 Task: Find connections with filter location Canguaretama with filter topic #mindset with filter profile language German with filter current company Anchor by Panasonic with filter school Rajasthan Technical University with filter industry Utility System Construction with filter service category Web Design with filter keywords title Sports Volunteer
Action: Mouse moved to (562, 109)
Screenshot: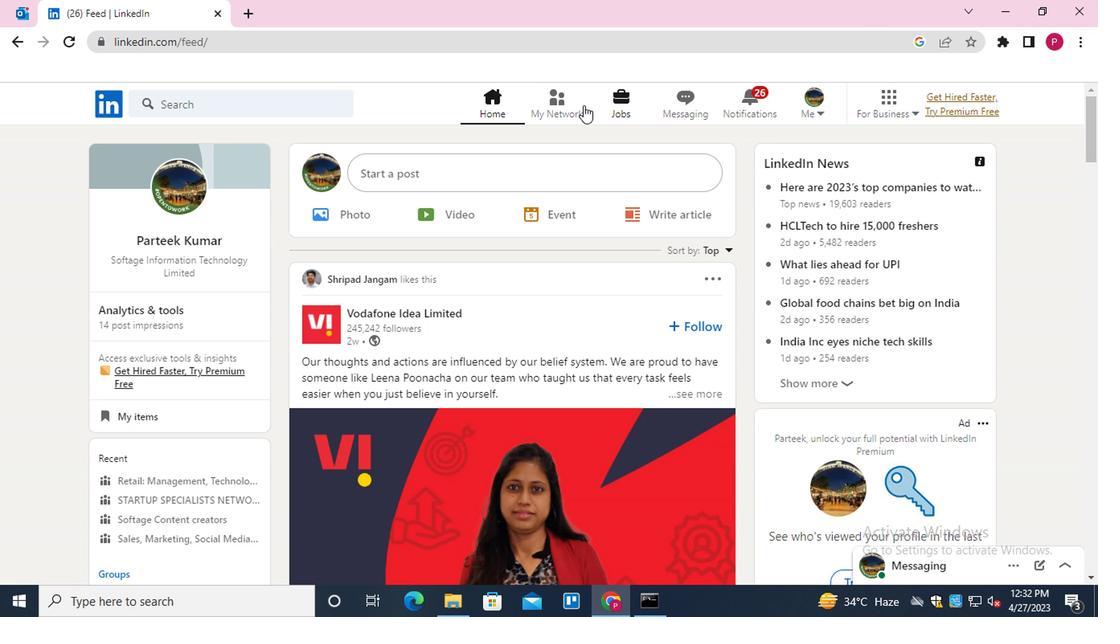
Action: Mouse pressed left at (562, 109)
Screenshot: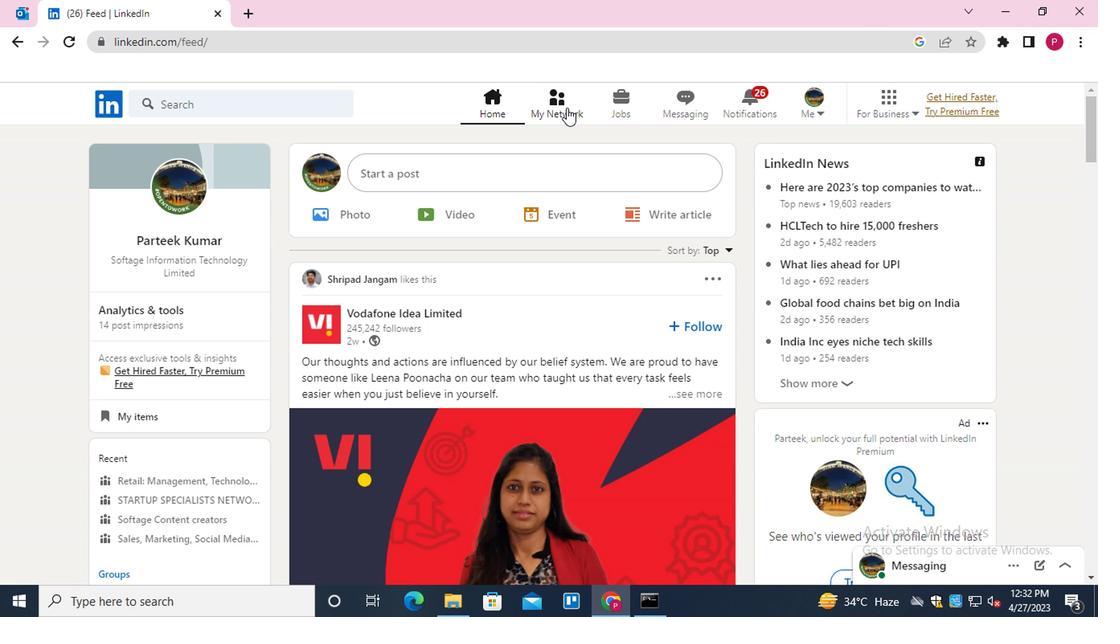 
Action: Mouse moved to (227, 200)
Screenshot: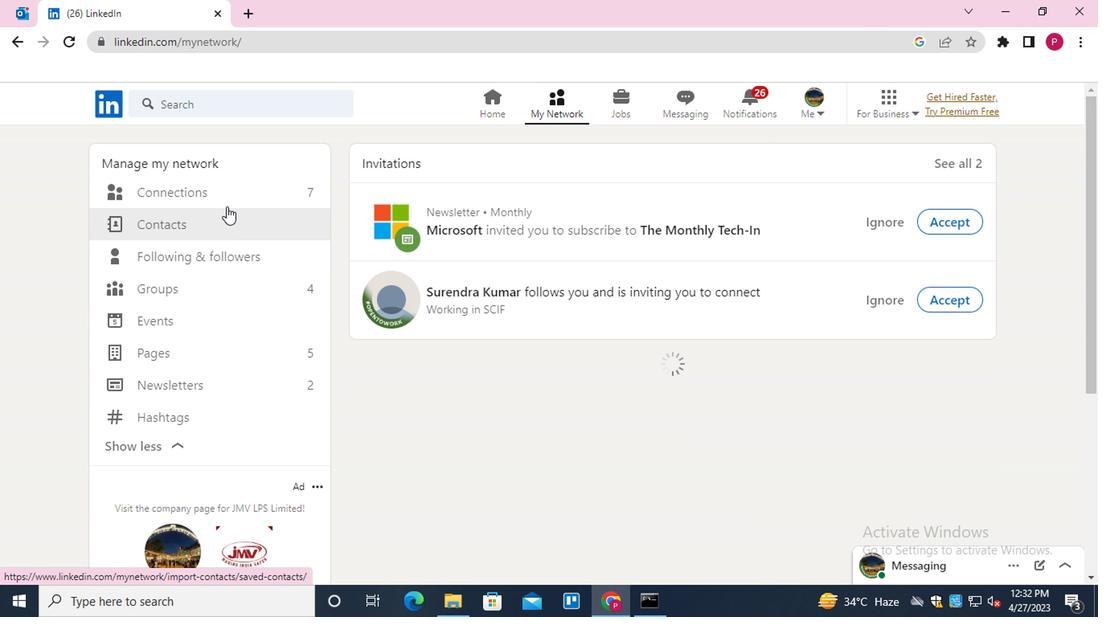 
Action: Mouse pressed left at (227, 200)
Screenshot: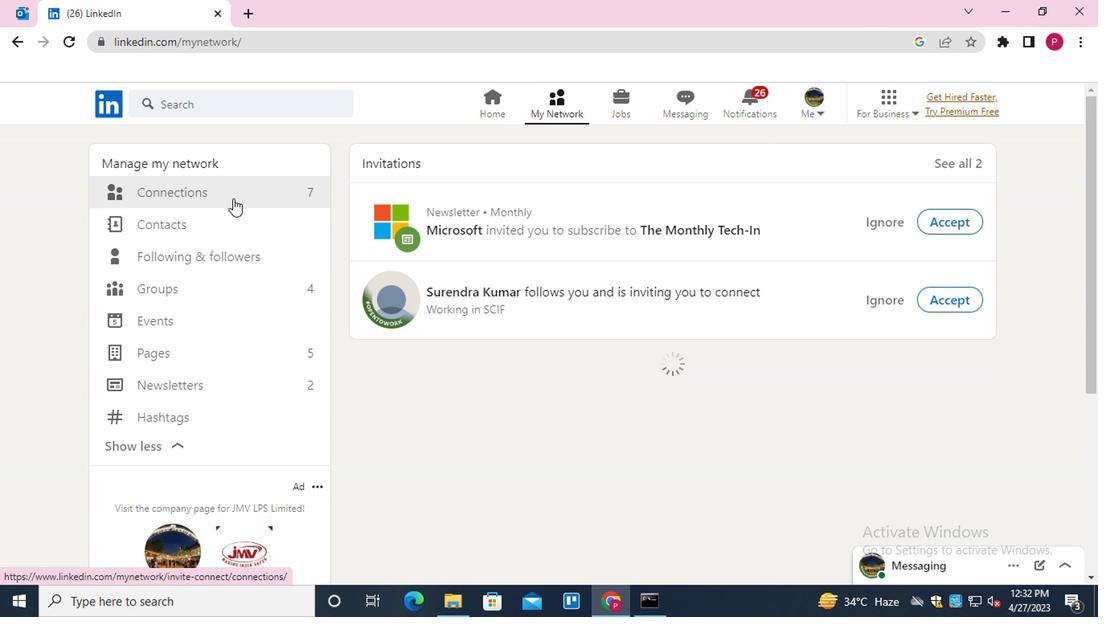 
Action: Mouse moved to (653, 195)
Screenshot: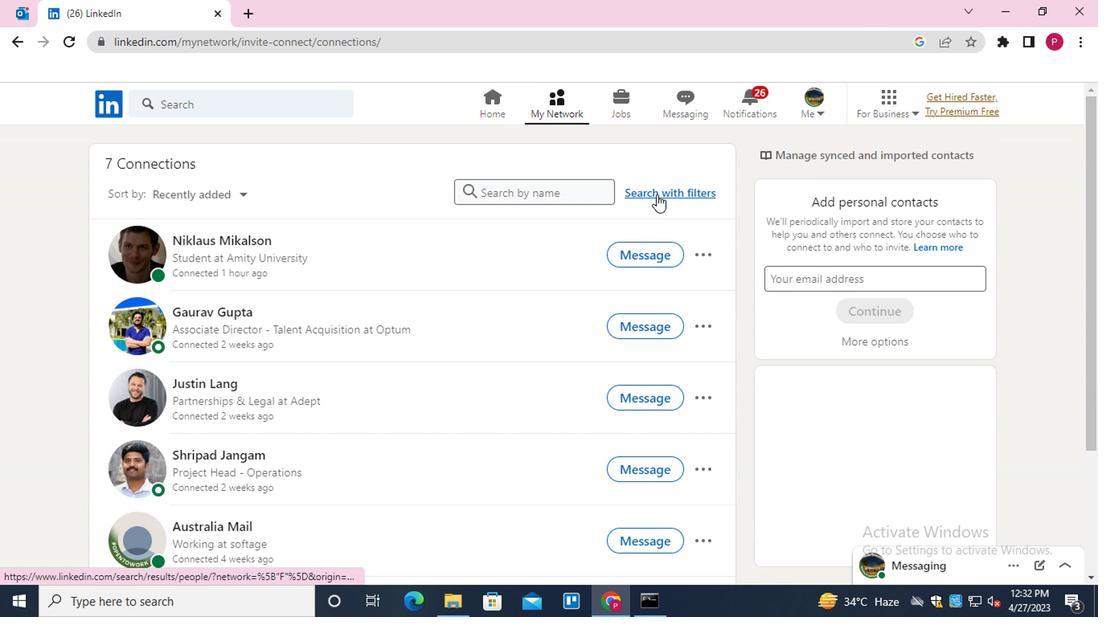 
Action: Mouse pressed left at (653, 195)
Screenshot: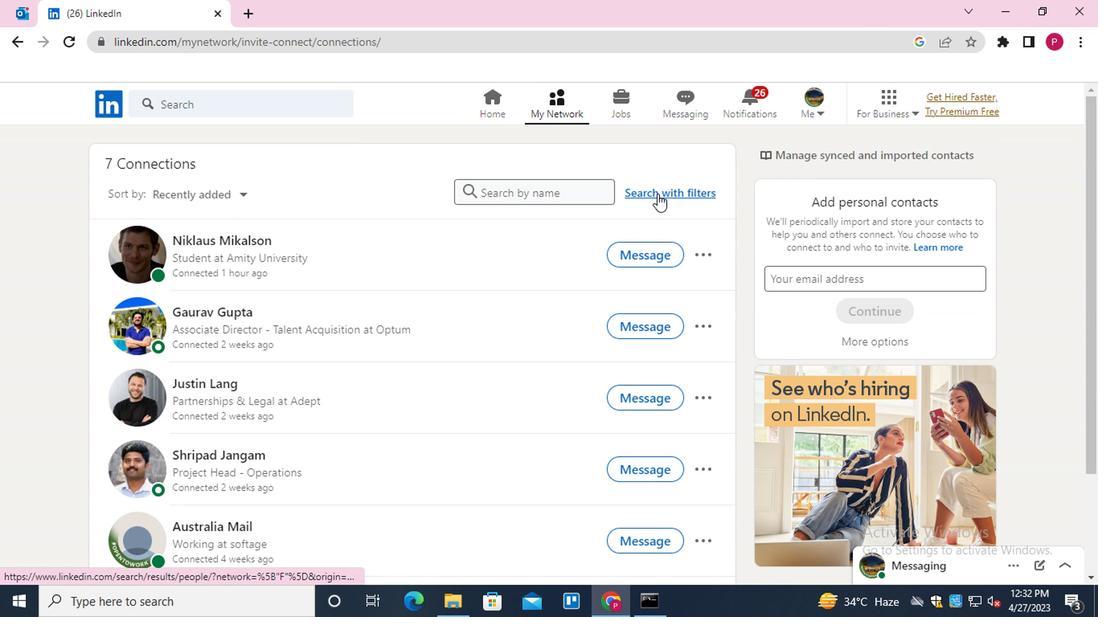 
Action: Mouse moved to (593, 152)
Screenshot: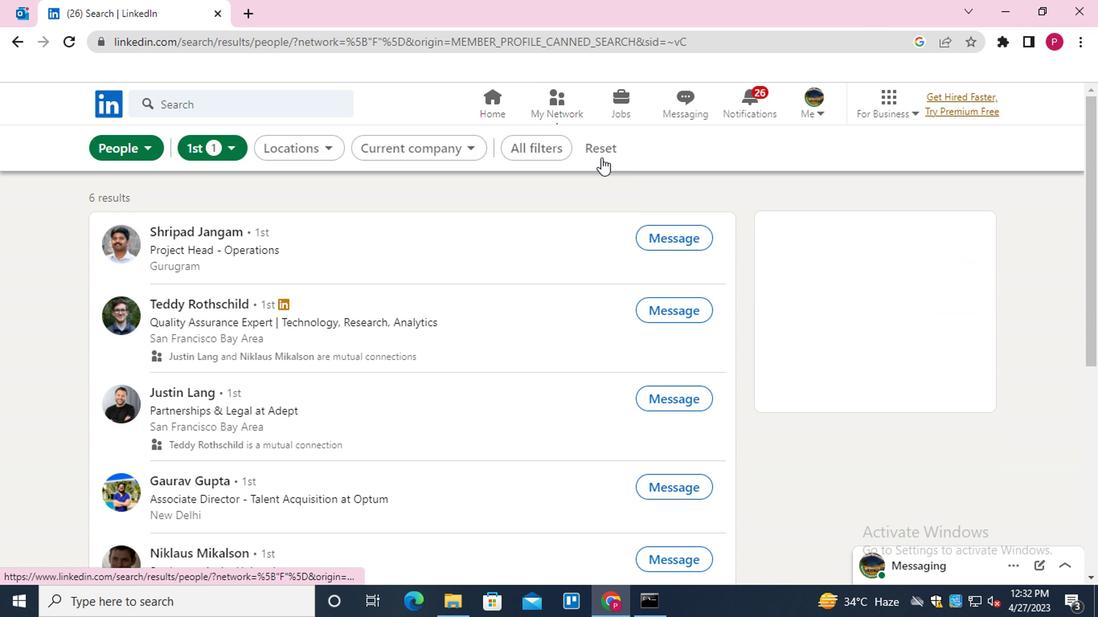 
Action: Mouse pressed left at (593, 152)
Screenshot: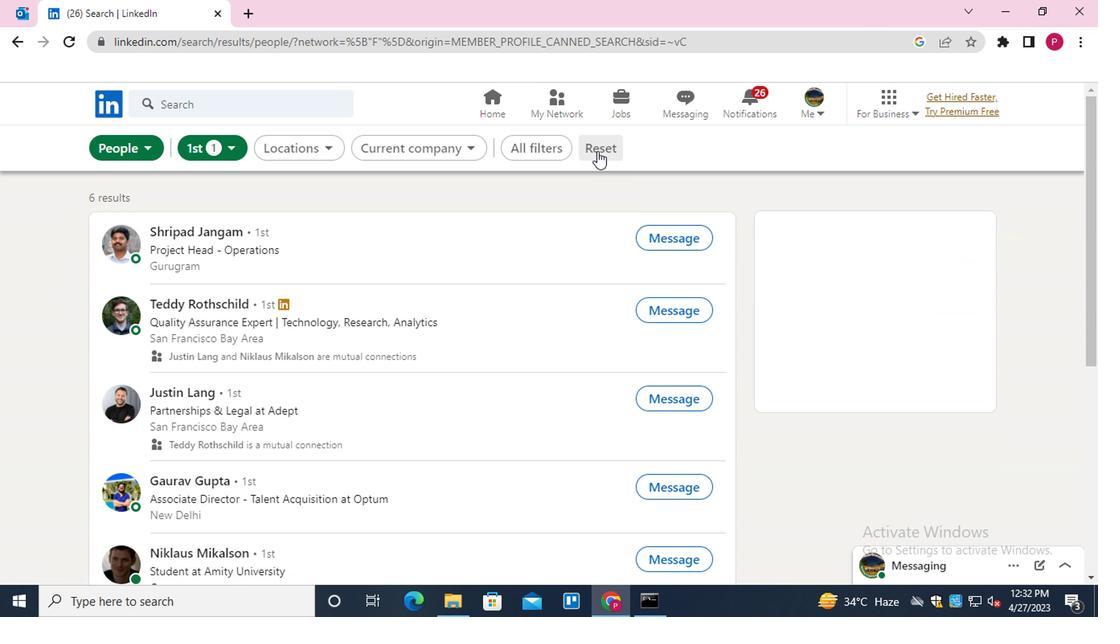 
Action: Mouse moved to (559, 152)
Screenshot: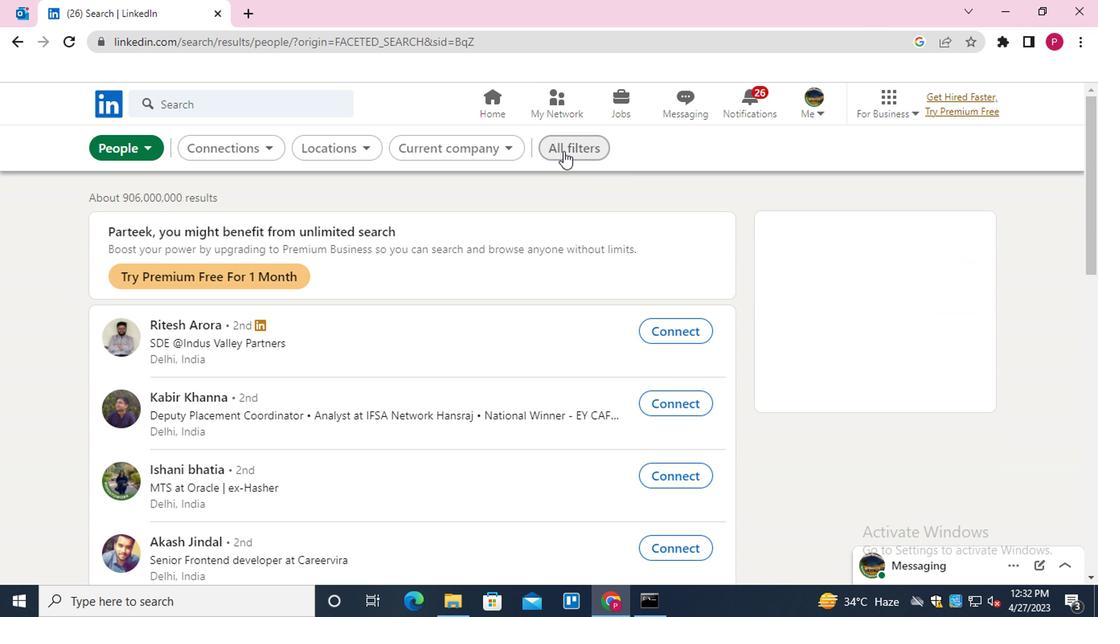 
Action: Mouse pressed left at (559, 152)
Screenshot: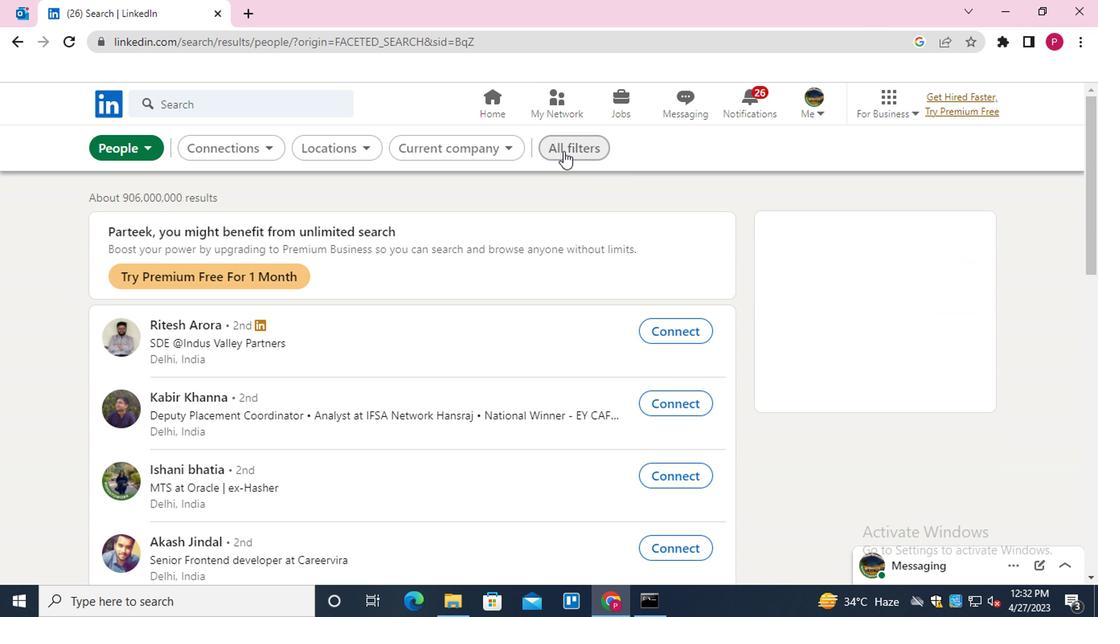 
Action: Mouse moved to (821, 358)
Screenshot: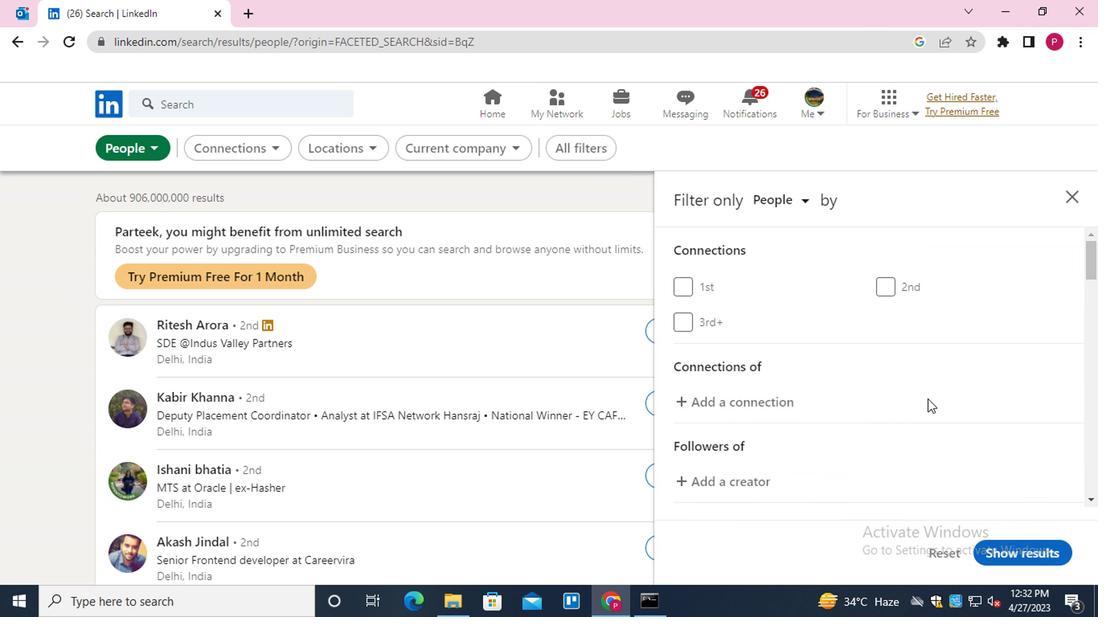 
Action: Mouse scrolled (821, 358) with delta (0, 0)
Screenshot: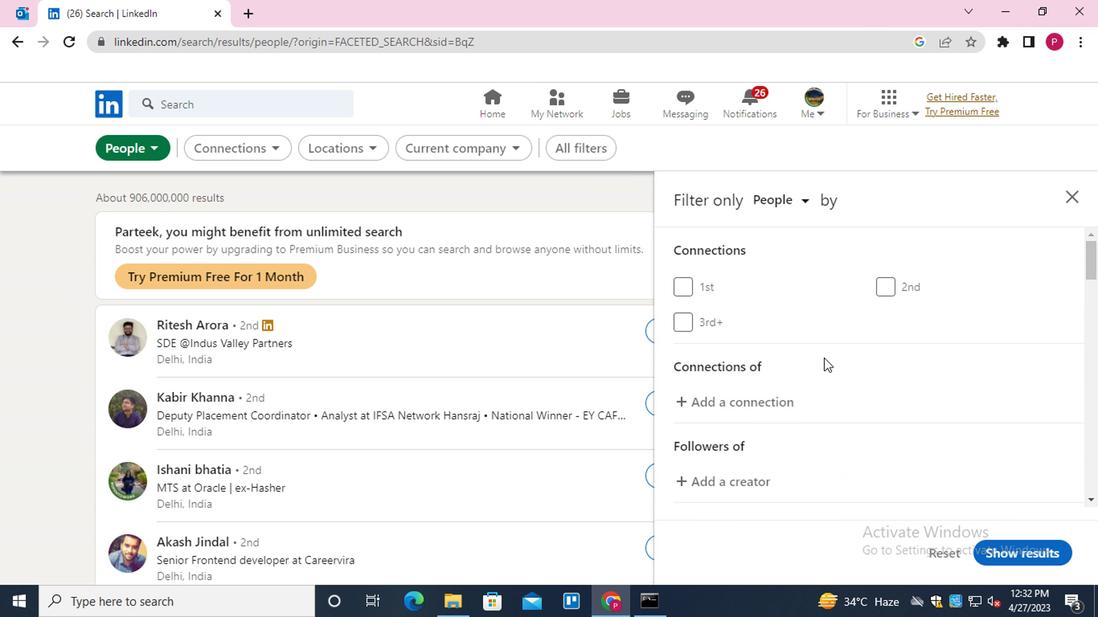 
Action: Mouse scrolled (821, 358) with delta (0, 0)
Screenshot: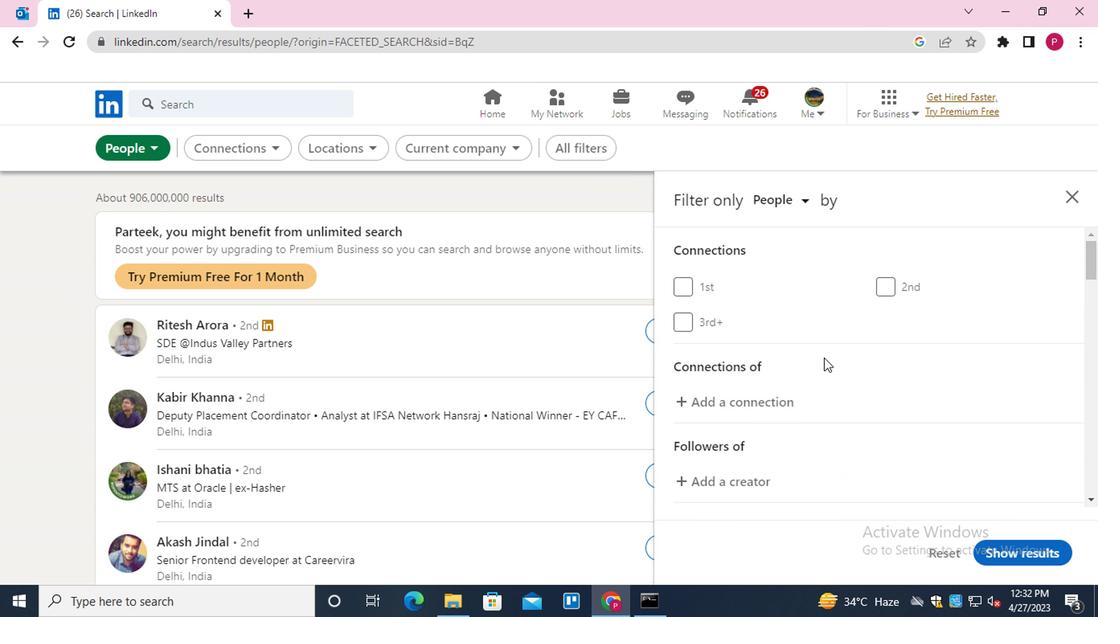 
Action: Mouse scrolled (821, 358) with delta (0, 0)
Screenshot: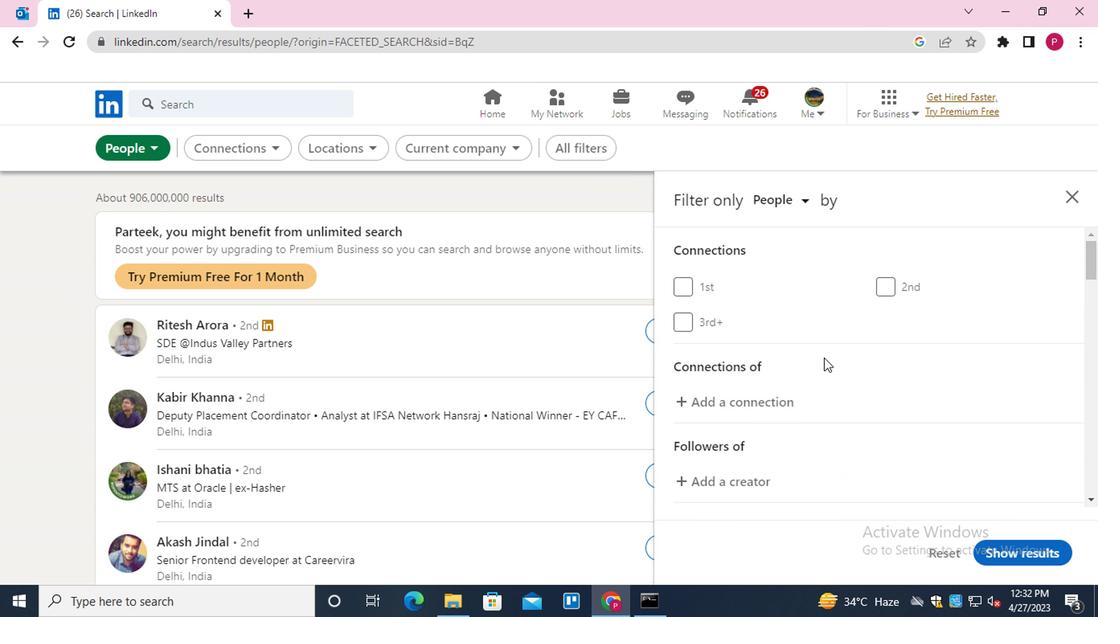 
Action: Mouse moved to (925, 404)
Screenshot: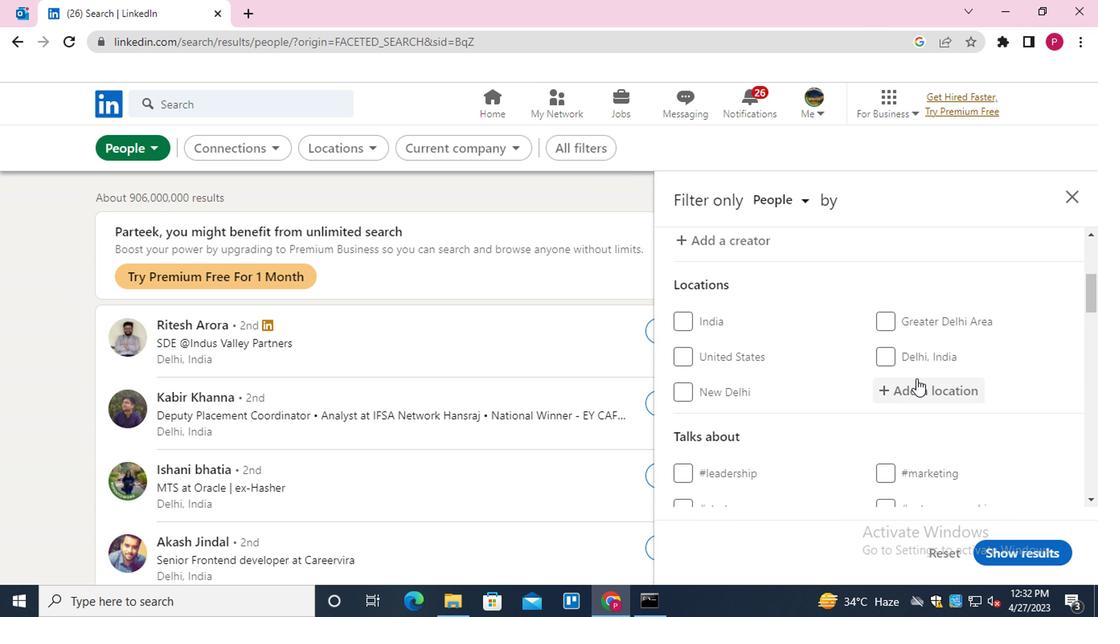 
Action: Mouse pressed left at (925, 404)
Screenshot: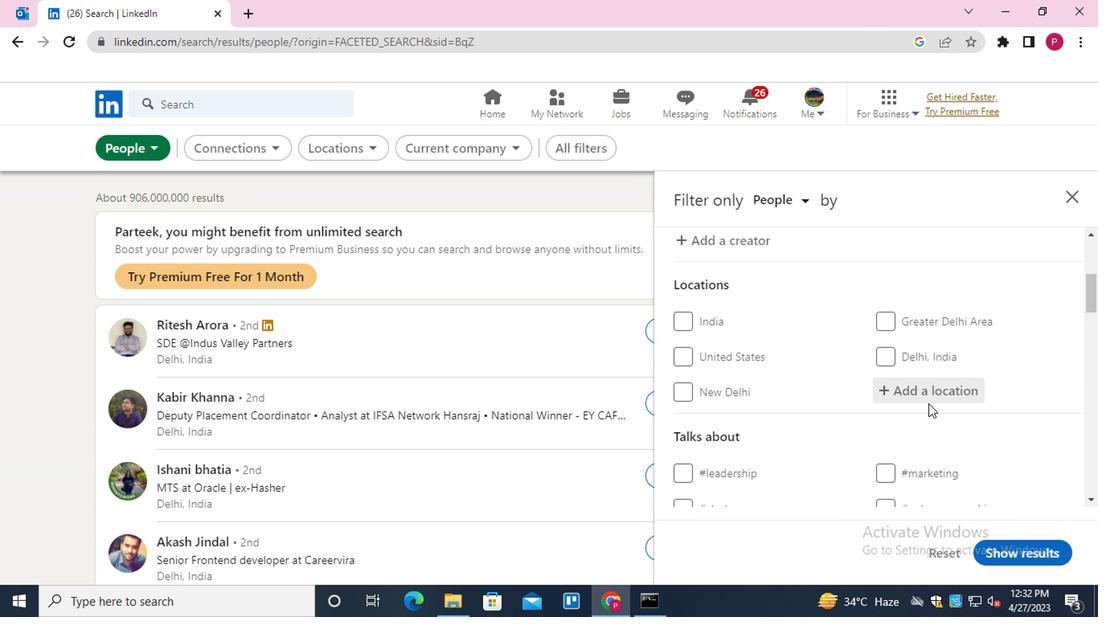 
Action: Mouse moved to (944, 398)
Screenshot: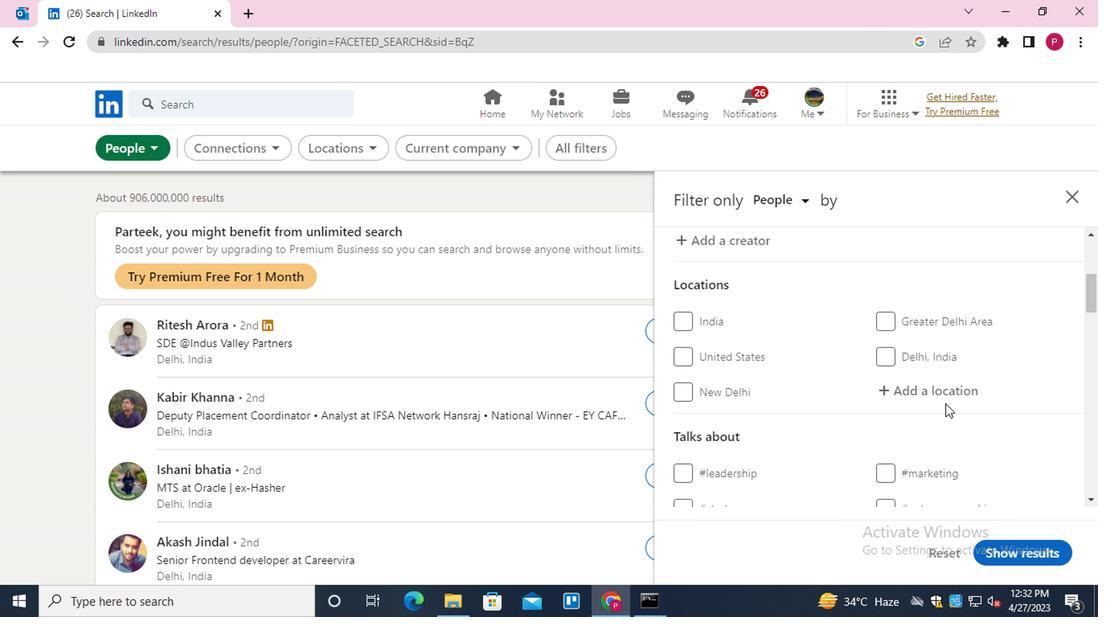
Action: Mouse pressed left at (944, 398)
Screenshot: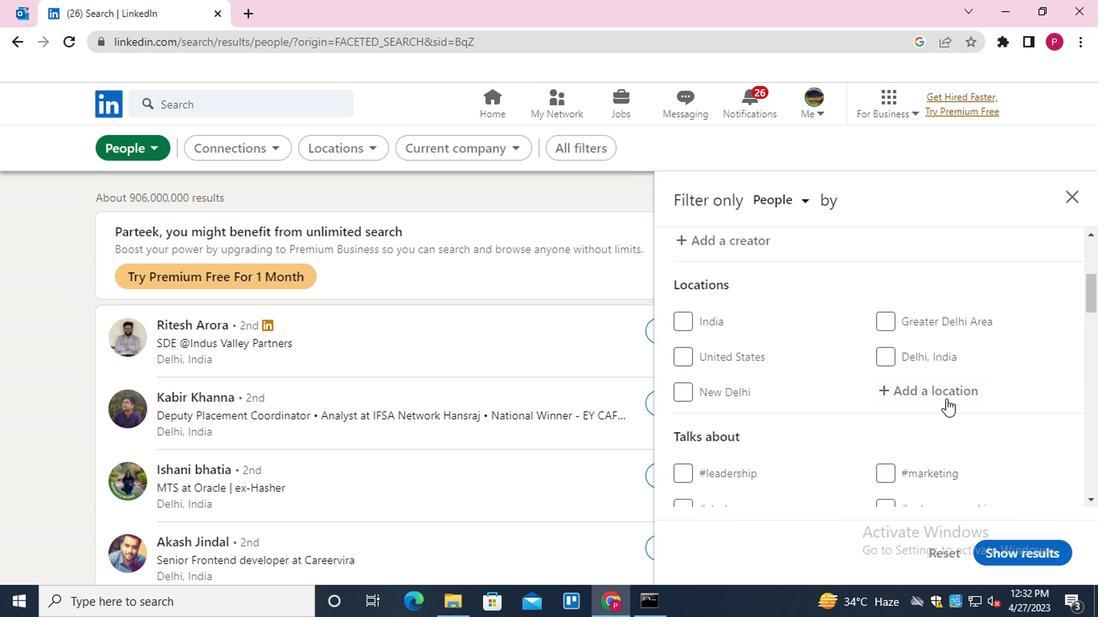 
Action: Key pressed <Key.shift>CANGUARETAMA<Key.down><Key.enter><Key.backspace><Key.down><Key.enter>
Screenshot: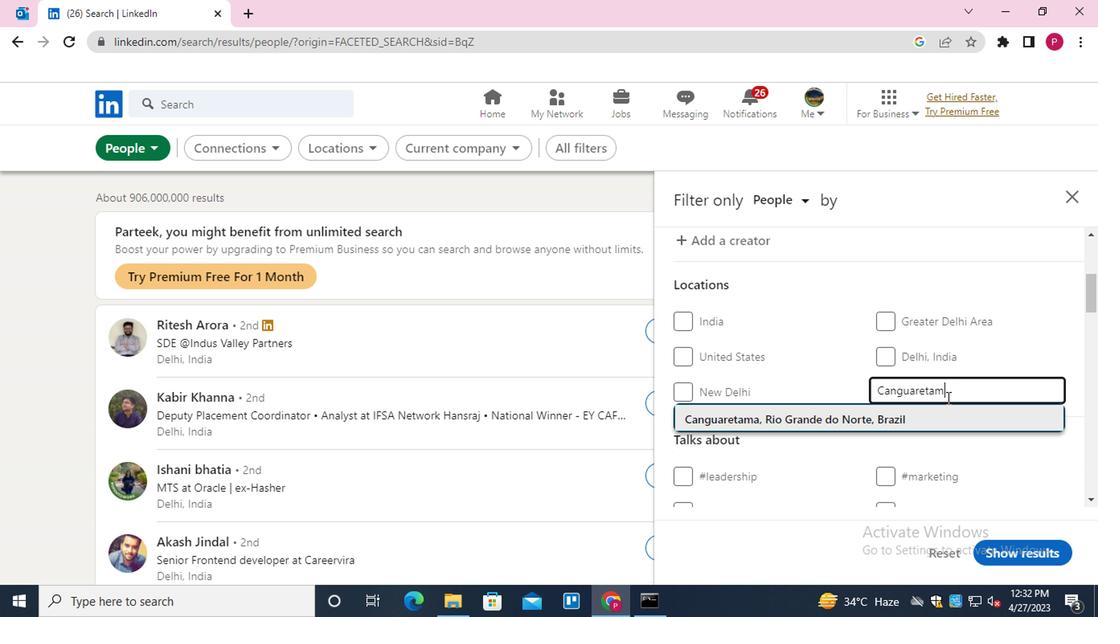 
Action: Mouse moved to (944, 398)
Screenshot: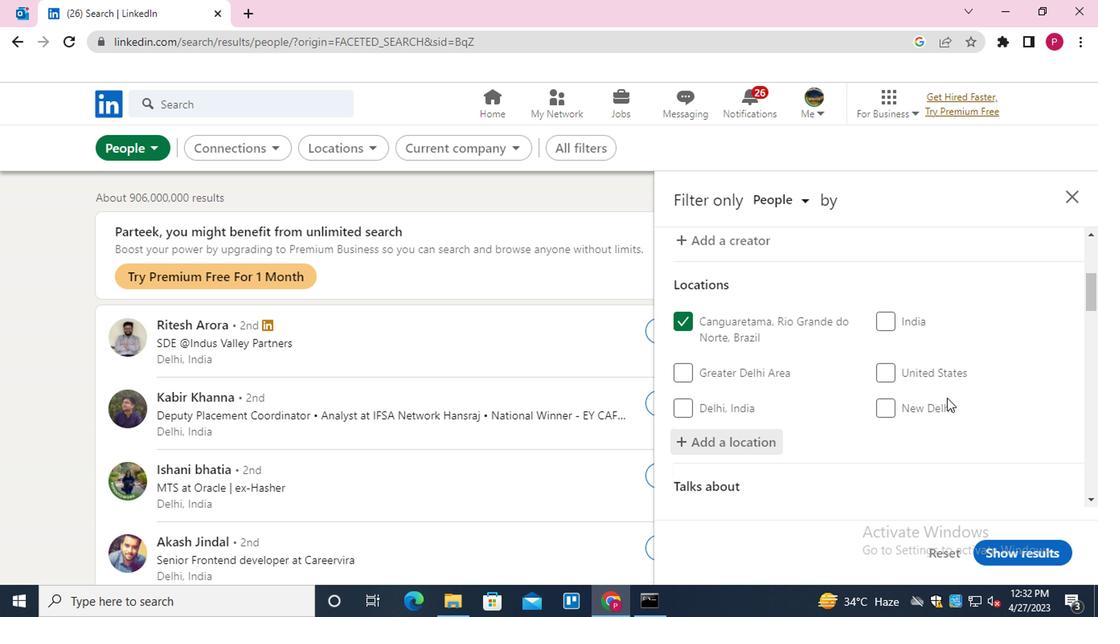 
Action: Mouse scrolled (944, 398) with delta (0, 0)
Screenshot: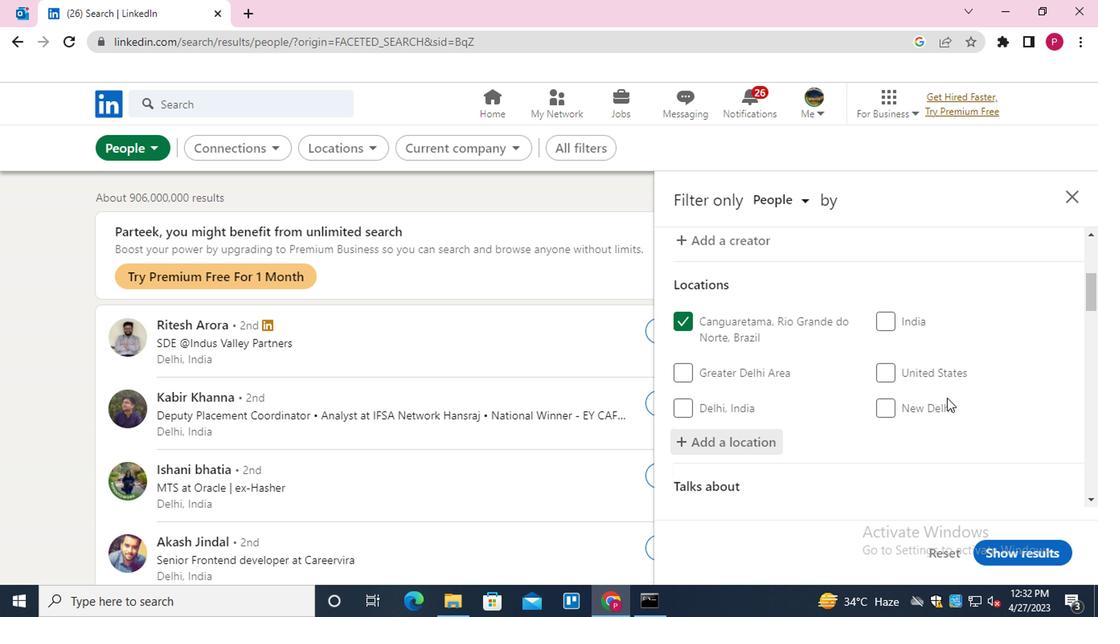 
Action: Mouse moved to (944, 398)
Screenshot: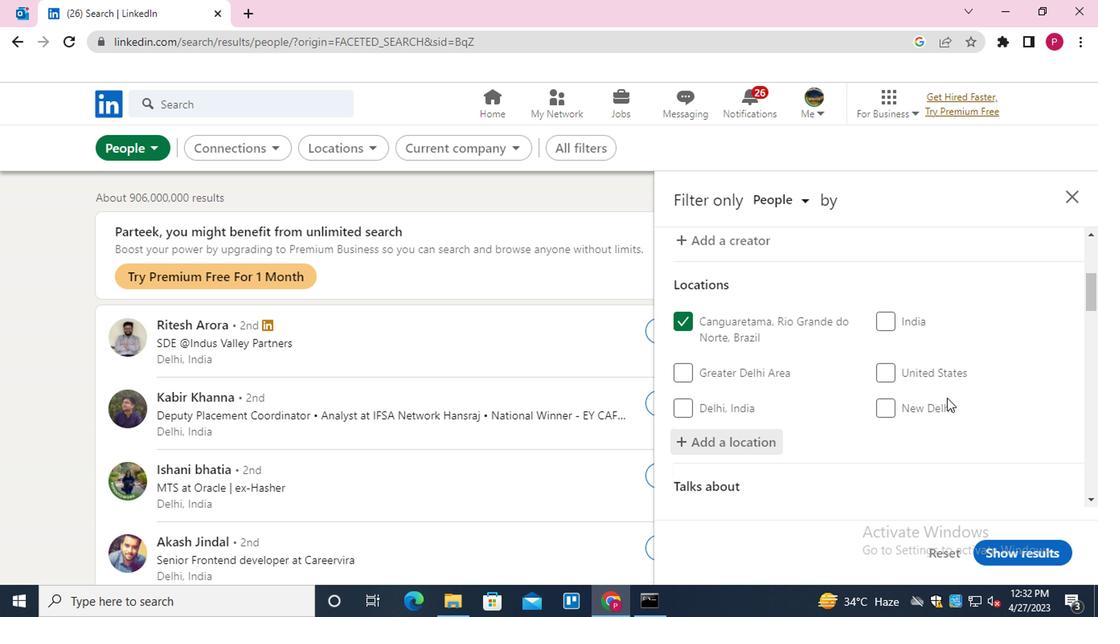 
Action: Mouse scrolled (944, 398) with delta (0, 0)
Screenshot: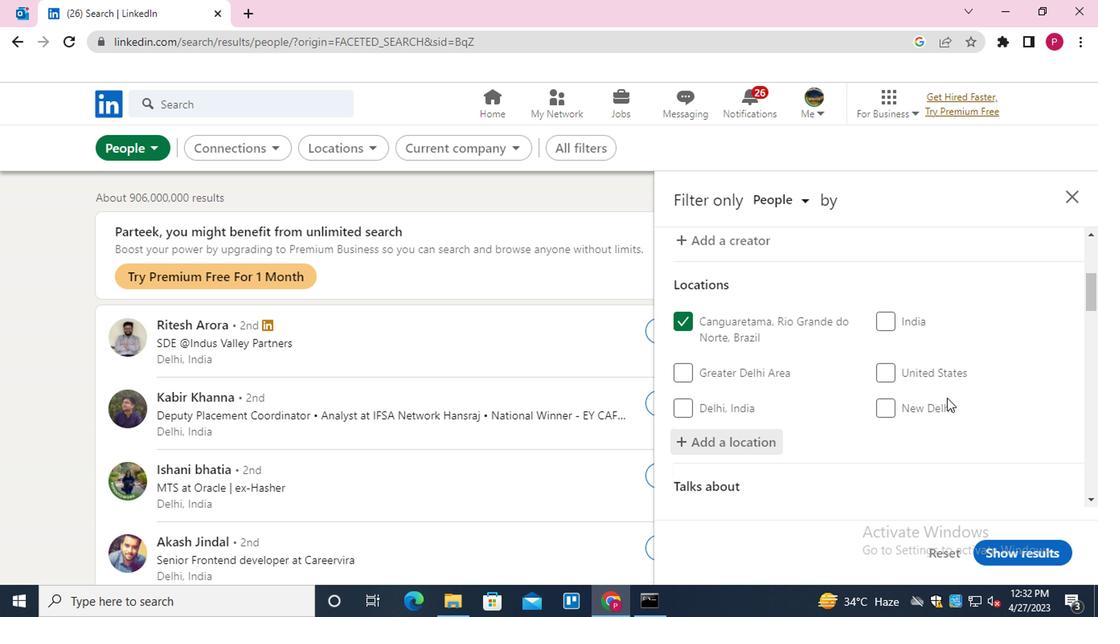 
Action: Mouse moved to (942, 398)
Screenshot: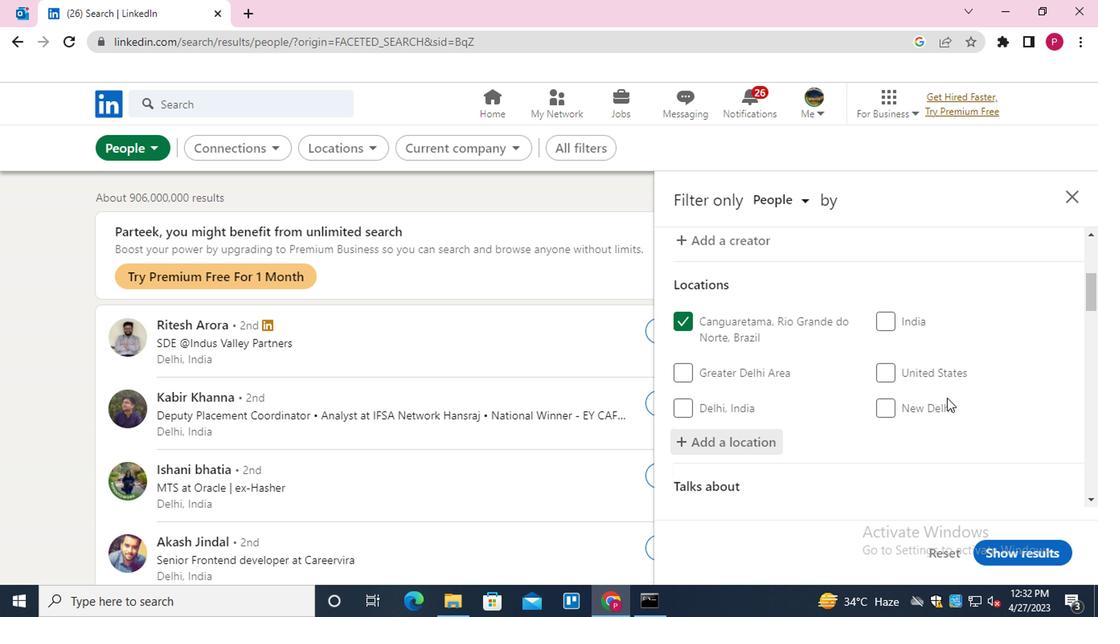 
Action: Mouse scrolled (942, 398) with delta (0, 0)
Screenshot: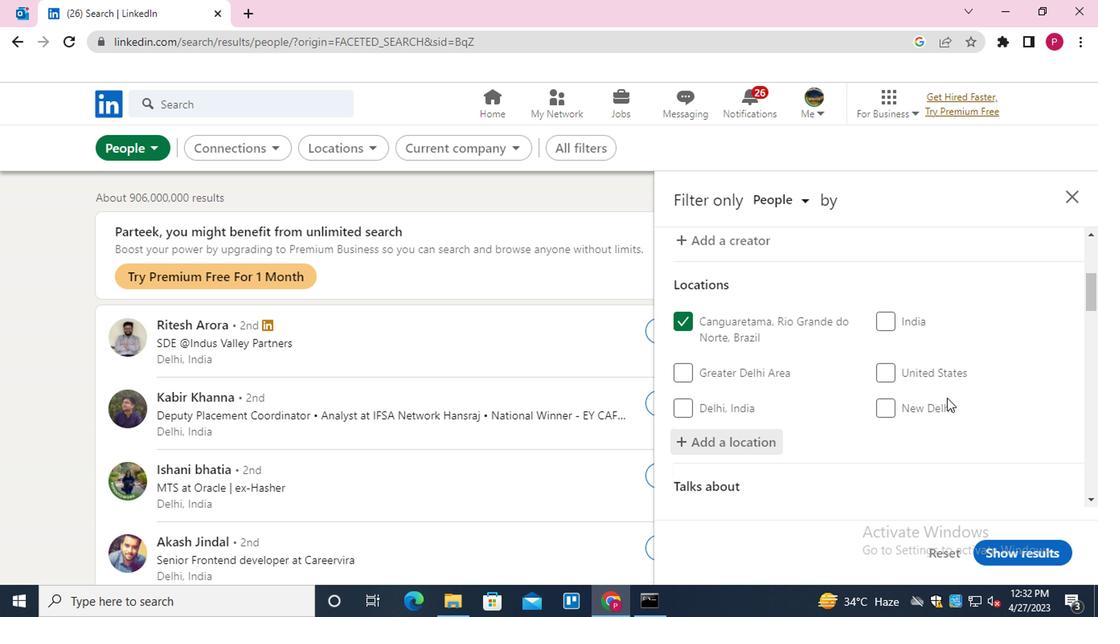 
Action: Mouse moved to (925, 358)
Screenshot: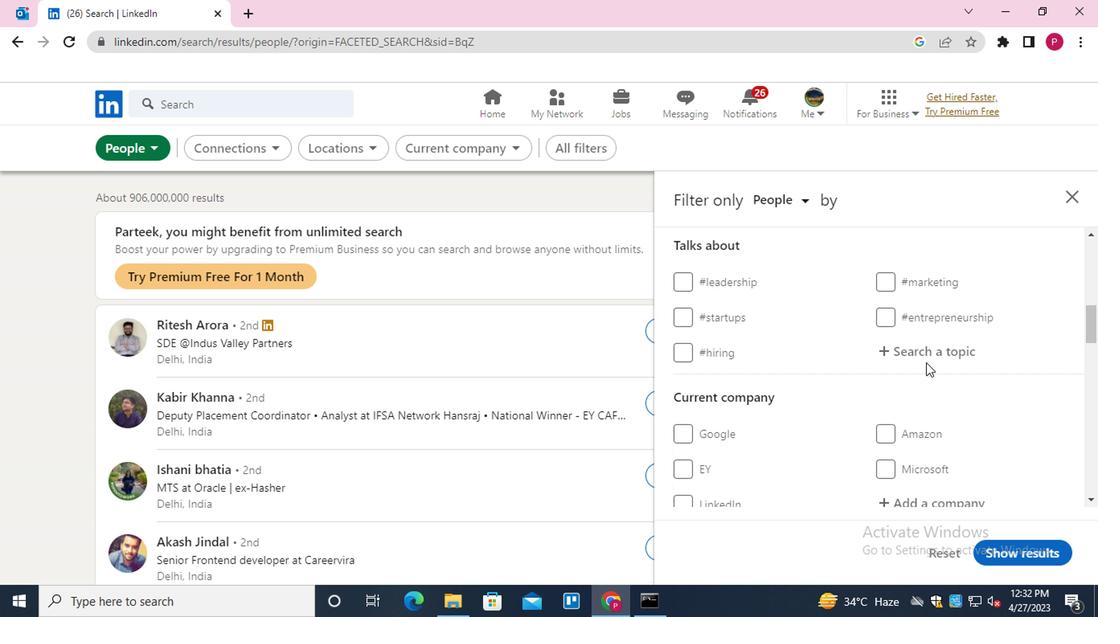 
Action: Mouse pressed left at (925, 358)
Screenshot: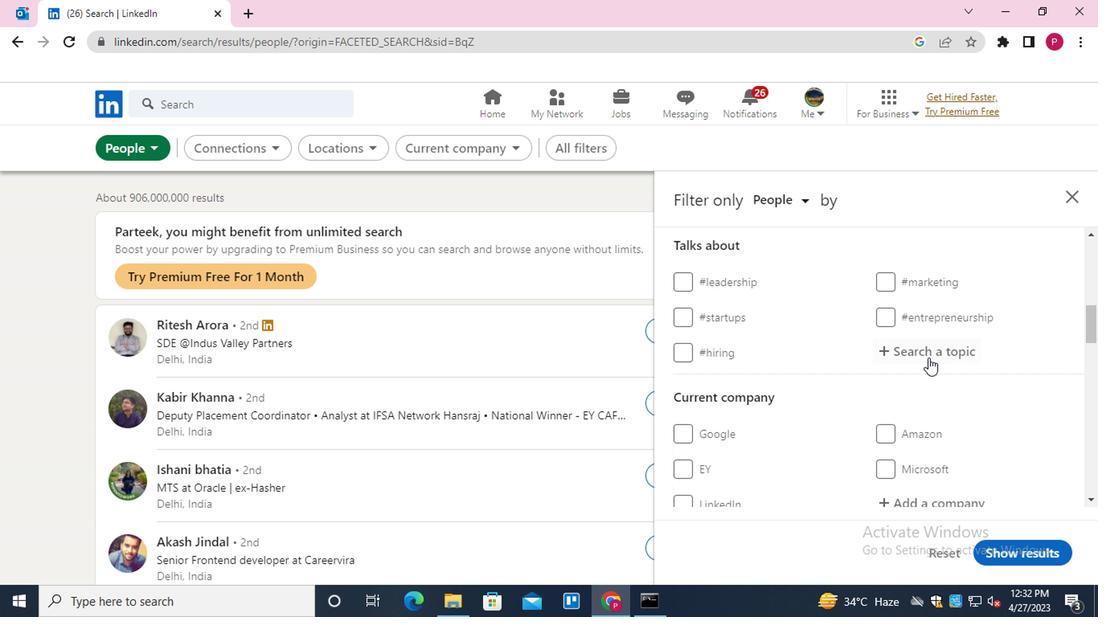 
Action: Mouse moved to (927, 358)
Screenshot: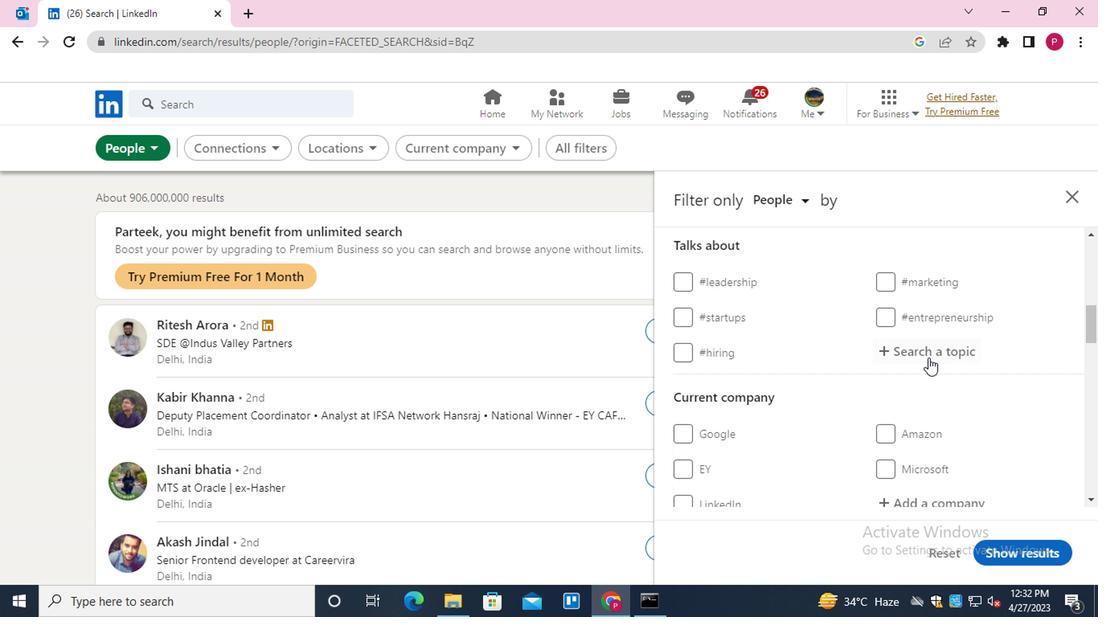 
Action: Key pressed MIDSET<Key.backspace><Key.backspace><Key.backspace><Key.backspace>NDSET<Key.down><Key.enter>
Screenshot: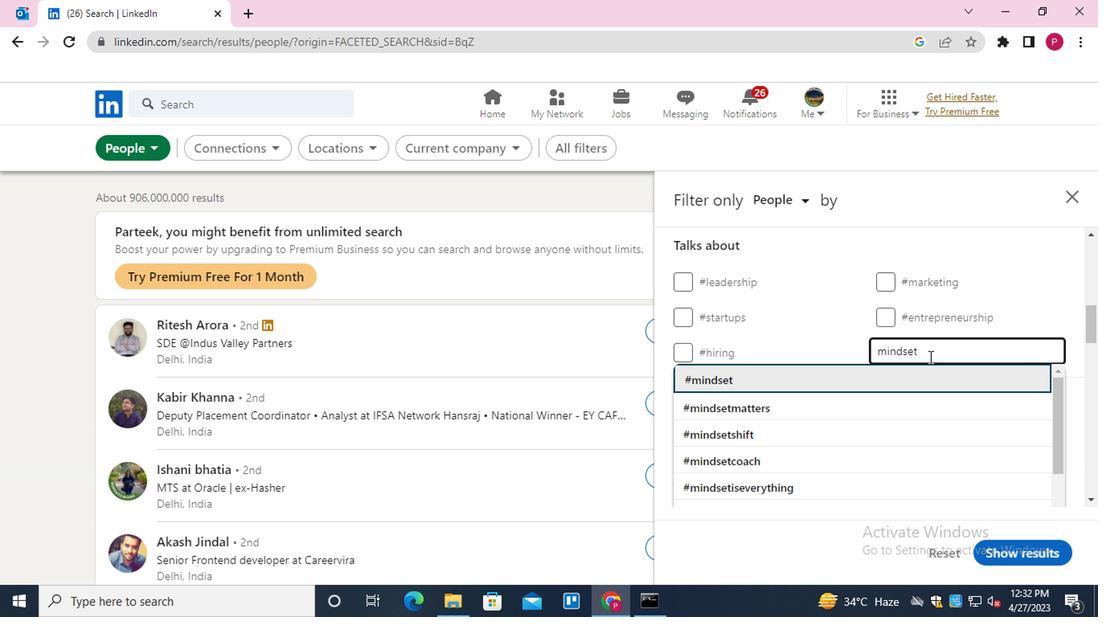 
Action: Mouse moved to (873, 368)
Screenshot: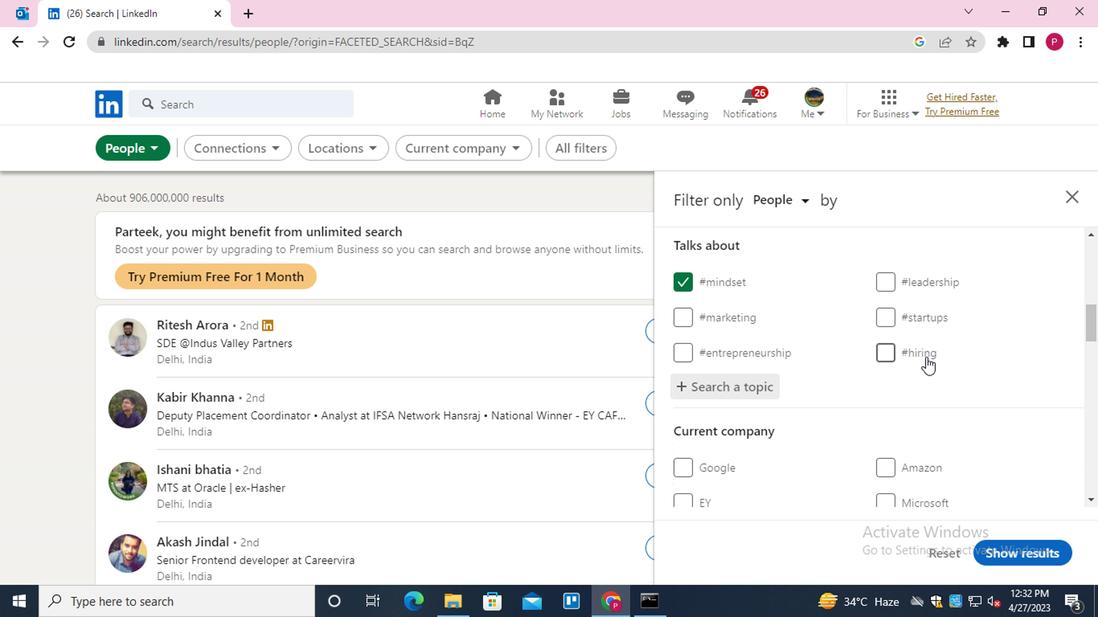 
Action: Mouse scrolled (873, 367) with delta (0, 0)
Screenshot: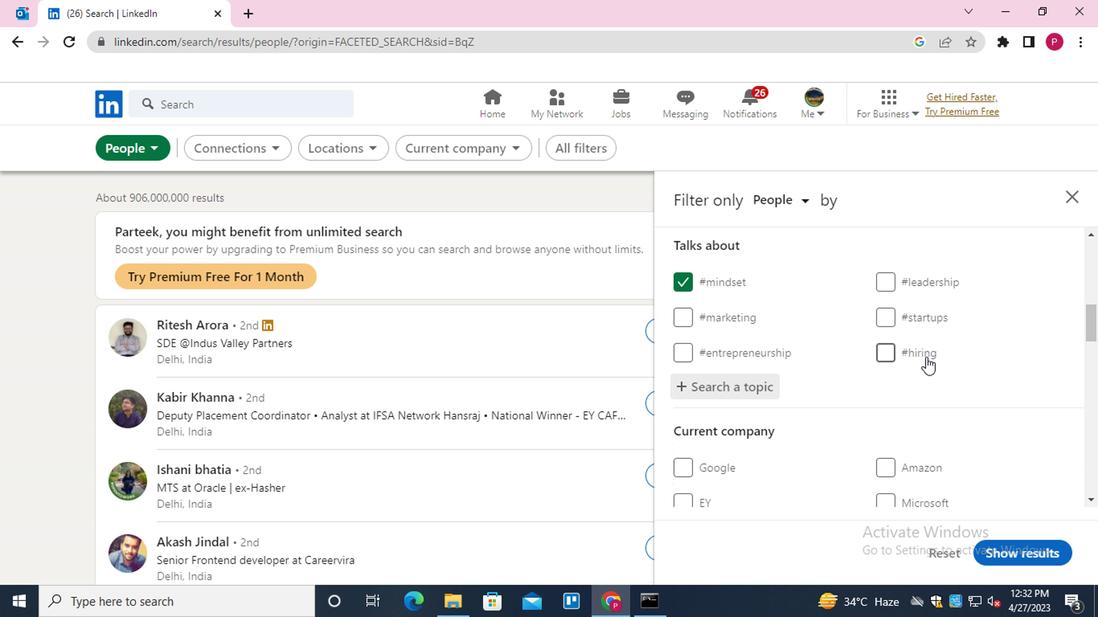 
Action: Mouse moved to (866, 370)
Screenshot: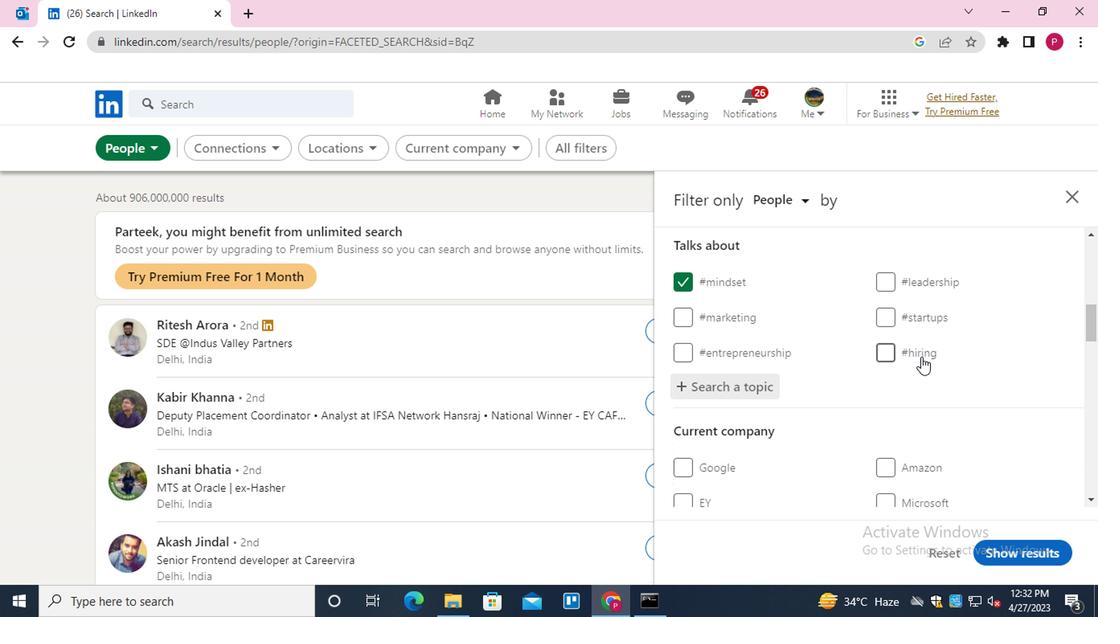 
Action: Mouse scrolled (866, 368) with delta (0, -1)
Screenshot: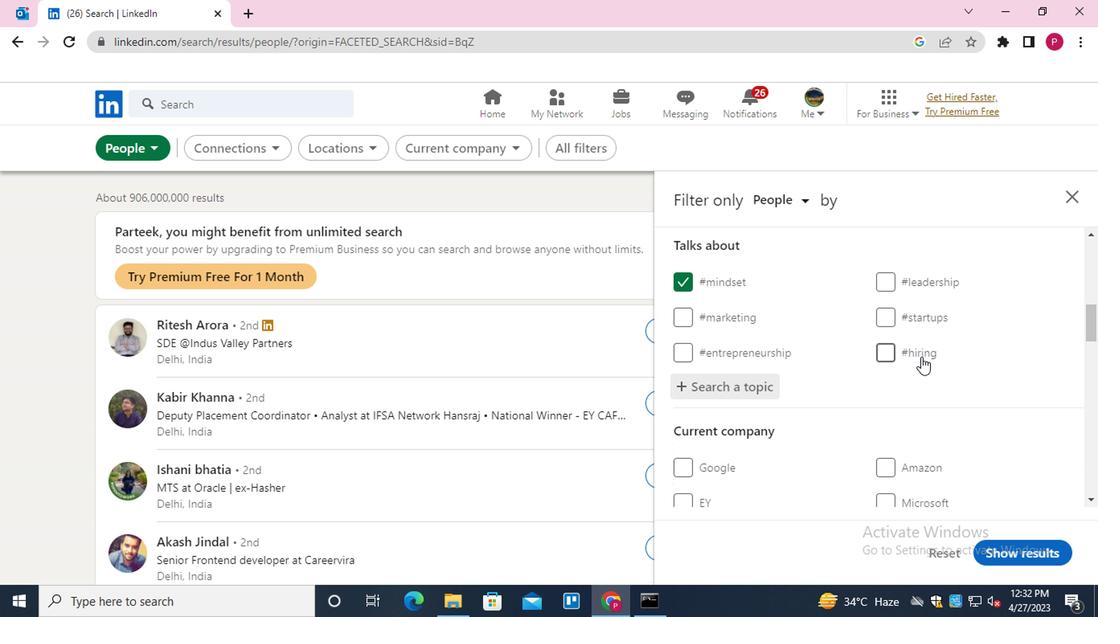 
Action: Mouse scrolled (866, 368) with delta (0, -1)
Screenshot: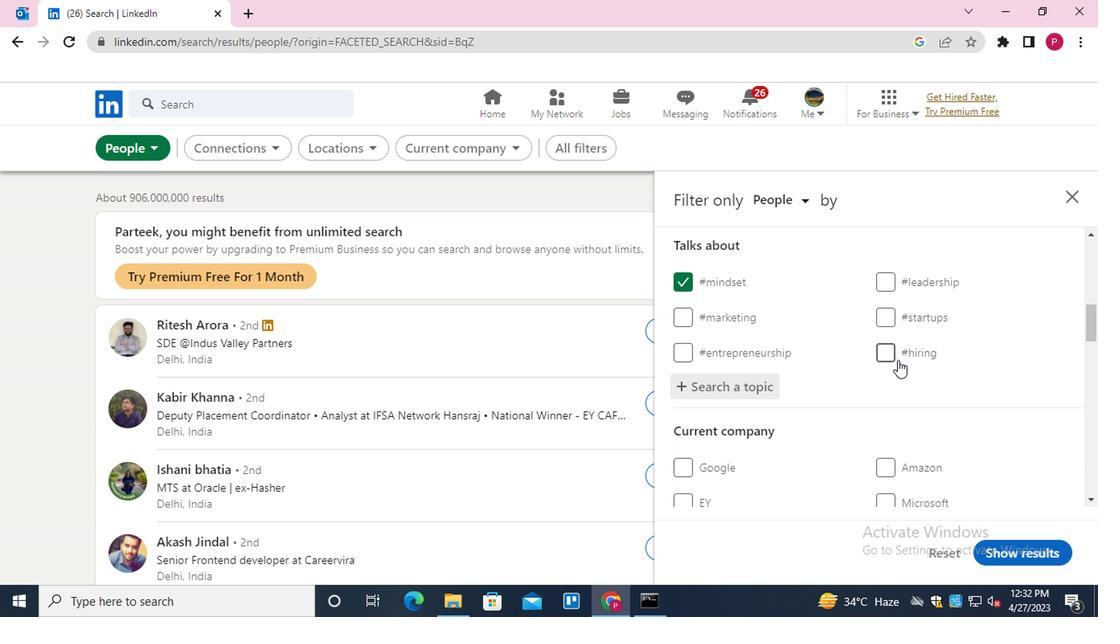 
Action: Mouse moved to (793, 394)
Screenshot: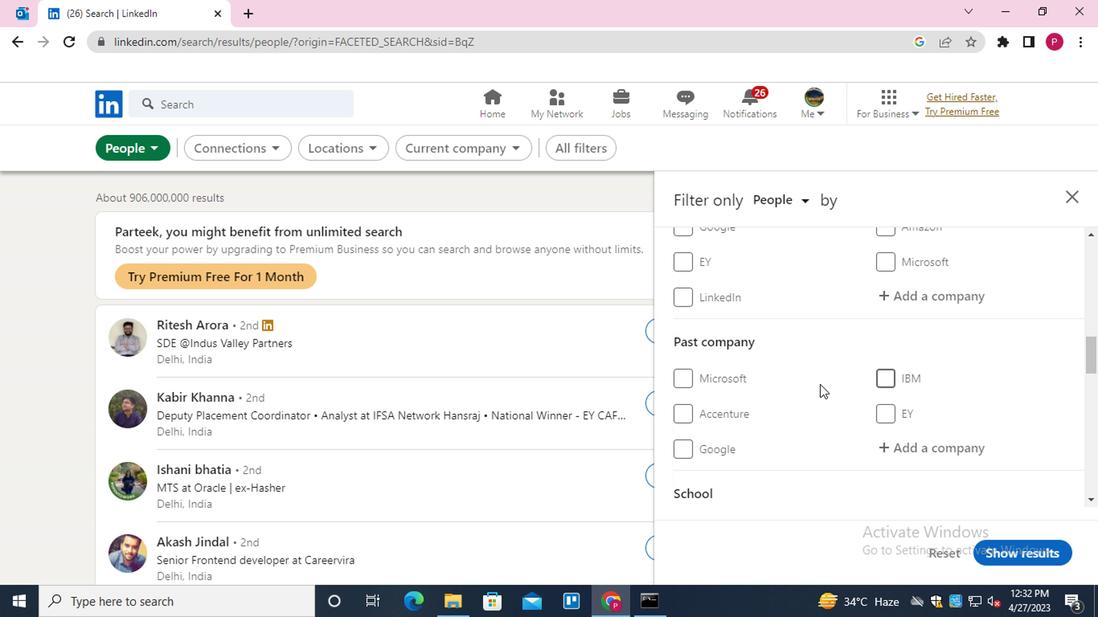 
Action: Mouse scrolled (793, 394) with delta (0, 0)
Screenshot: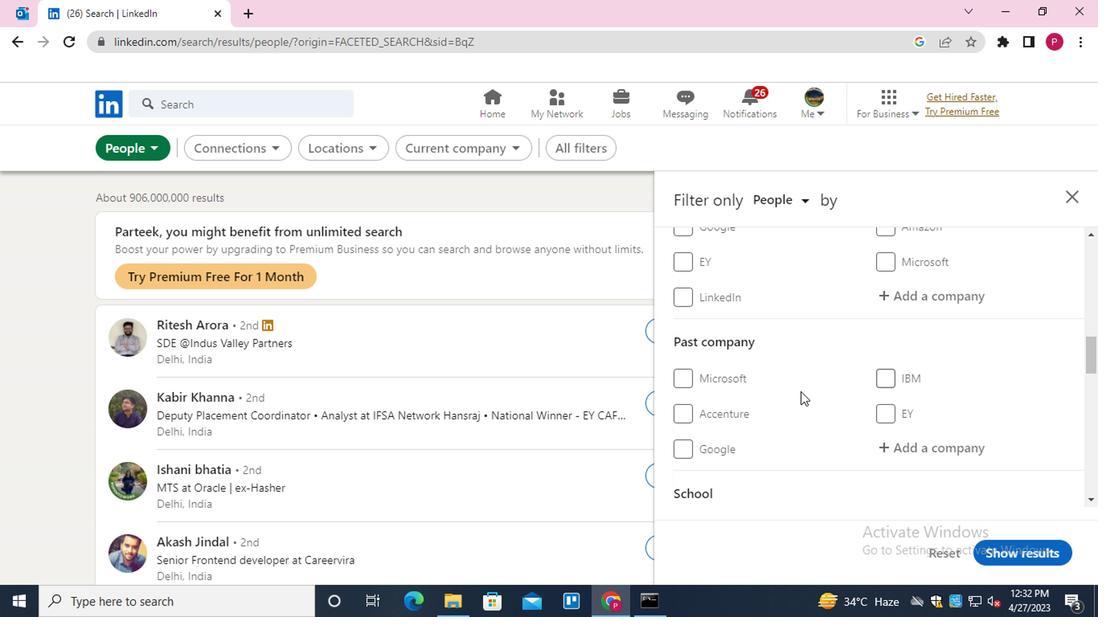 
Action: Mouse scrolled (793, 394) with delta (0, 0)
Screenshot: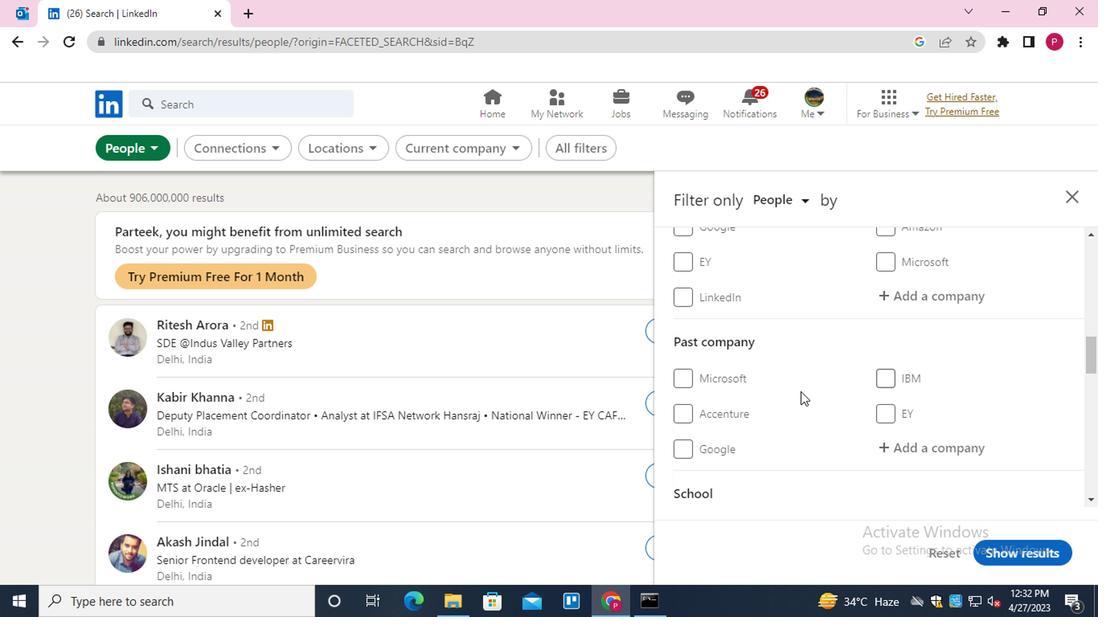 
Action: Mouse moved to (792, 395)
Screenshot: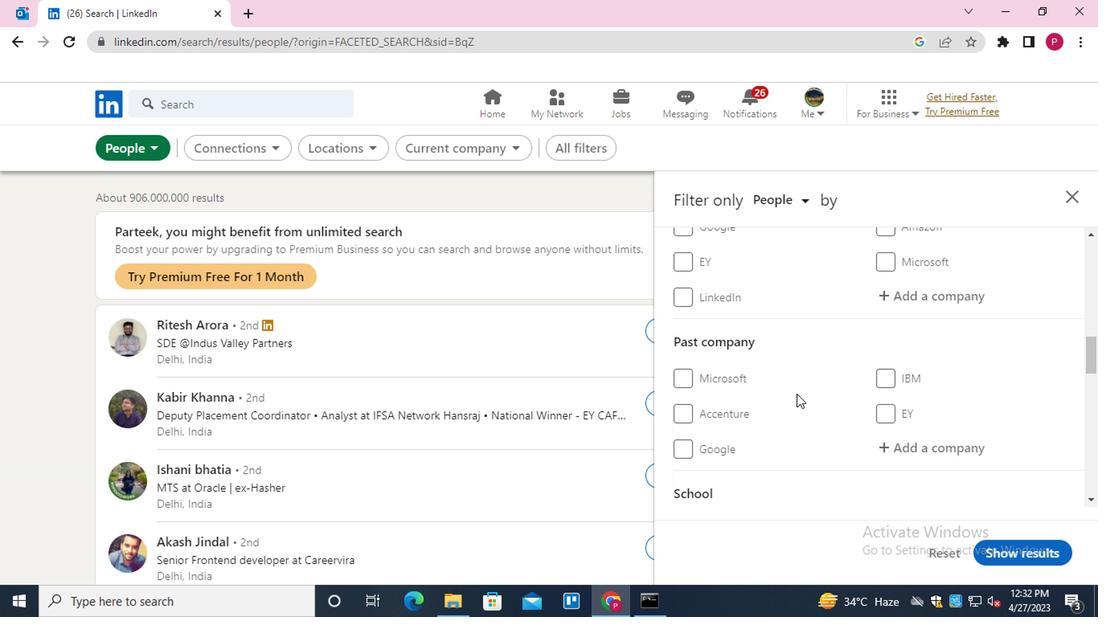 
Action: Mouse scrolled (792, 394) with delta (0, -1)
Screenshot: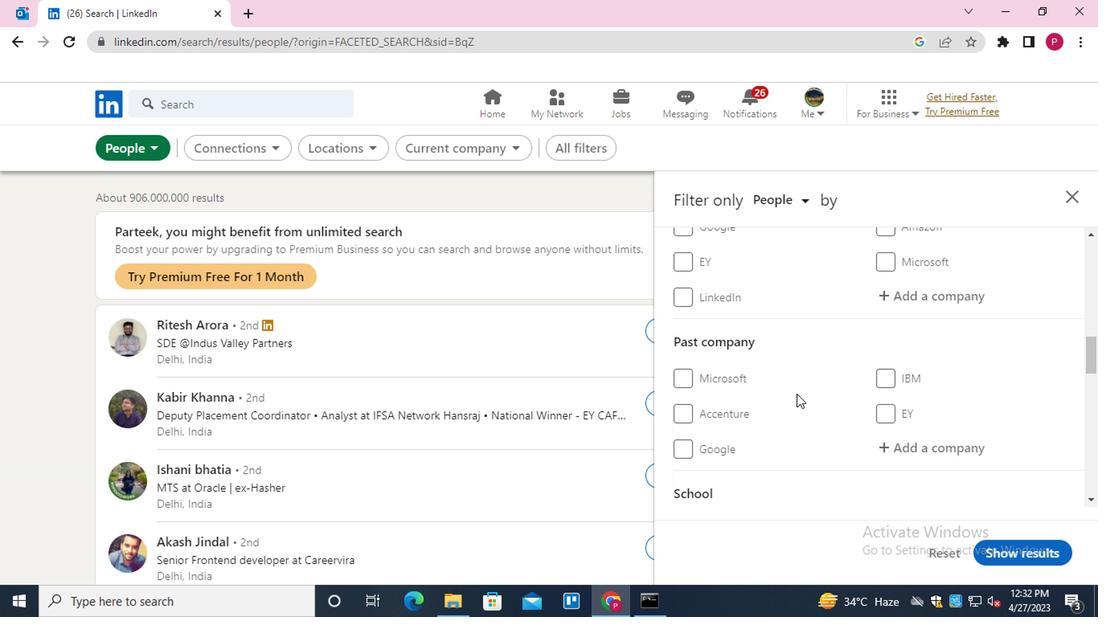 
Action: Mouse scrolled (792, 394) with delta (0, -1)
Screenshot: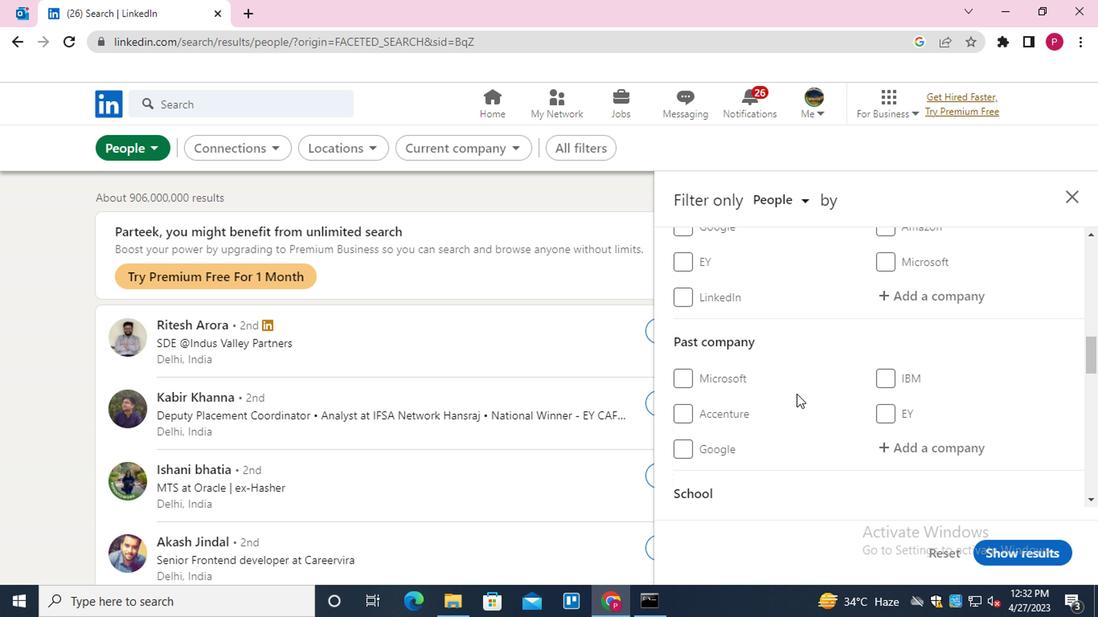 
Action: Mouse scrolled (792, 396) with delta (0, 0)
Screenshot: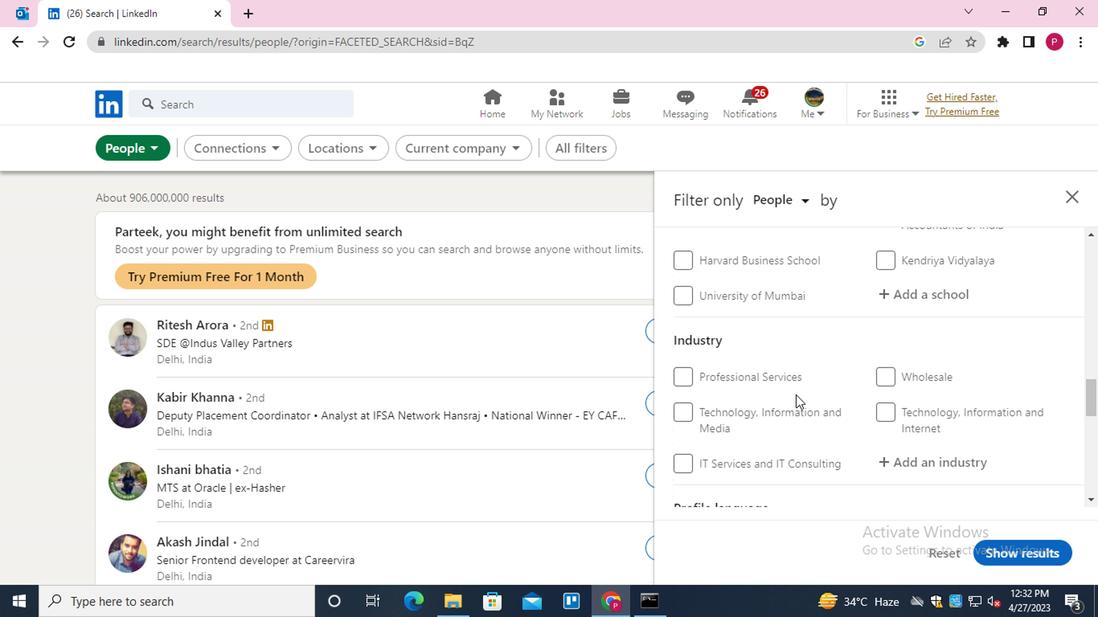 
Action: Mouse scrolled (792, 396) with delta (0, 0)
Screenshot: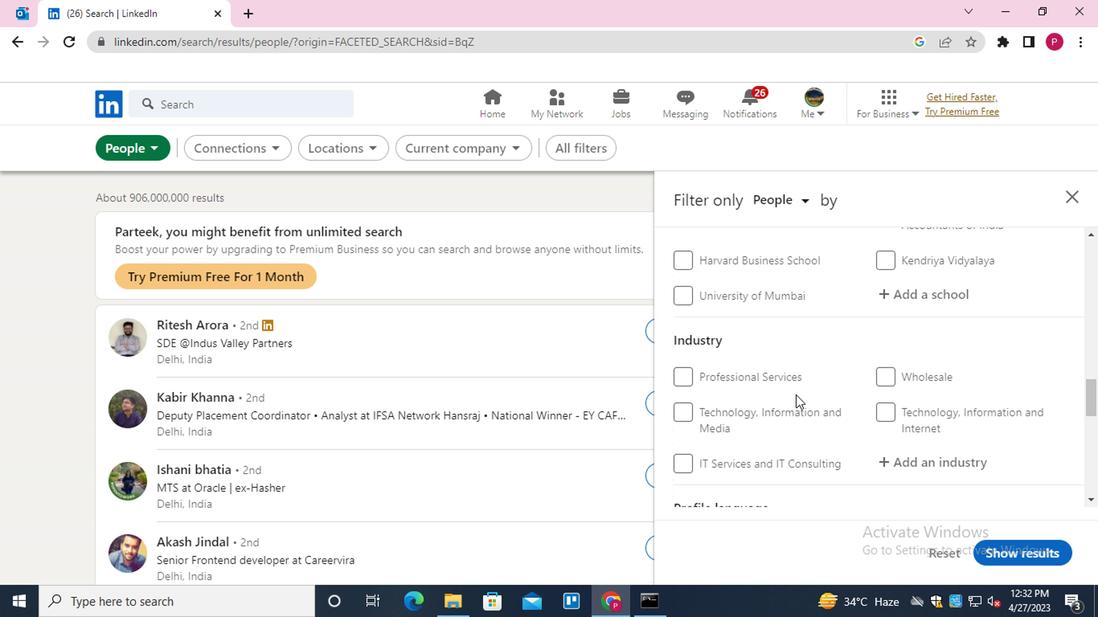 
Action: Mouse scrolled (792, 394) with delta (0, -1)
Screenshot: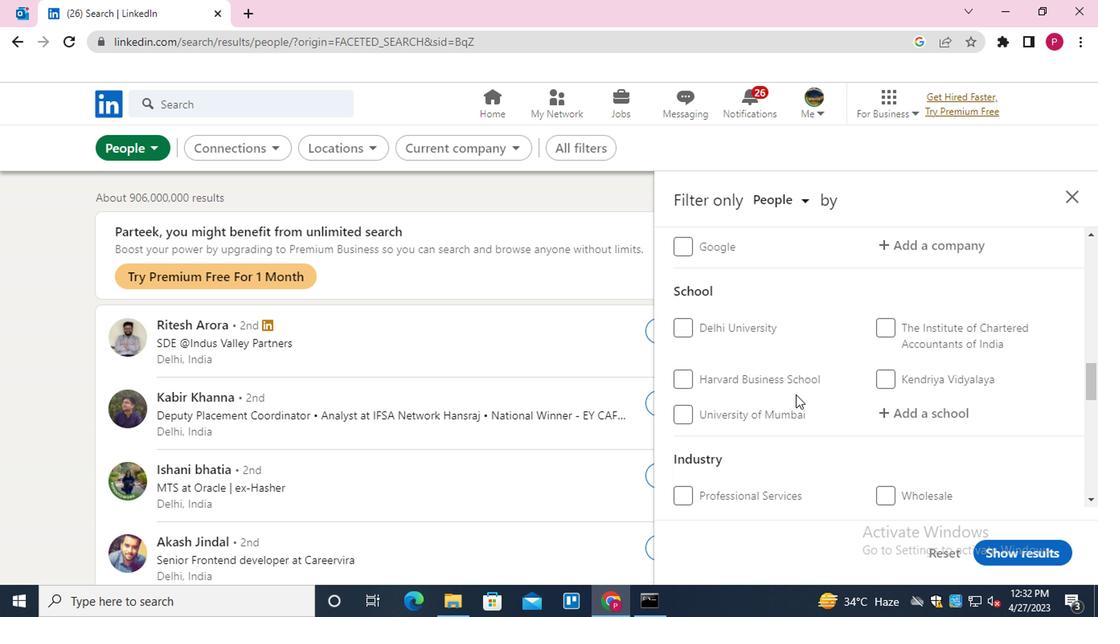 
Action: Mouse scrolled (792, 394) with delta (0, -1)
Screenshot: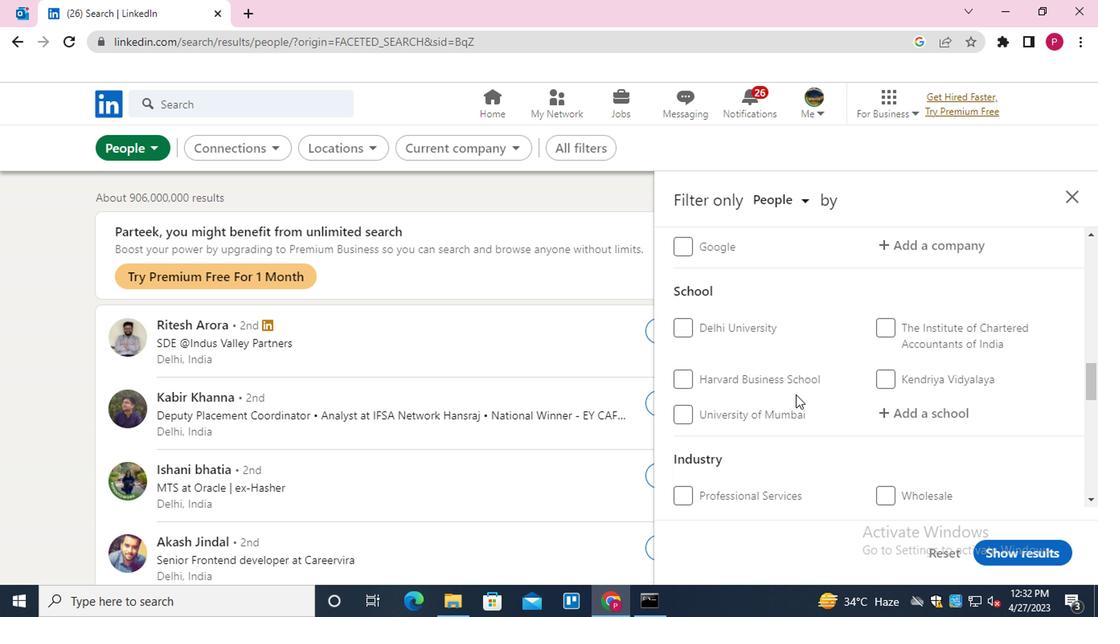 
Action: Mouse scrolled (792, 396) with delta (0, 0)
Screenshot: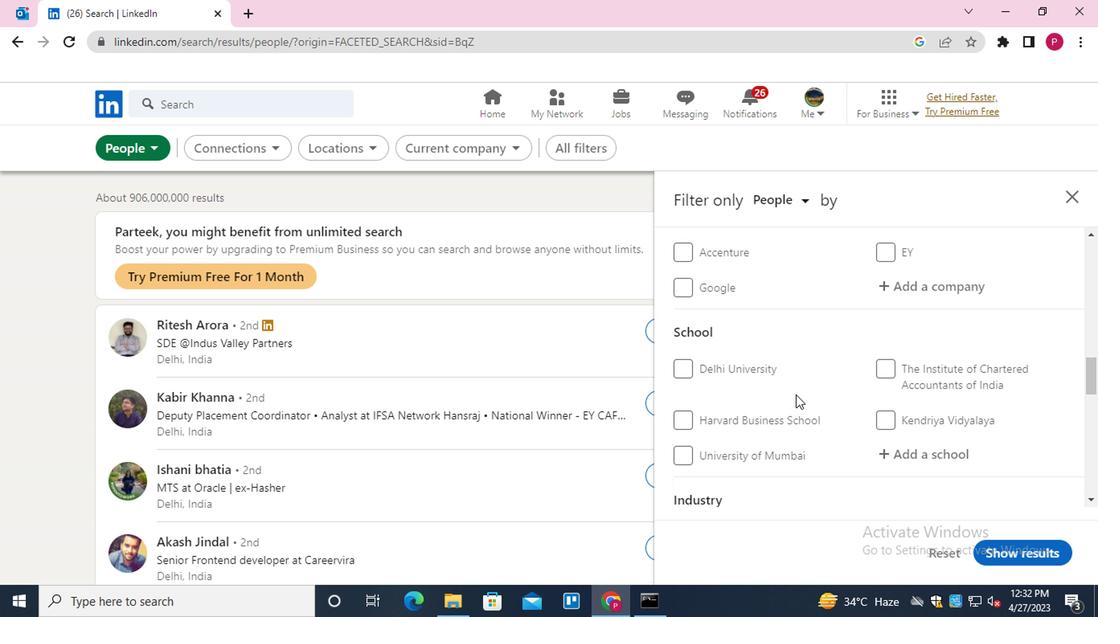 
Action: Mouse scrolled (792, 394) with delta (0, -1)
Screenshot: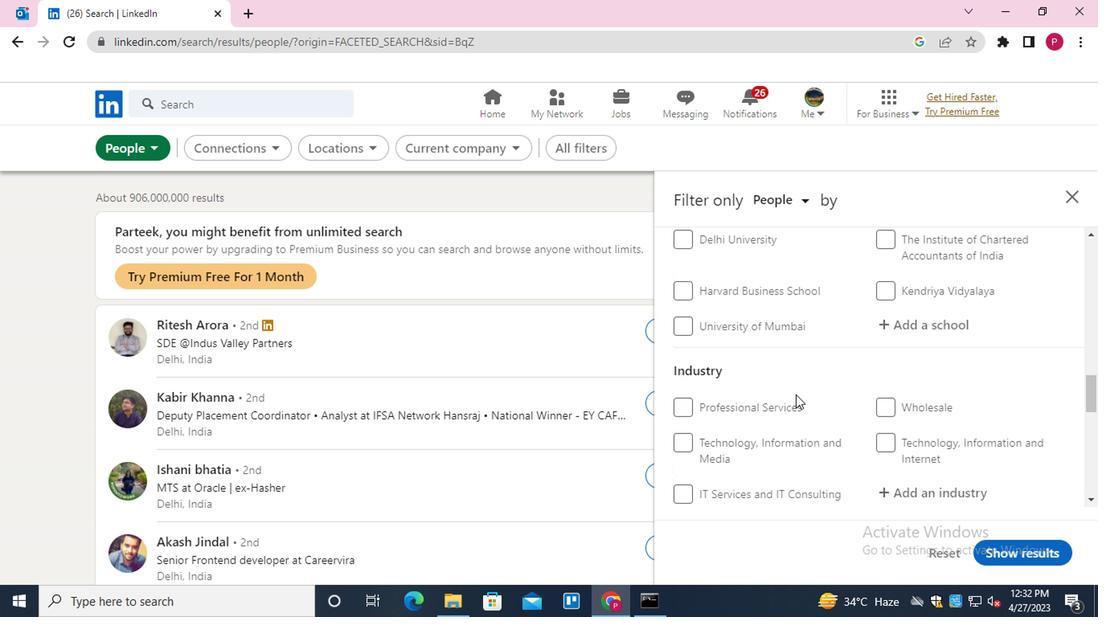 
Action: Mouse scrolled (792, 394) with delta (0, -1)
Screenshot: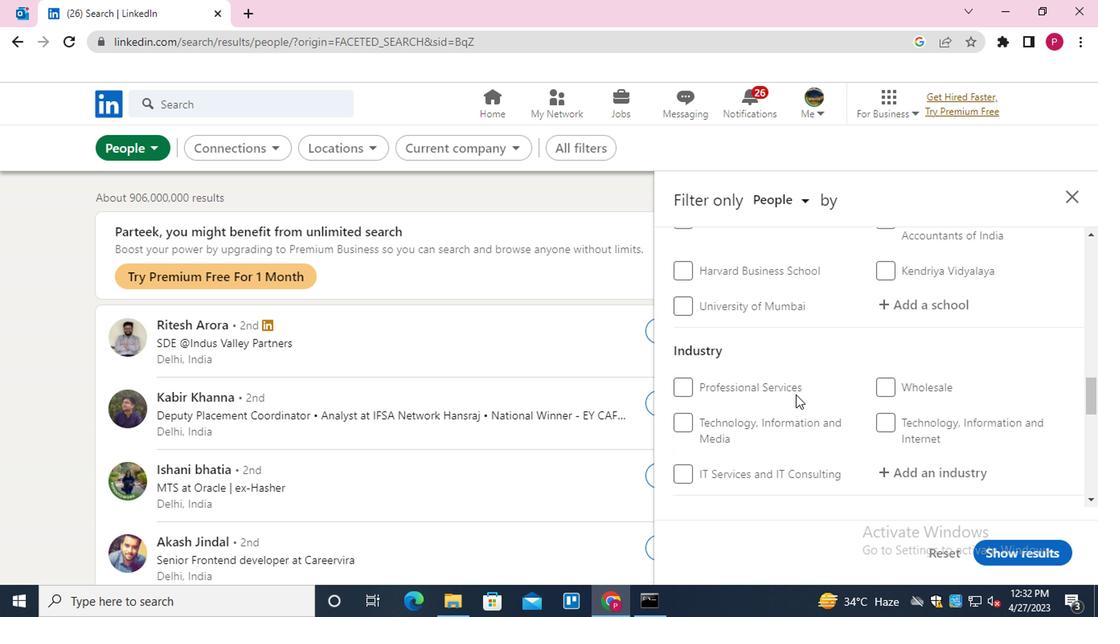 
Action: Mouse scrolled (792, 394) with delta (0, -1)
Screenshot: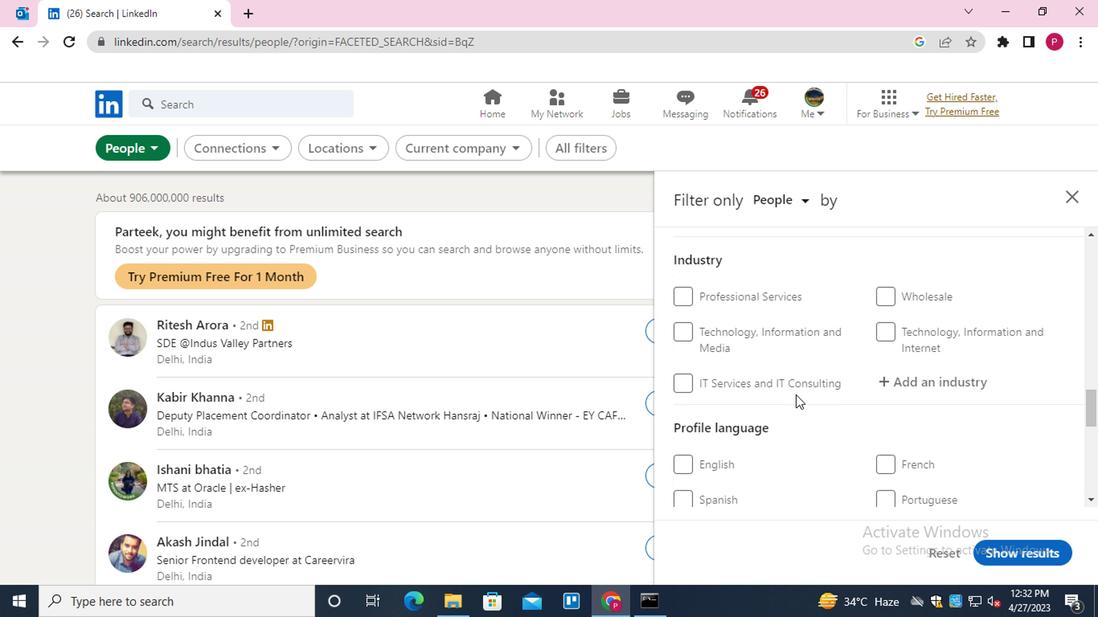 
Action: Mouse moved to (686, 451)
Screenshot: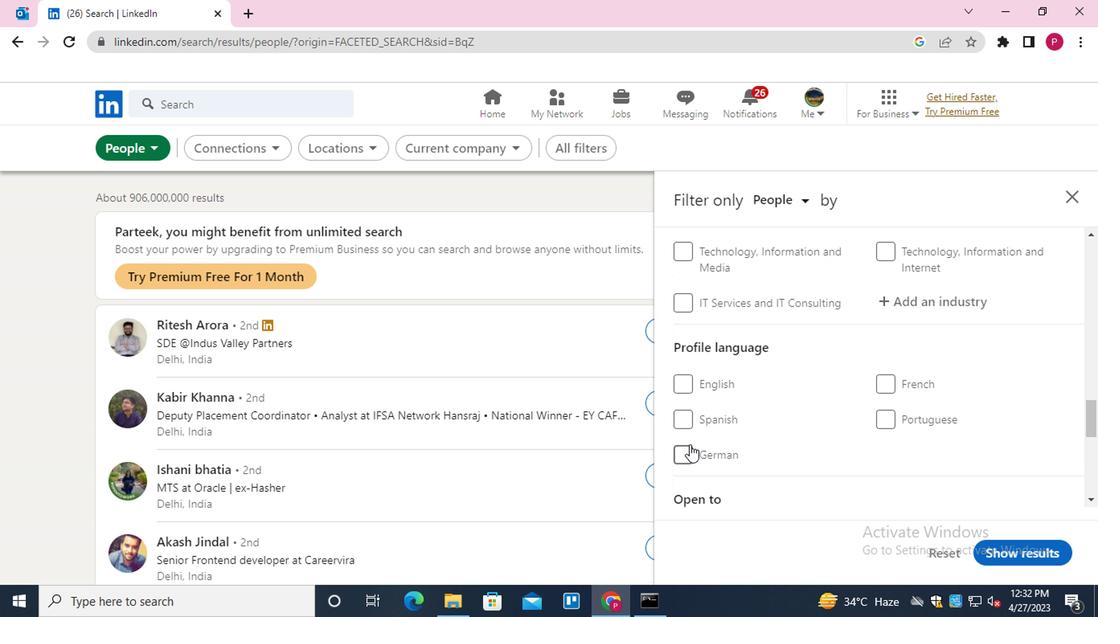 
Action: Mouse pressed left at (686, 451)
Screenshot: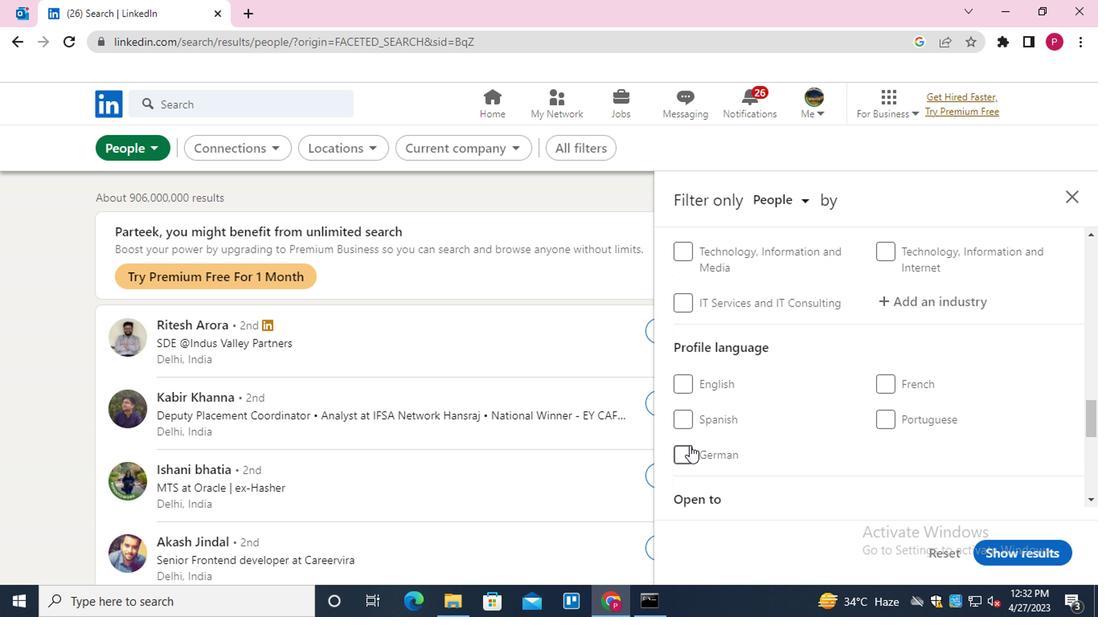 
Action: Mouse moved to (686, 451)
Screenshot: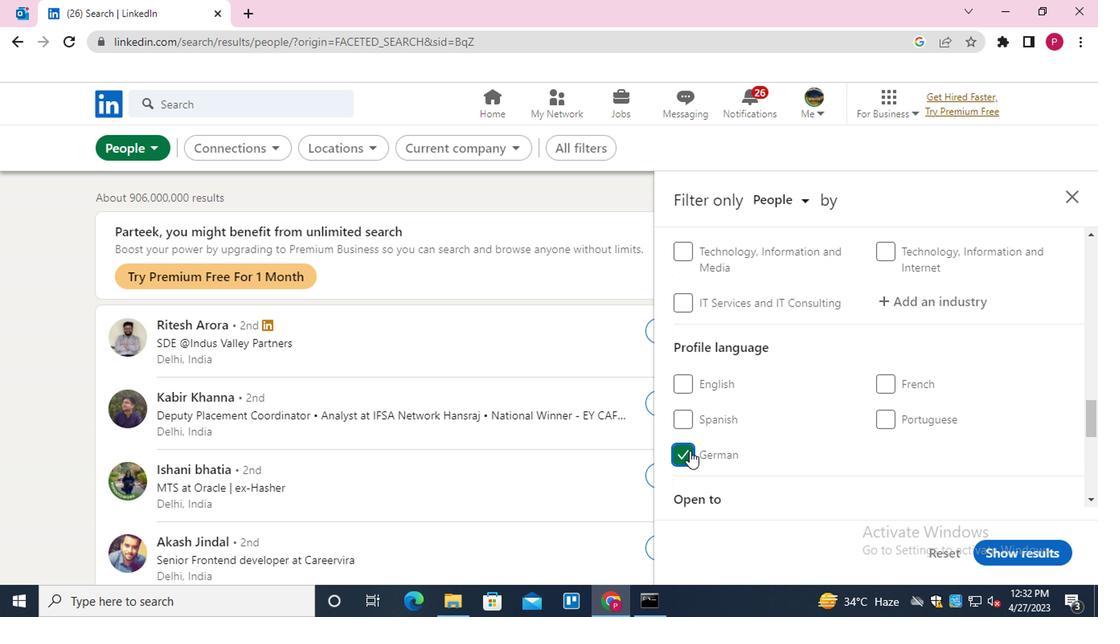 
Action: Mouse scrolled (686, 452) with delta (0, 0)
Screenshot: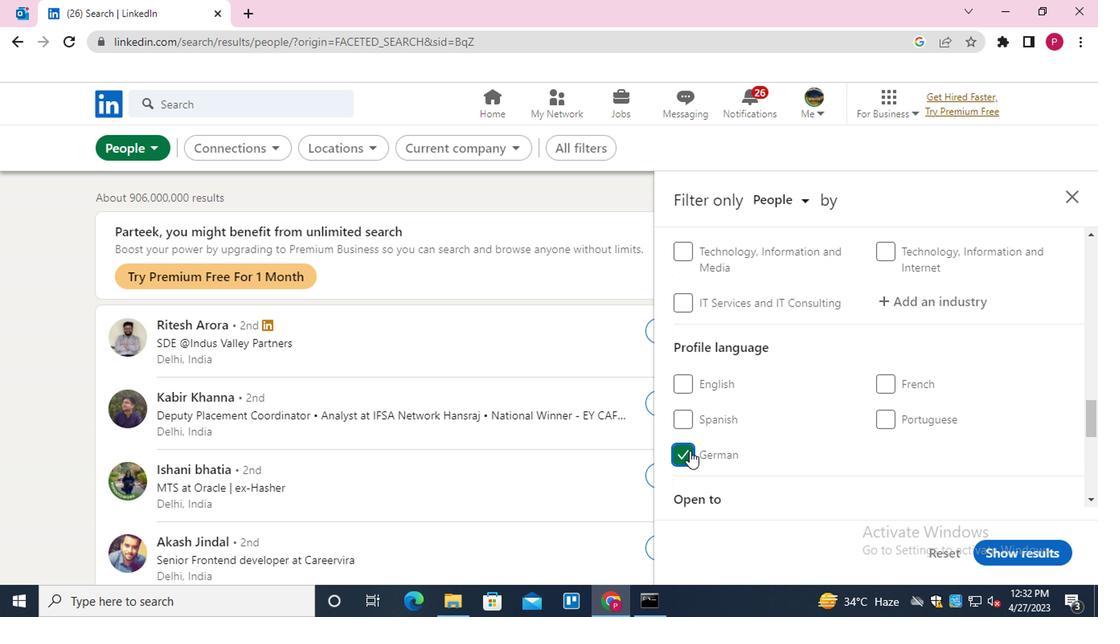 
Action: Mouse scrolled (686, 452) with delta (0, 0)
Screenshot: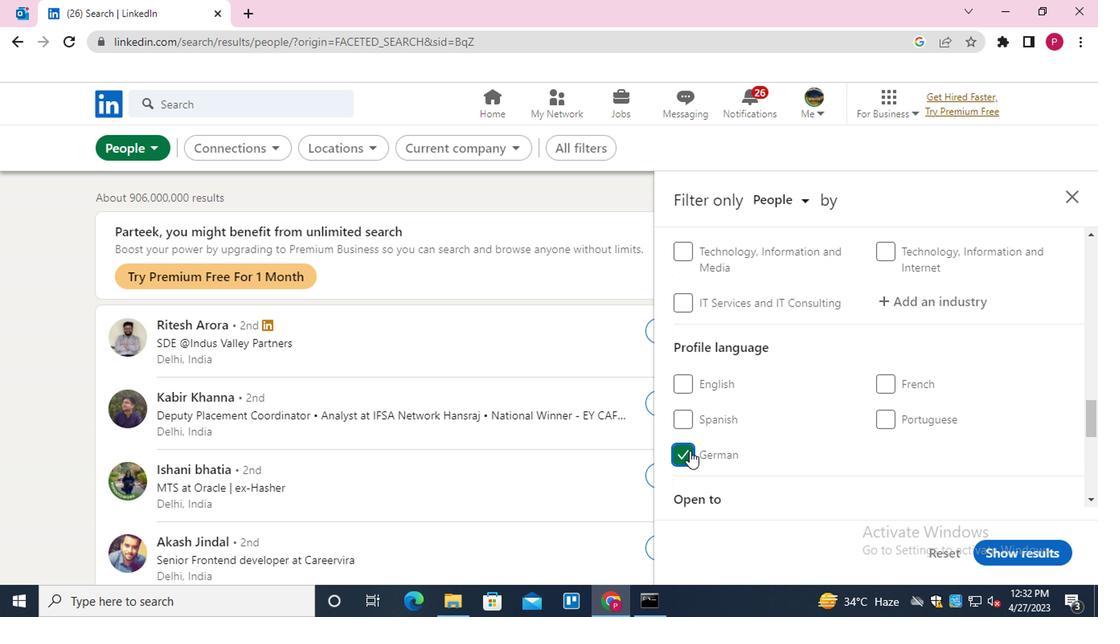 
Action: Mouse scrolled (686, 452) with delta (0, 0)
Screenshot: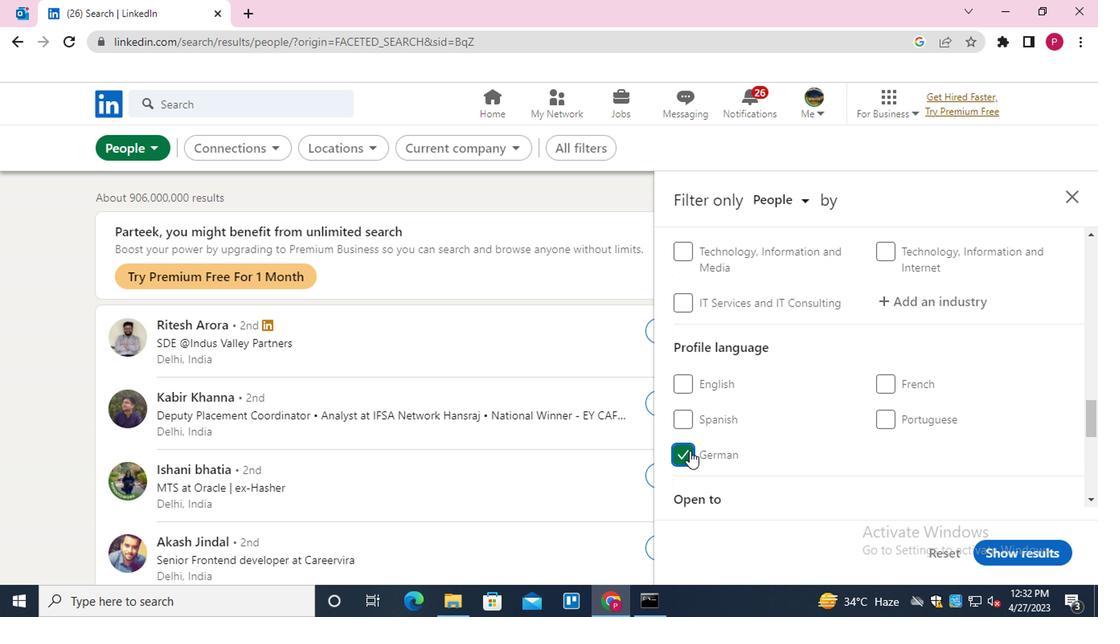 
Action: Mouse scrolled (686, 452) with delta (0, 0)
Screenshot: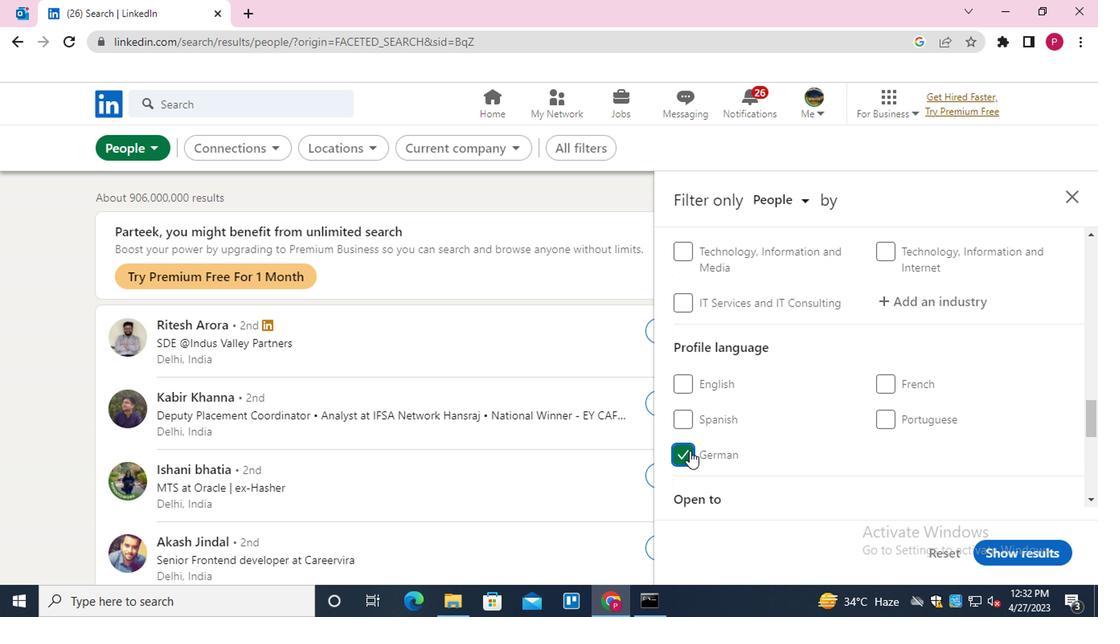 
Action: Mouse scrolled (686, 452) with delta (0, 0)
Screenshot: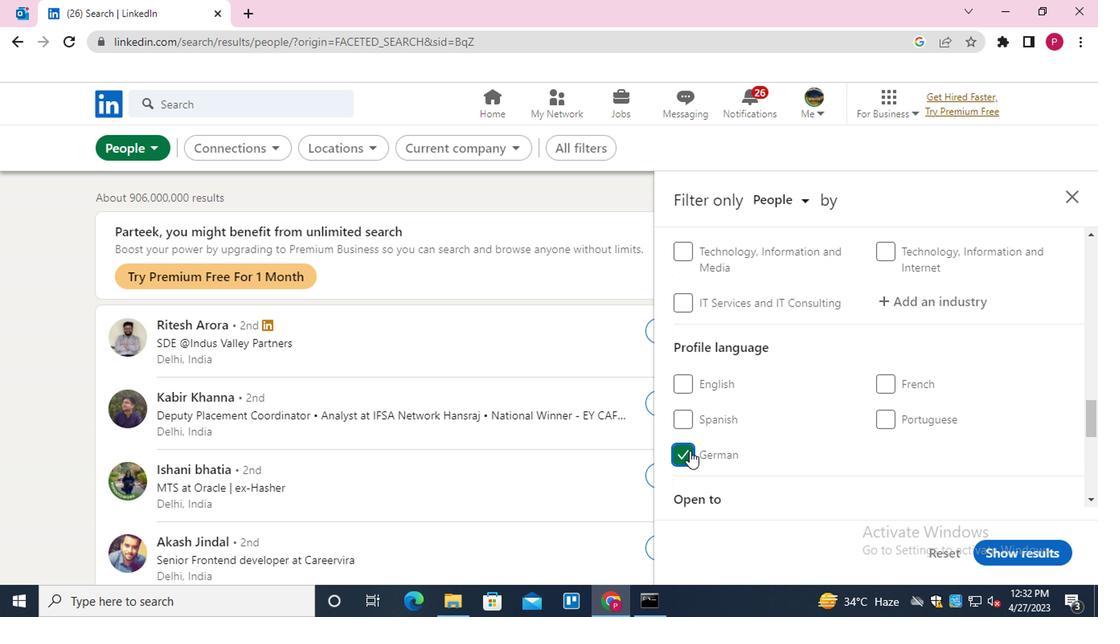 
Action: Mouse scrolled (686, 452) with delta (0, 0)
Screenshot: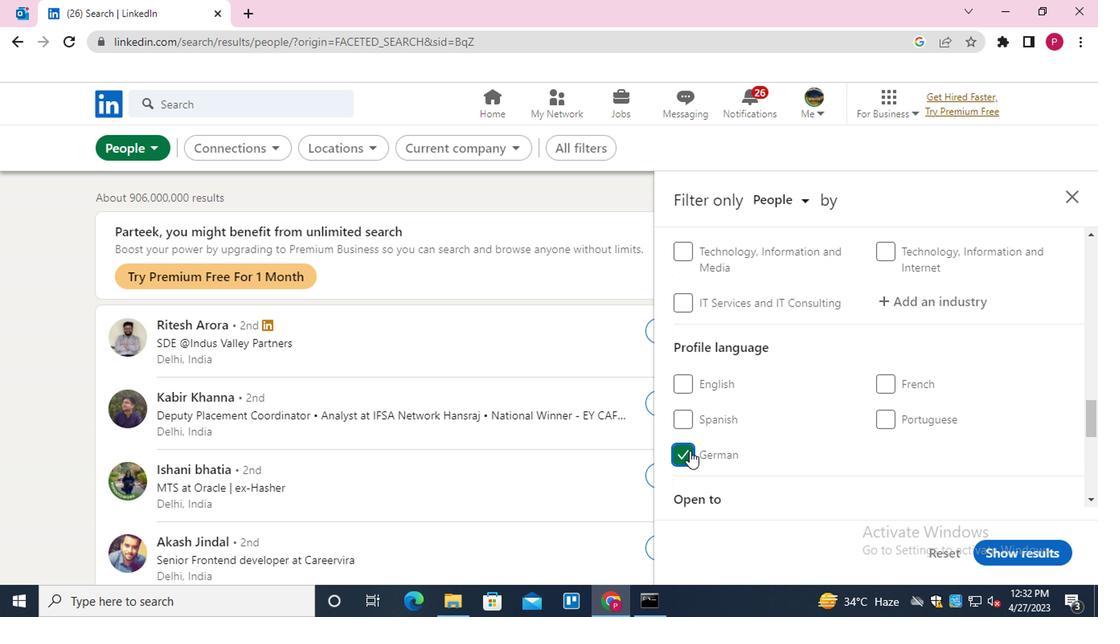 
Action: Mouse moved to (754, 398)
Screenshot: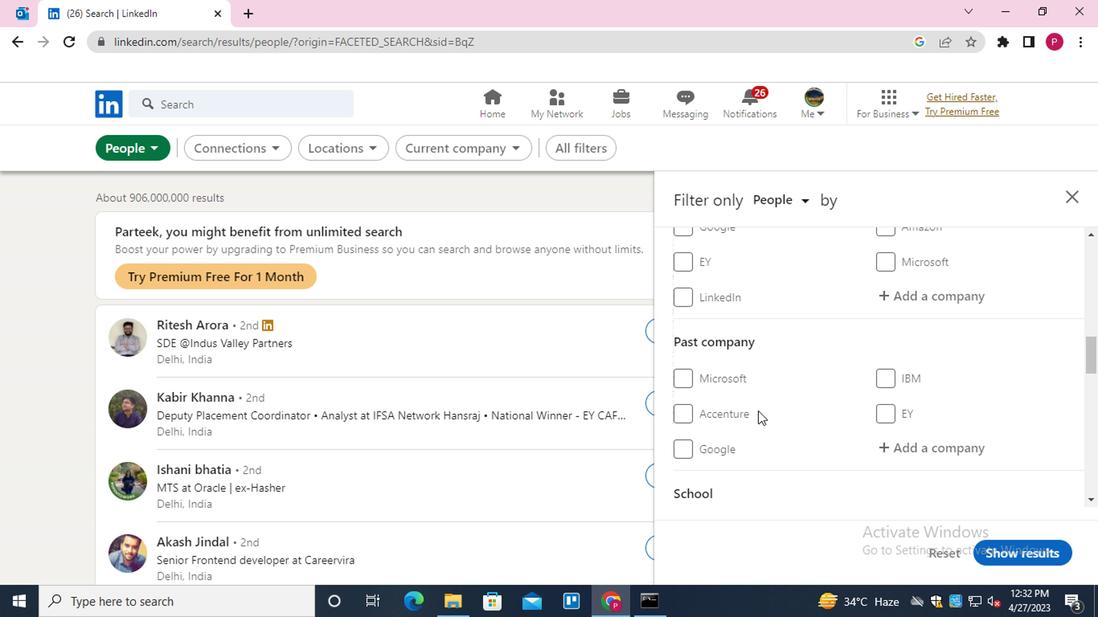 
Action: Mouse scrolled (754, 399) with delta (0, 1)
Screenshot: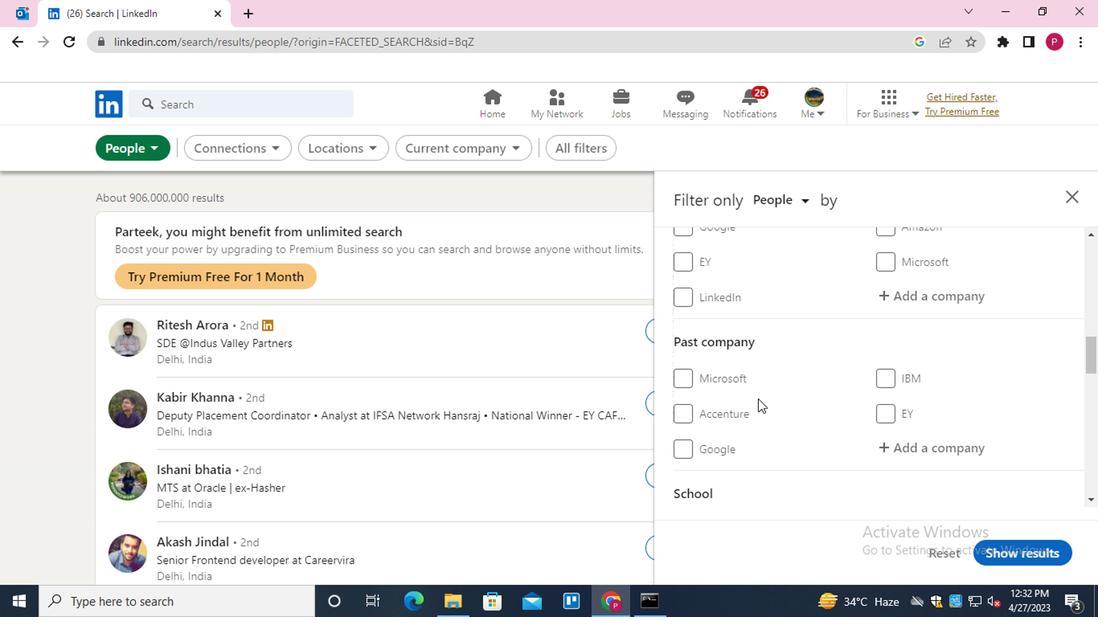 
Action: Mouse moved to (902, 370)
Screenshot: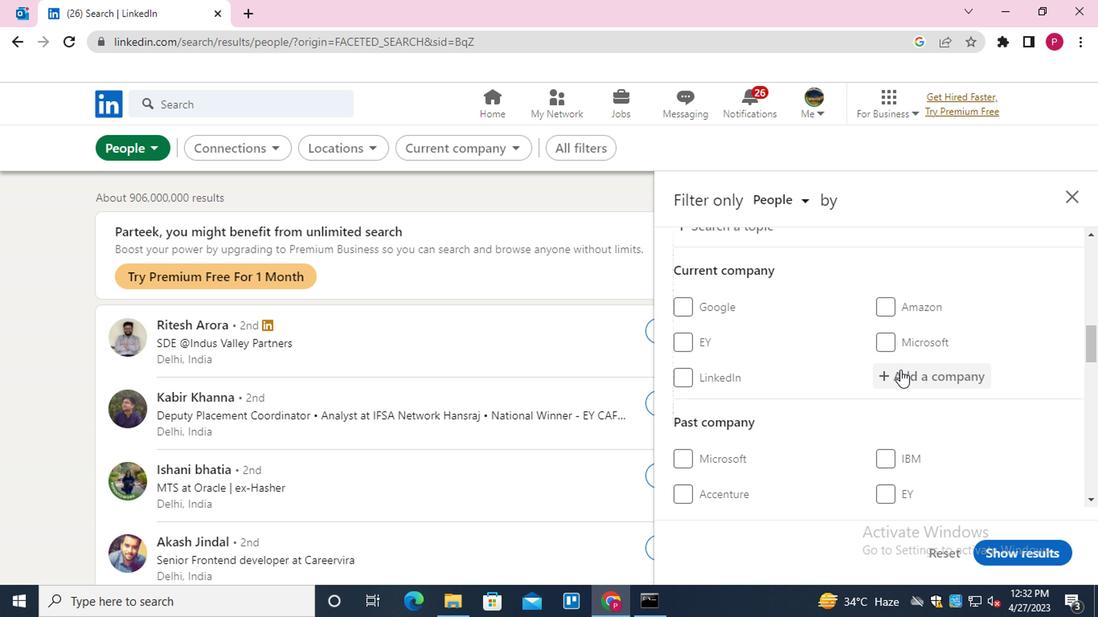 
Action: Mouse pressed left at (902, 370)
Screenshot: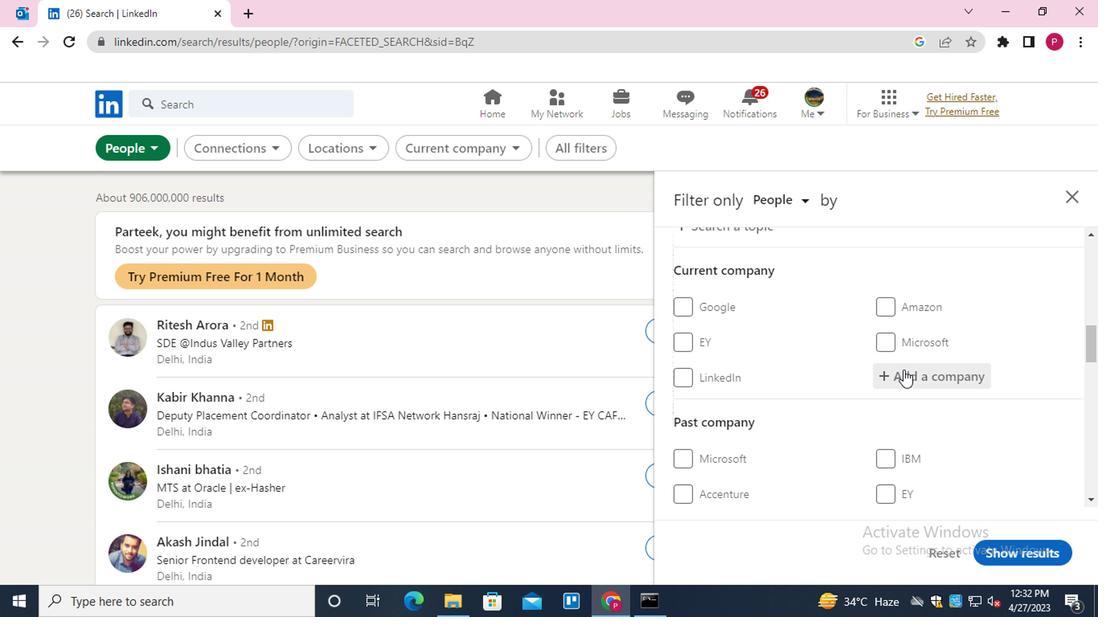 
Action: Key pressed <Key.shift>ANCHOR<Key.down><Key.down><Key.down><Key.down><Key.enter>
Screenshot: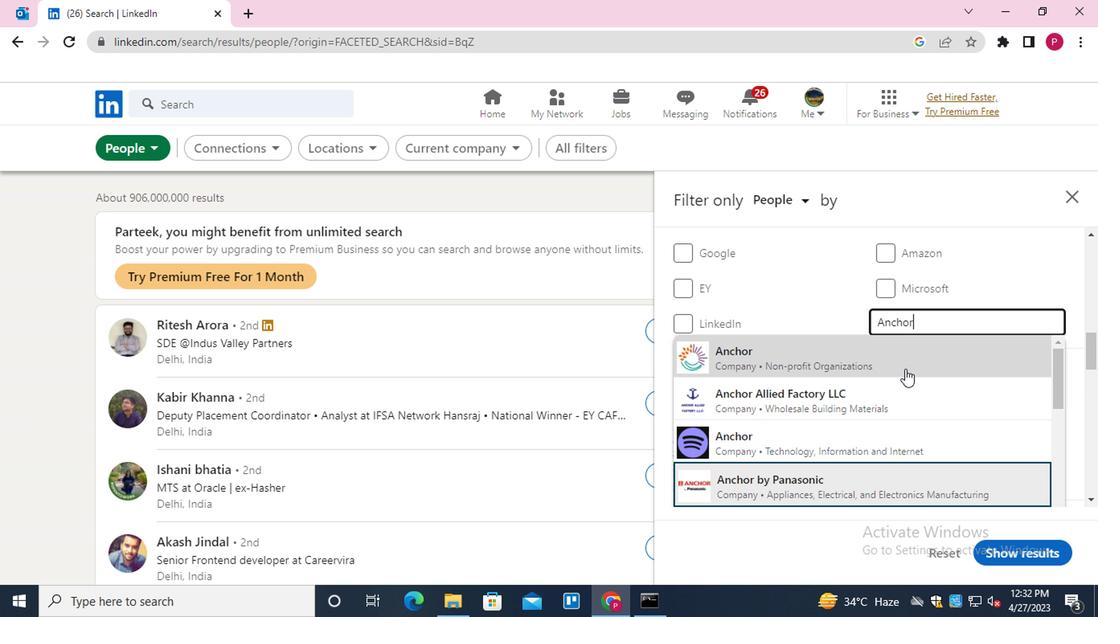 
Action: Mouse moved to (766, 318)
Screenshot: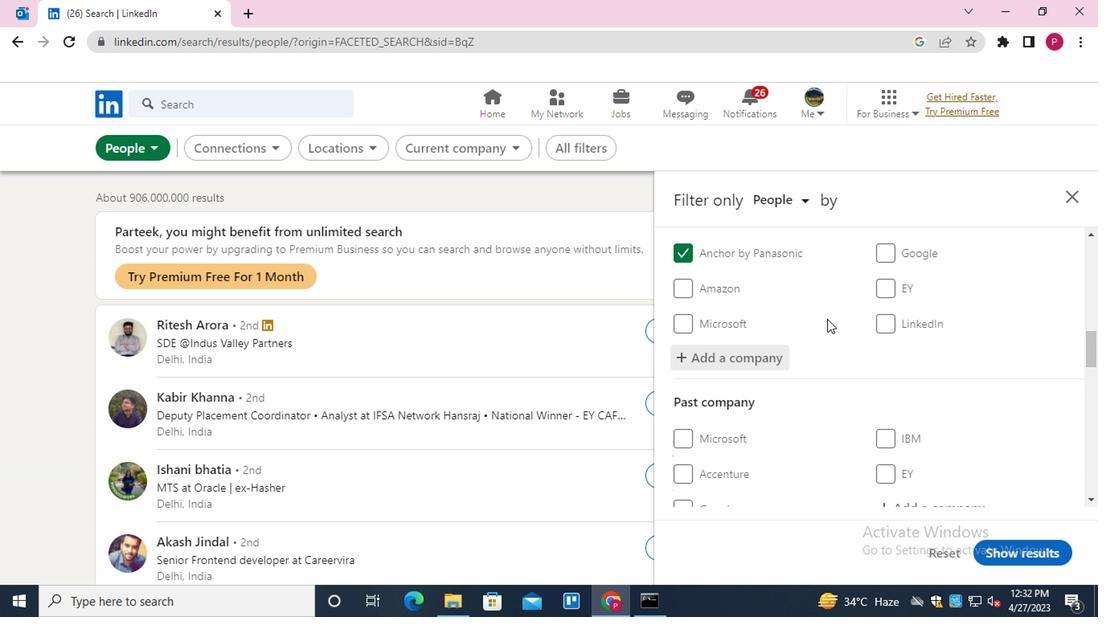 
Action: Mouse scrolled (766, 318) with delta (0, 0)
Screenshot: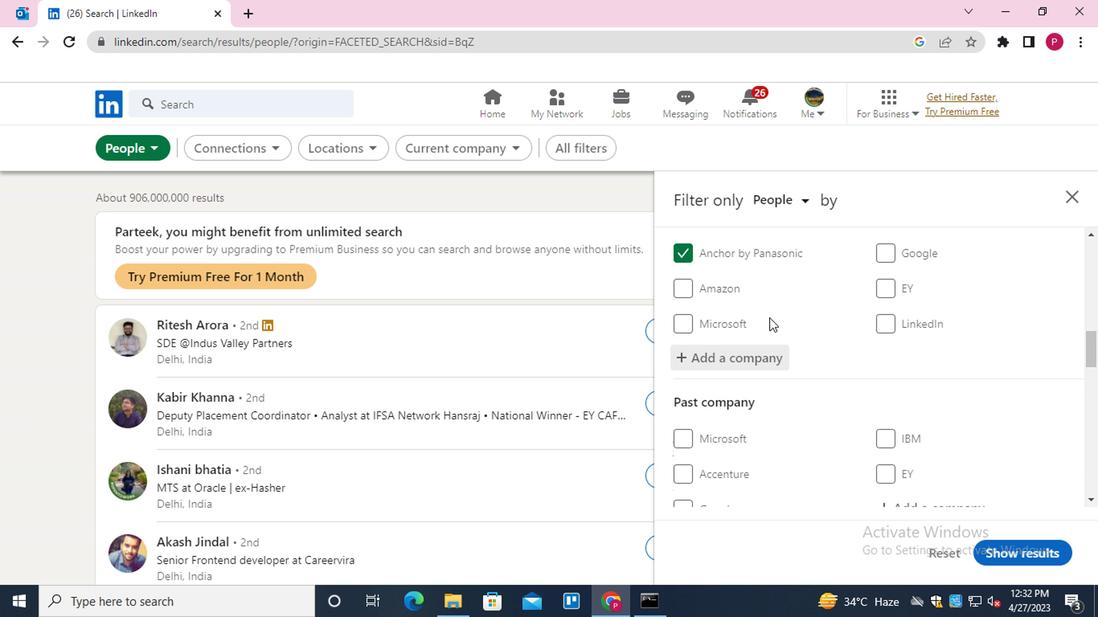 
Action: Mouse scrolled (766, 318) with delta (0, 0)
Screenshot: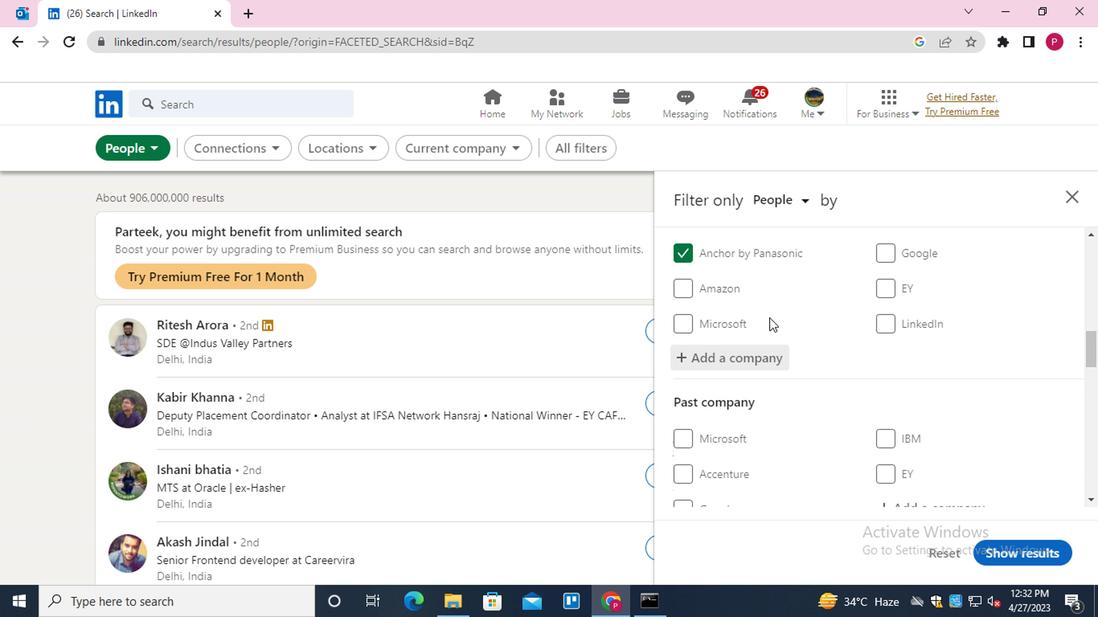 
Action: Mouse scrolled (766, 318) with delta (0, 0)
Screenshot: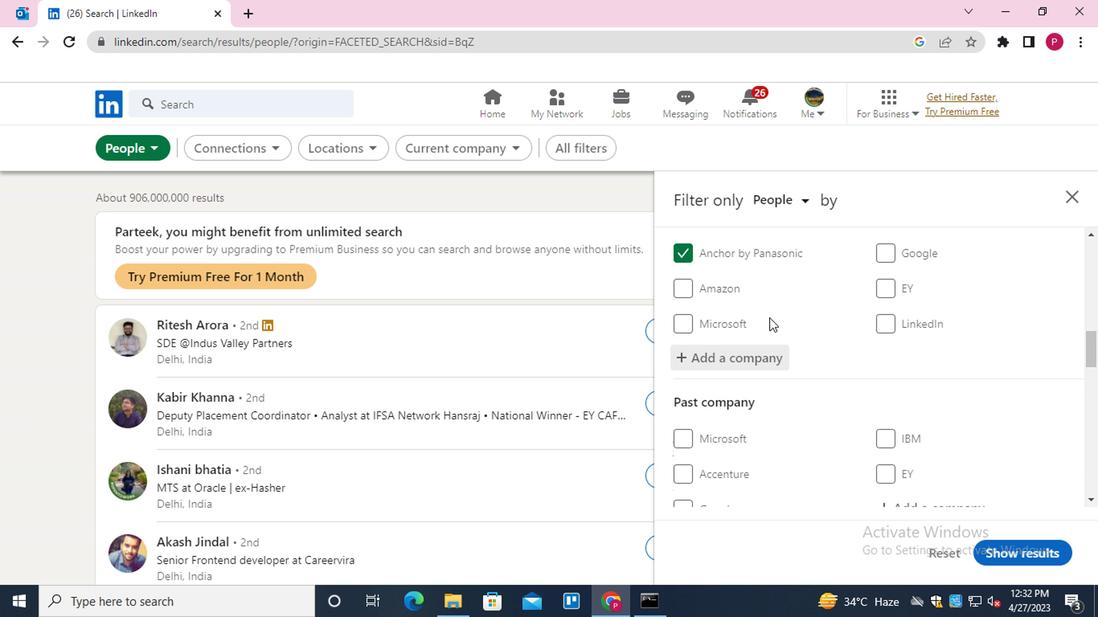 
Action: Mouse moved to (882, 398)
Screenshot: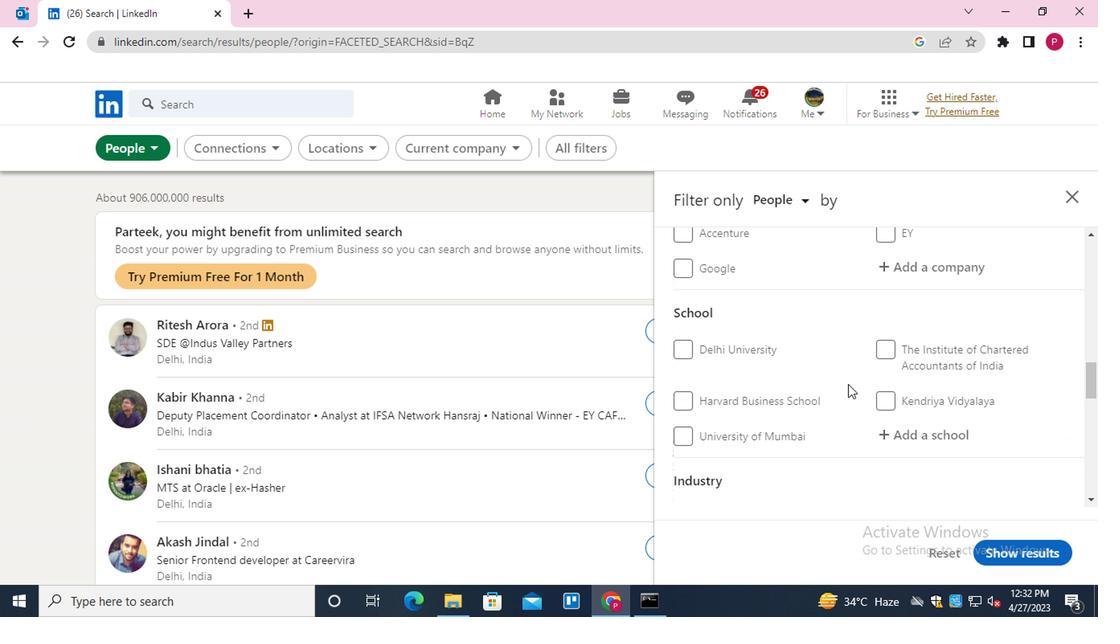 
Action: Mouse scrolled (882, 398) with delta (0, 0)
Screenshot: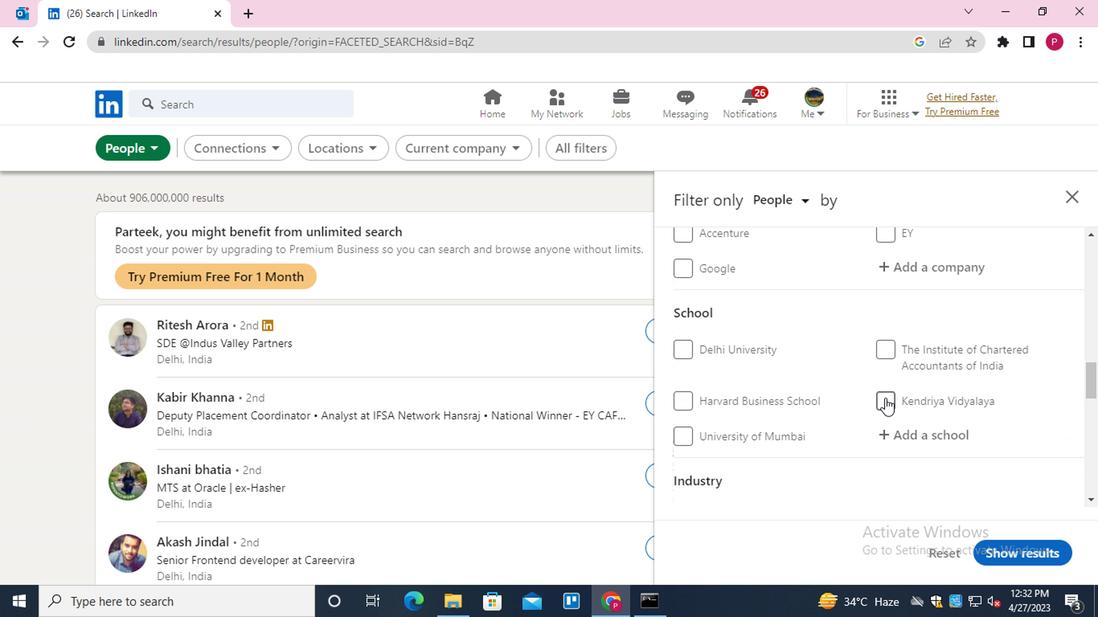 
Action: Mouse moved to (911, 356)
Screenshot: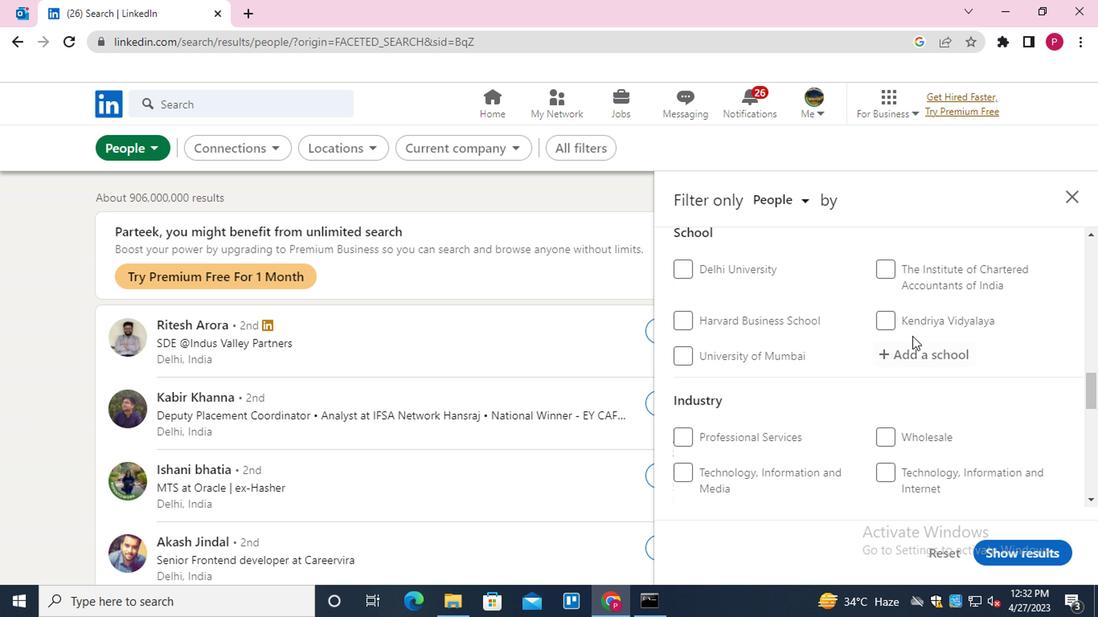 
Action: Mouse pressed left at (911, 356)
Screenshot: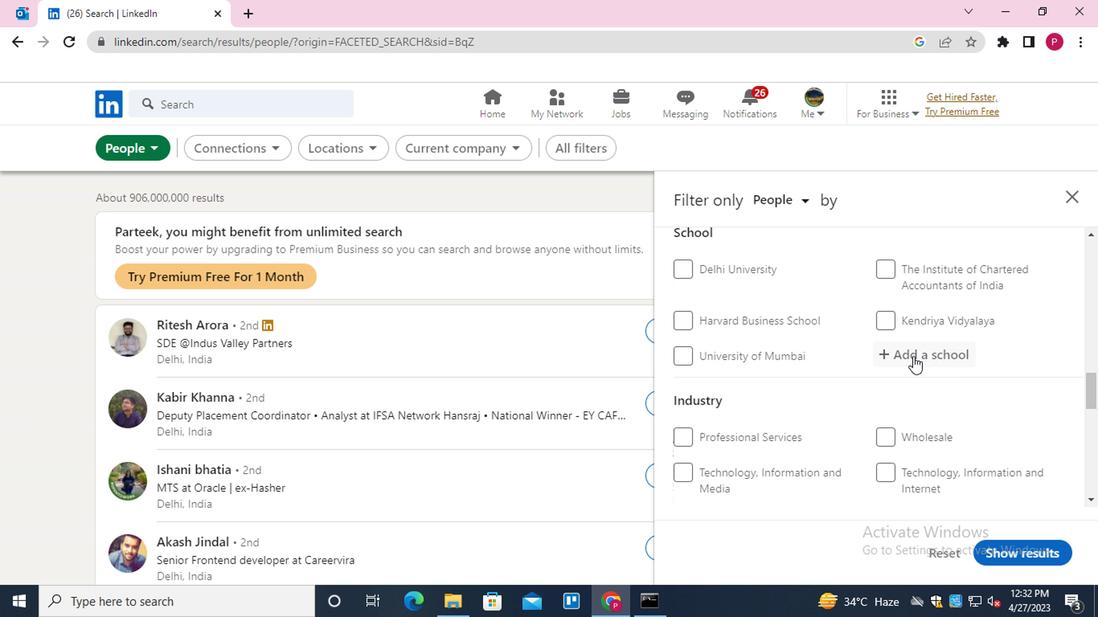 
Action: Key pressed <Key.shift><Key.shift><Key.shift>RAJASTHAN<Key.space><Key.down><Key.down><Key.down><Key.enter>
Screenshot: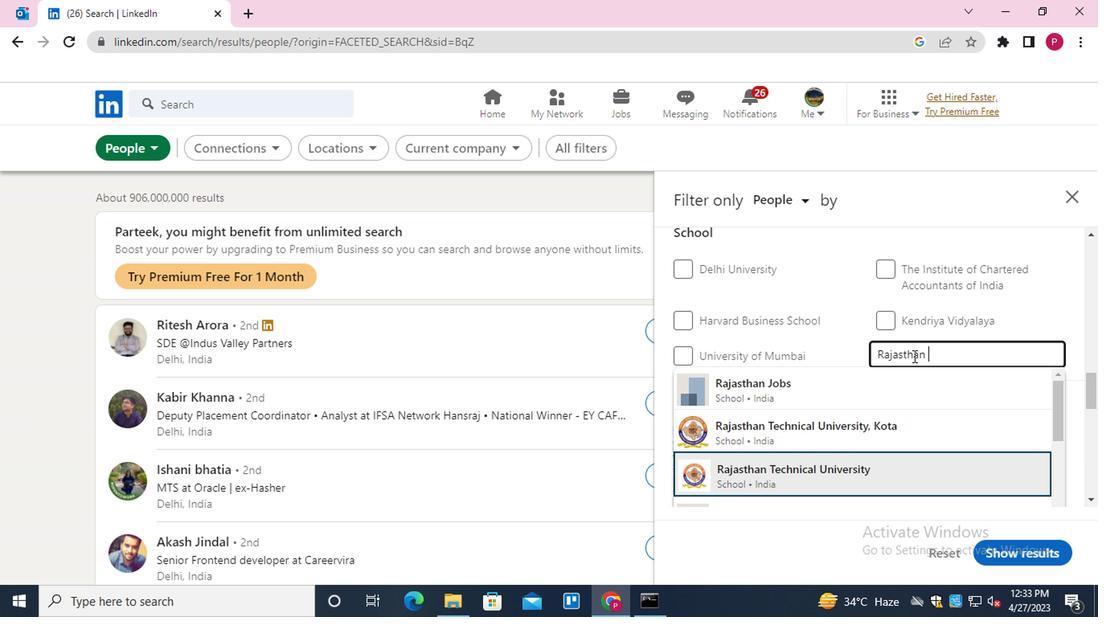 
Action: Mouse moved to (864, 366)
Screenshot: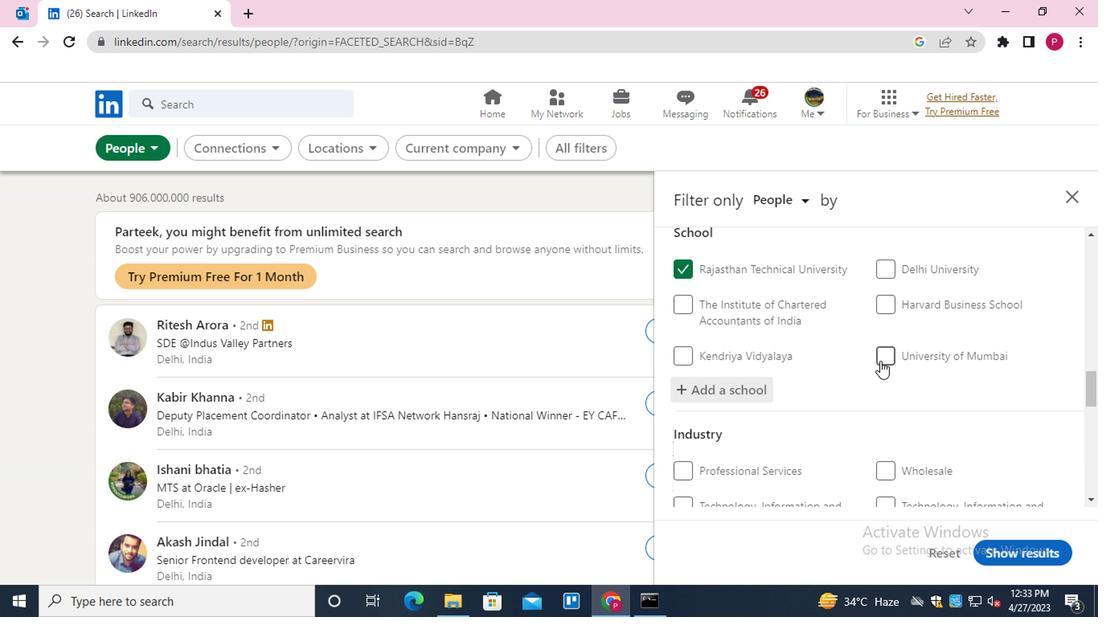 
Action: Mouse scrolled (864, 366) with delta (0, 0)
Screenshot: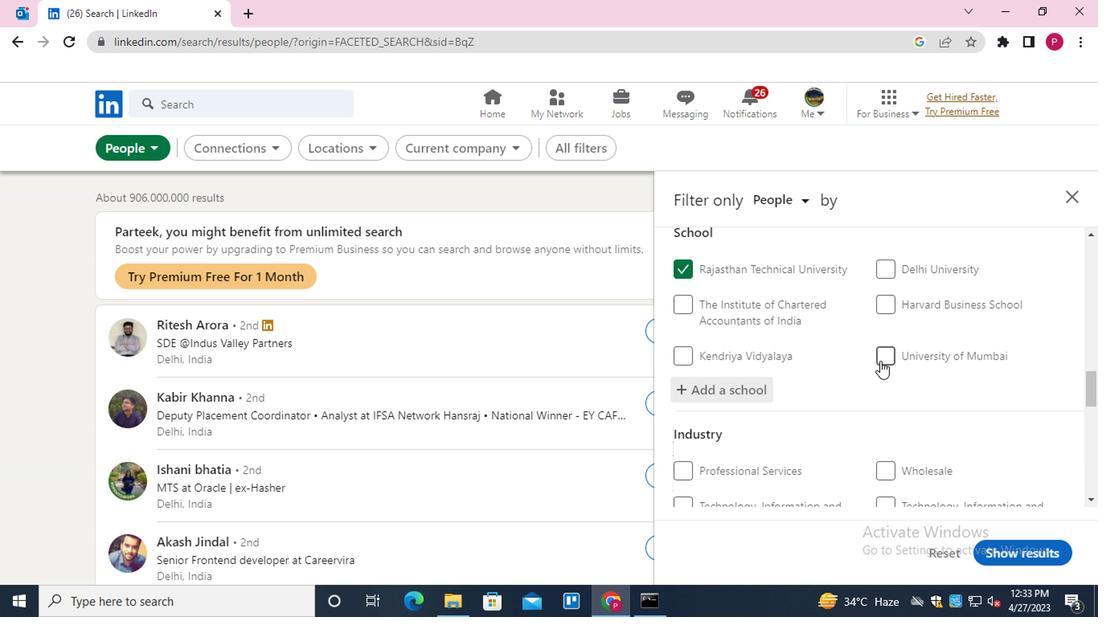 
Action: Mouse moved to (862, 367)
Screenshot: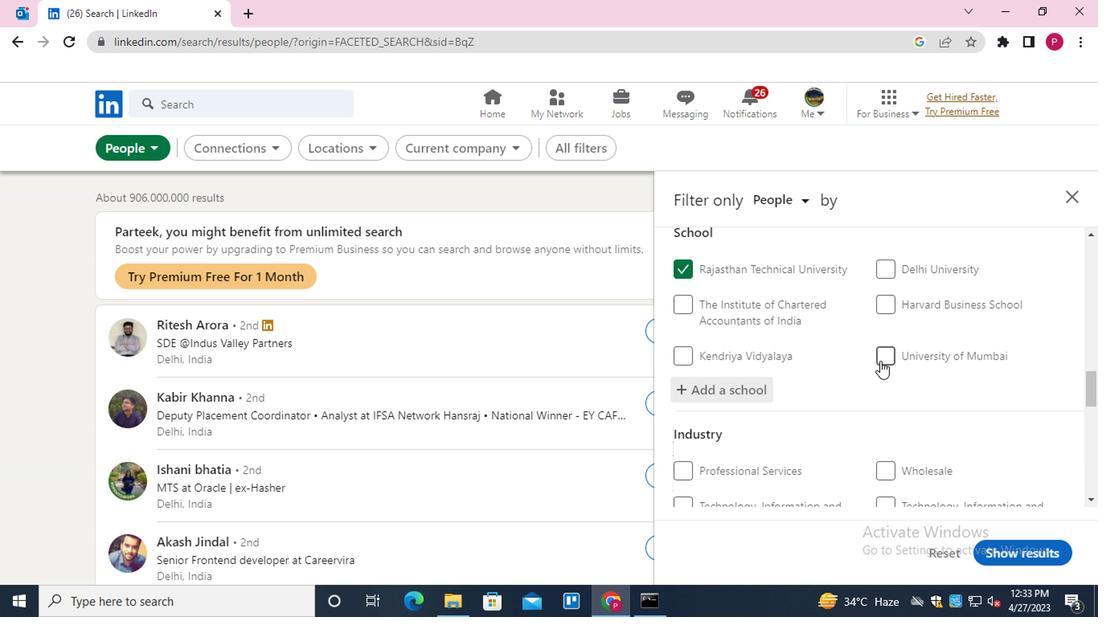 
Action: Mouse scrolled (862, 366) with delta (0, -1)
Screenshot: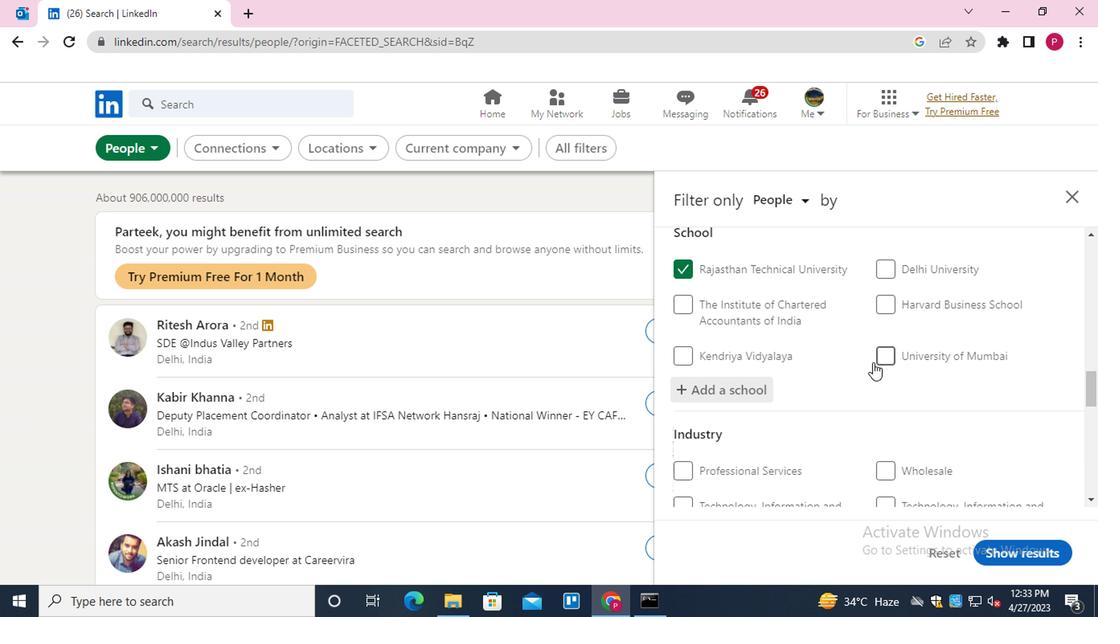 
Action: Mouse moved to (862, 368)
Screenshot: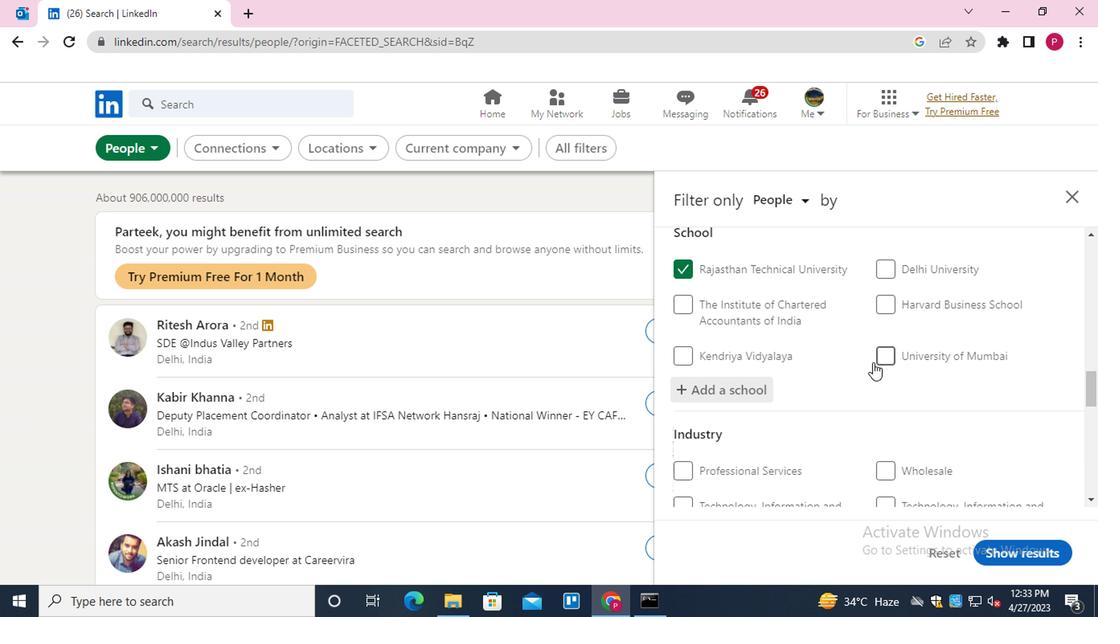 
Action: Mouse scrolled (862, 367) with delta (0, 0)
Screenshot: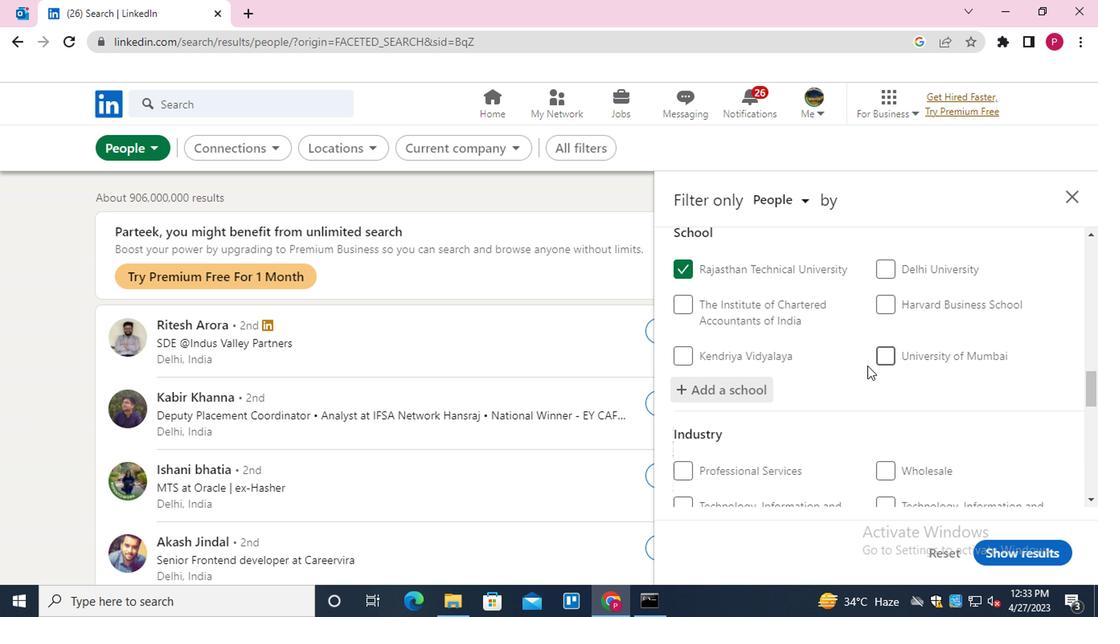 
Action: Mouse scrolled (862, 367) with delta (0, 0)
Screenshot: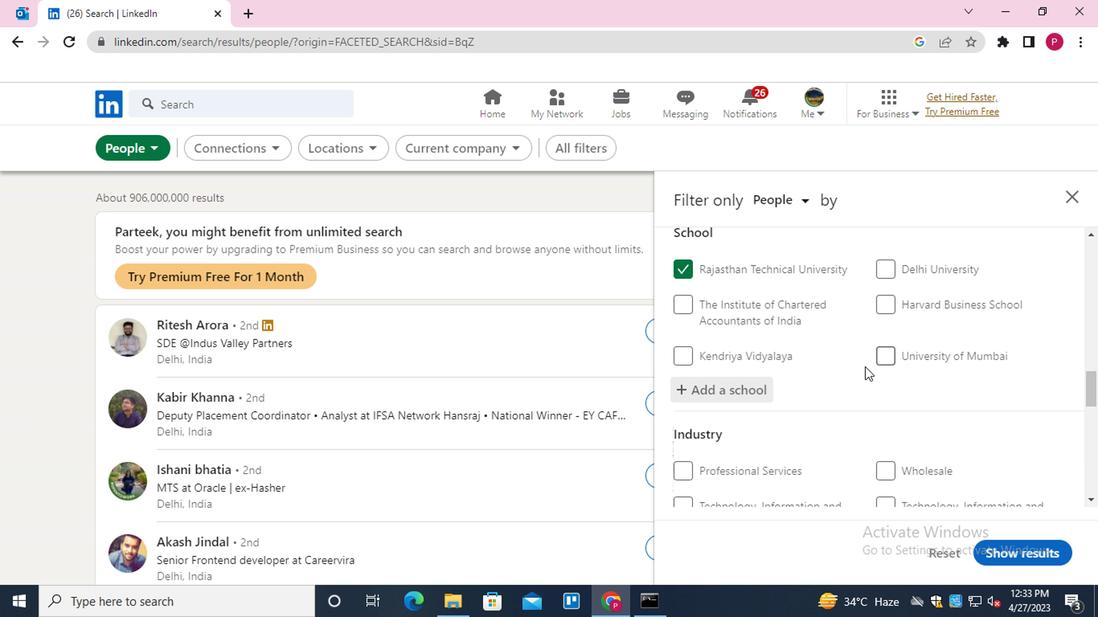 
Action: Mouse moved to (903, 327)
Screenshot: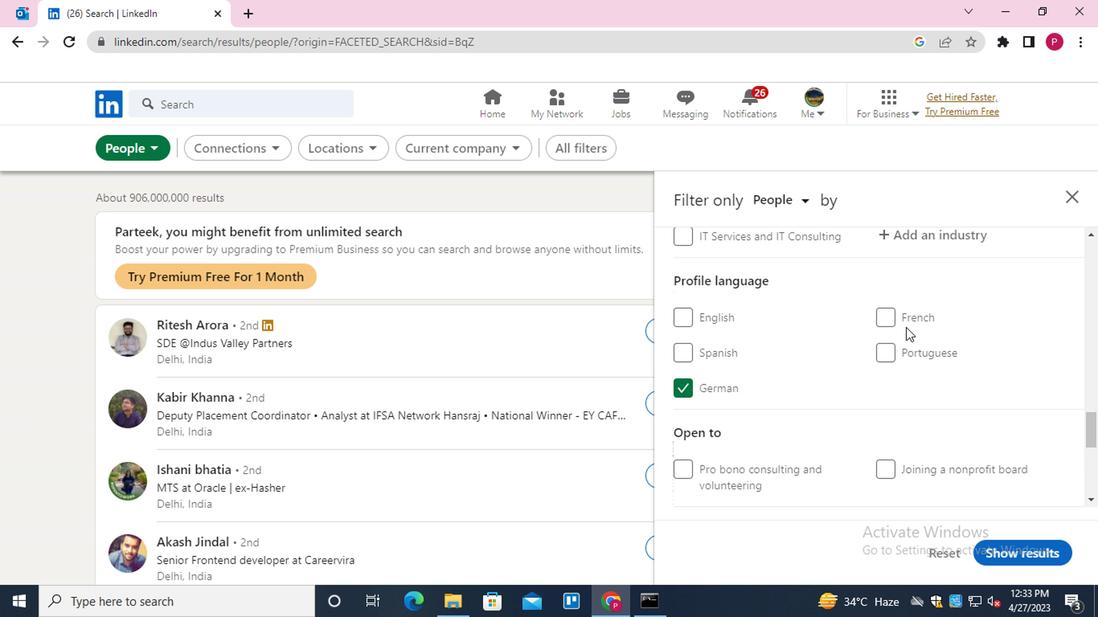 
Action: Mouse scrolled (903, 328) with delta (0, 0)
Screenshot: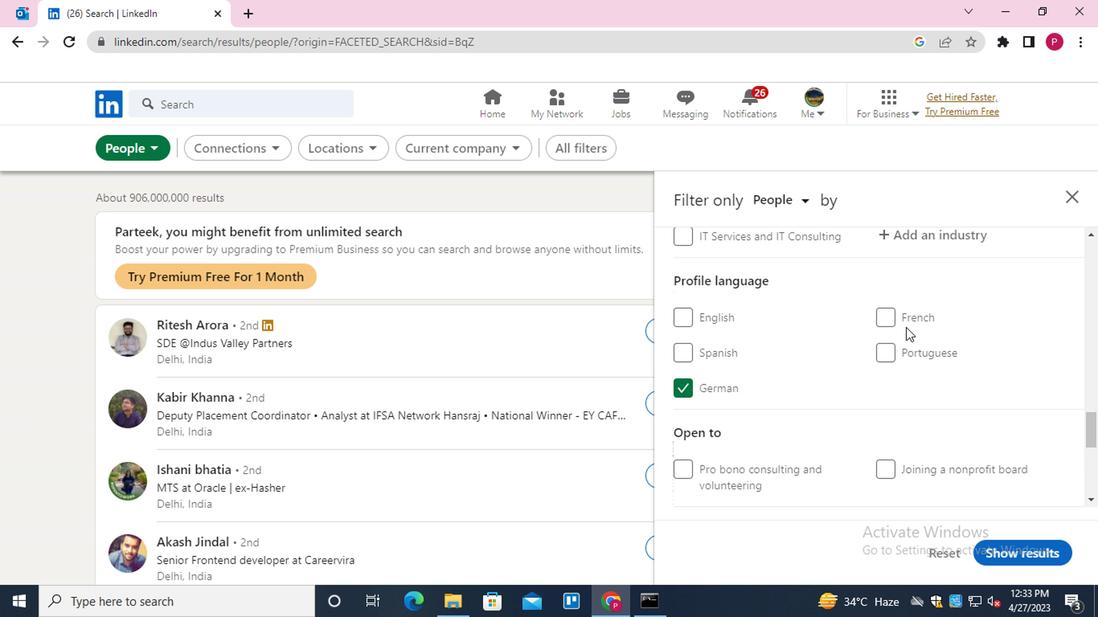 
Action: Mouse moved to (916, 324)
Screenshot: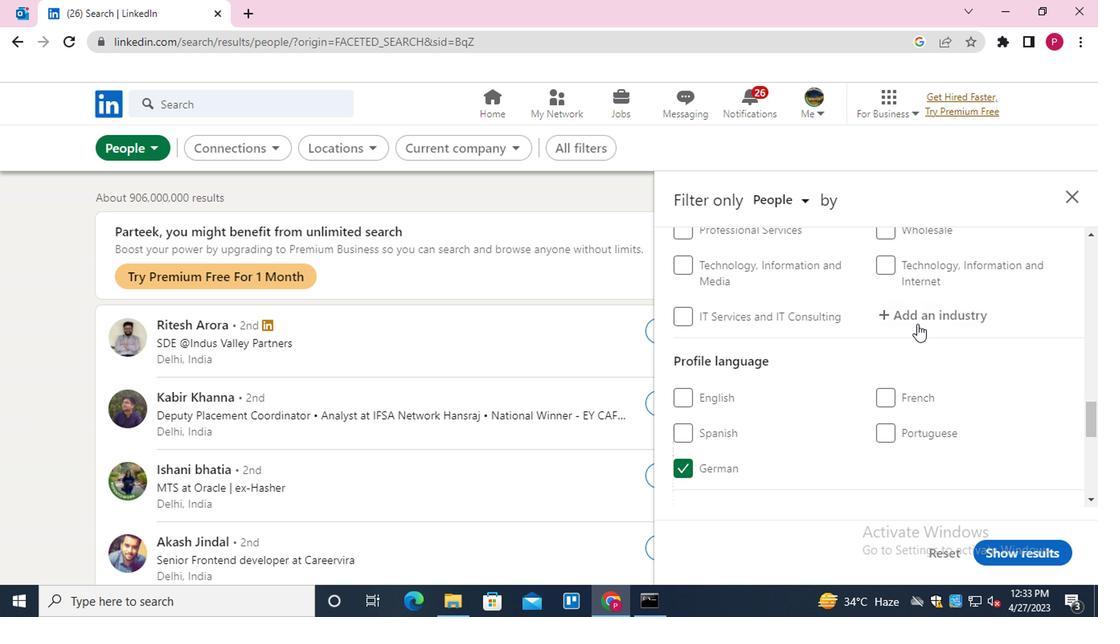 
Action: Mouse pressed left at (916, 324)
Screenshot: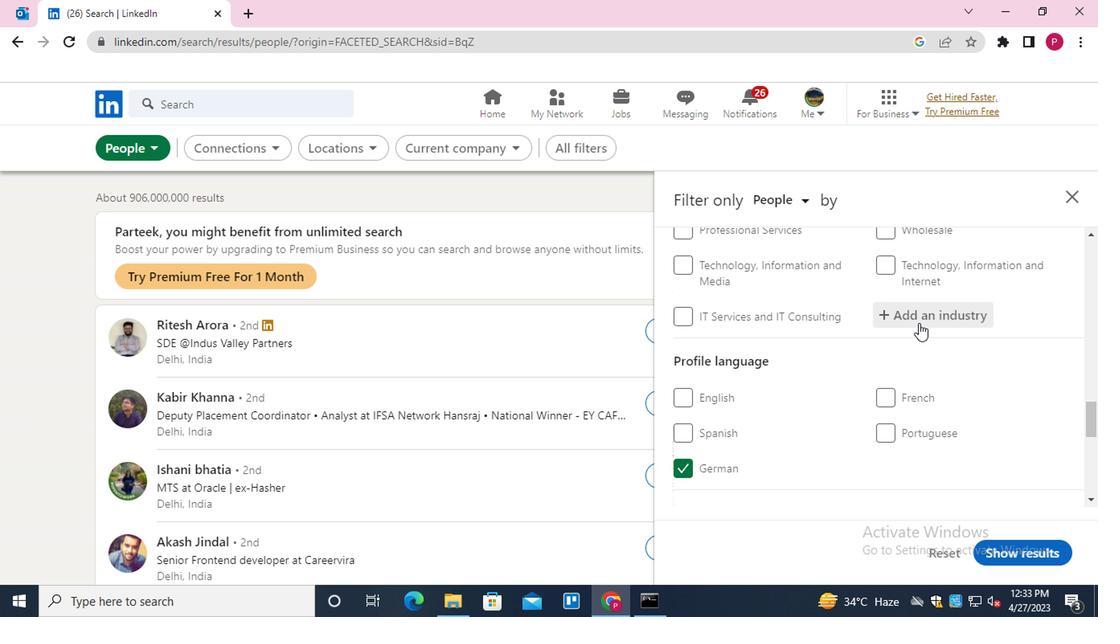 
Action: Key pressed <Key.shift><Key.shift><Key.shift>UTILITY<Key.down><Key.enter>
Screenshot: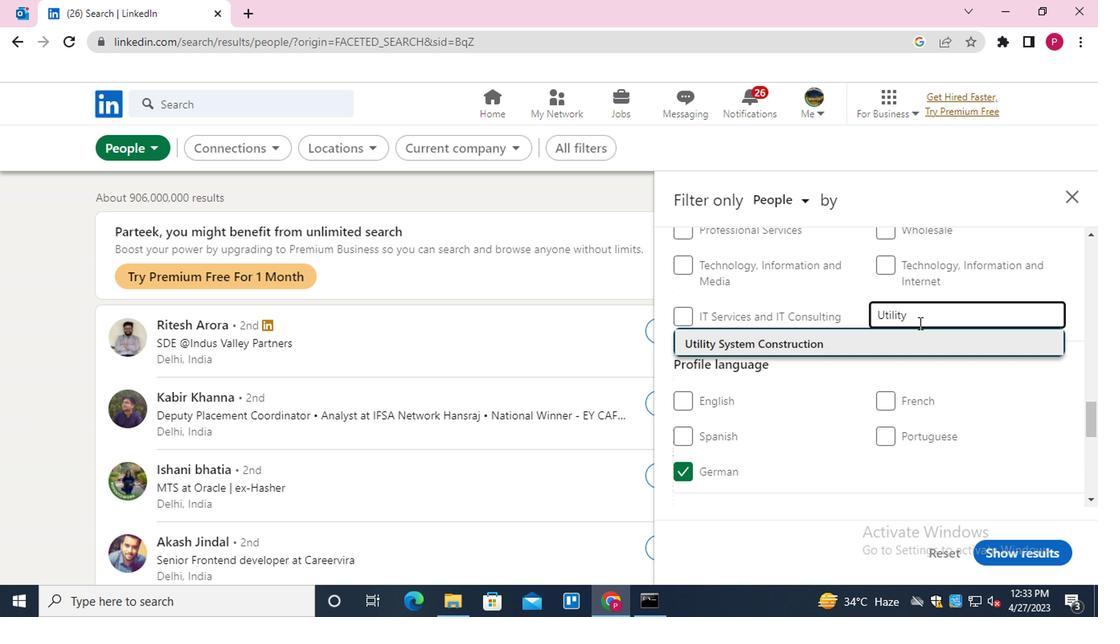 
Action: Mouse moved to (772, 374)
Screenshot: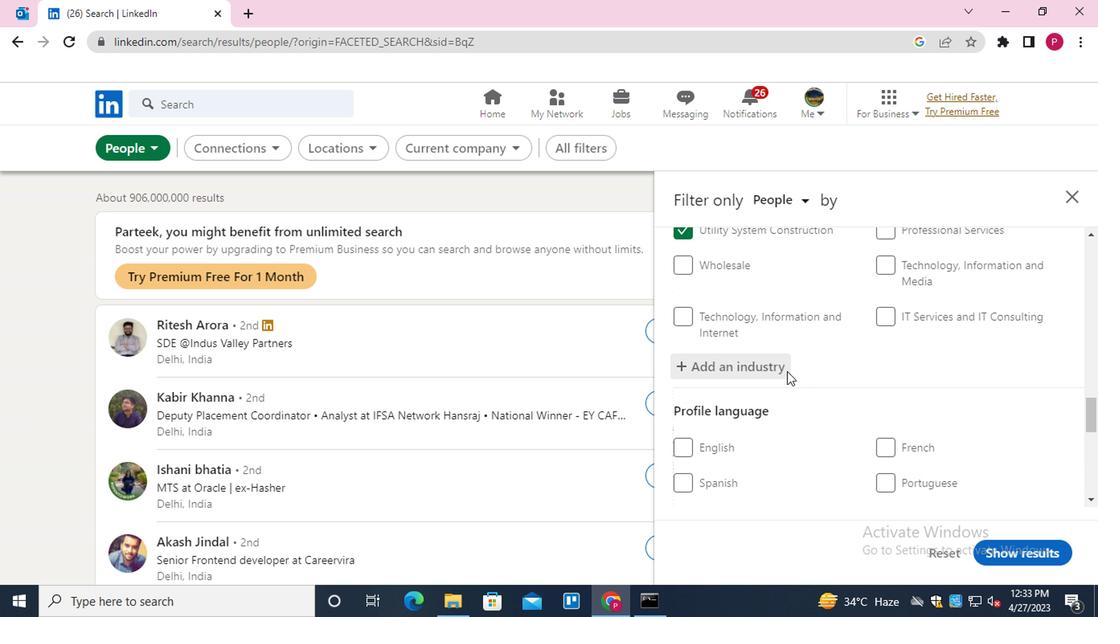 
Action: Mouse scrolled (772, 372) with delta (0, -1)
Screenshot: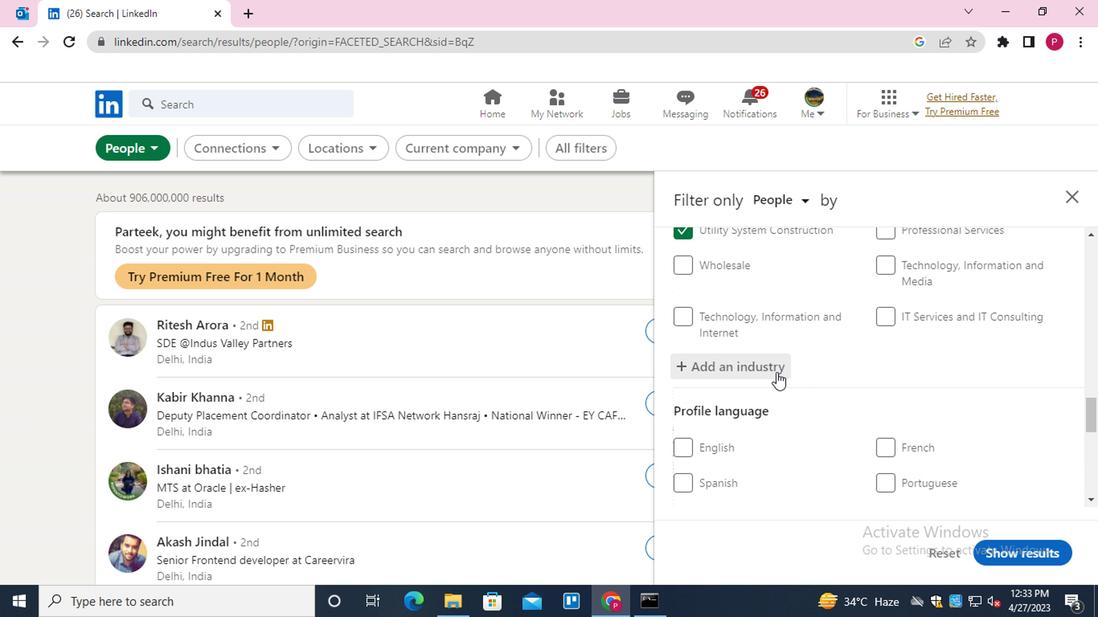 
Action: Mouse scrolled (772, 372) with delta (0, -1)
Screenshot: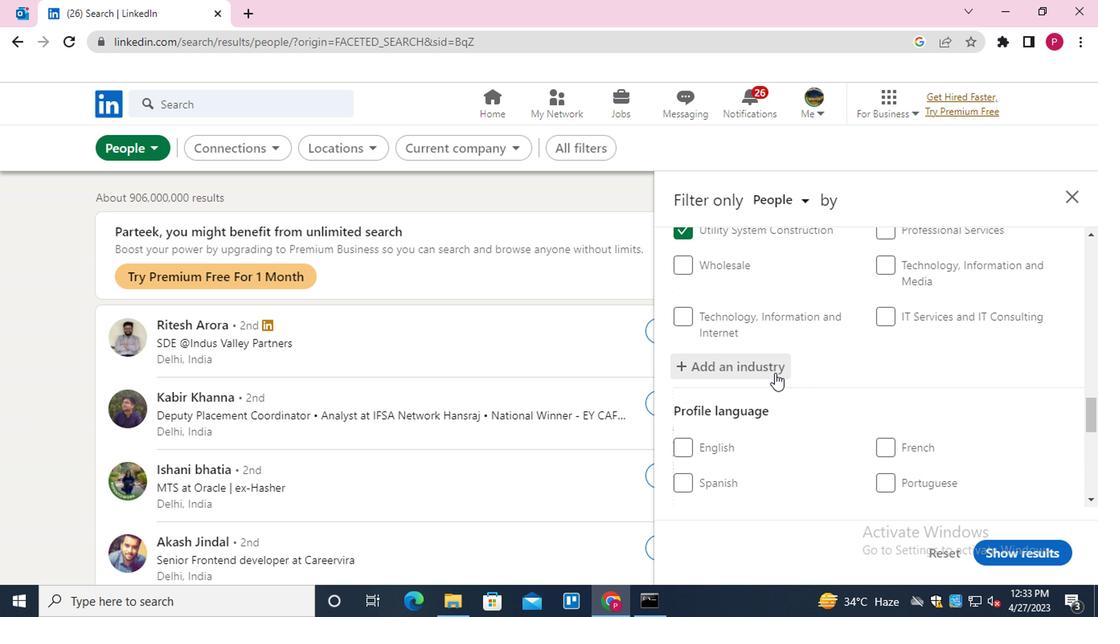 
Action: Mouse scrolled (772, 372) with delta (0, -1)
Screenshot: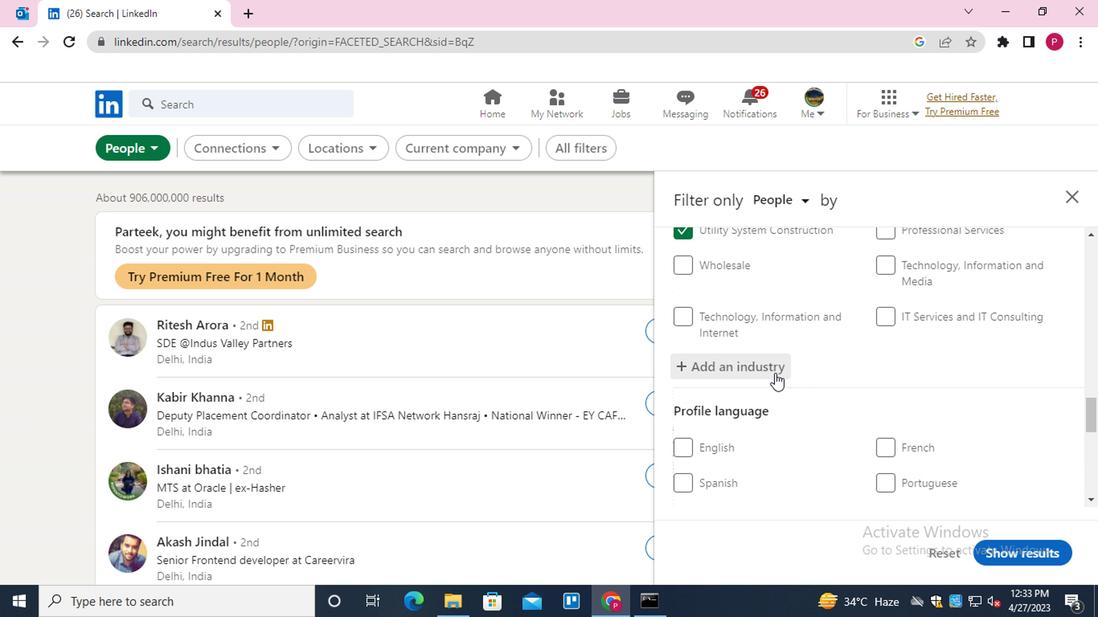 
Action: Mouse moved to (891, 400)
Screenshot: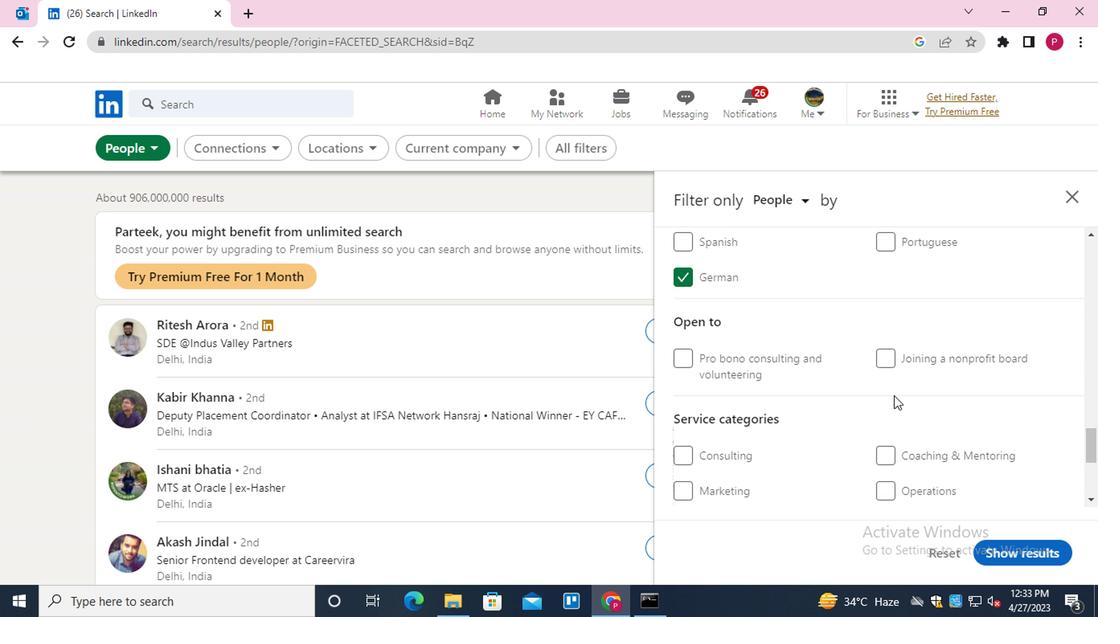 
Action: Mouse scrolled (891, 399) with delta (0, 0)
Screenshot: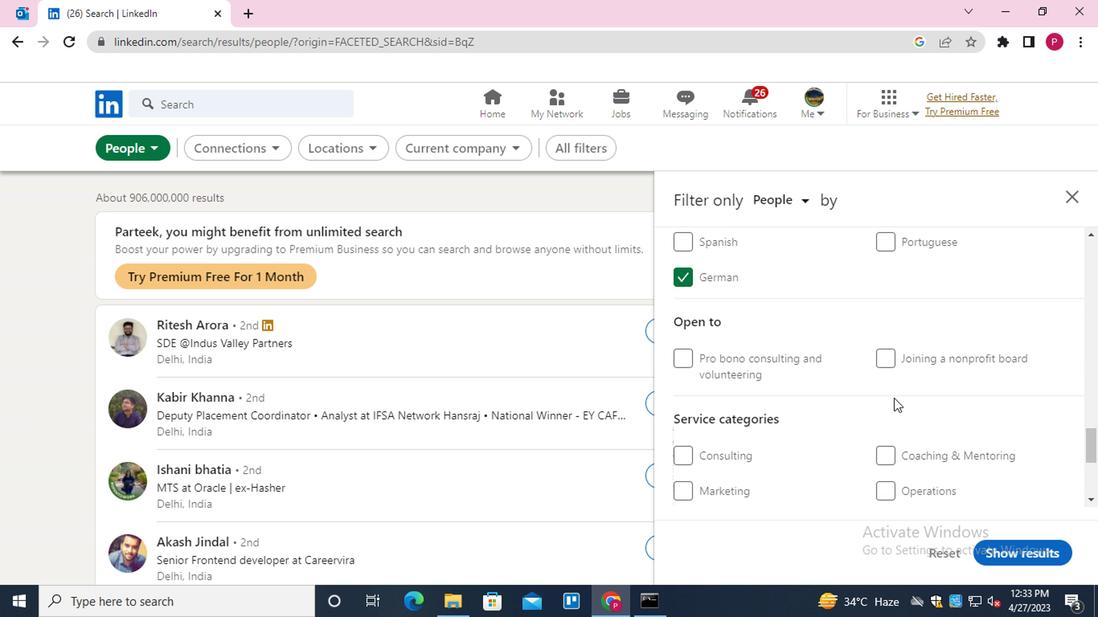 
Action: Mouse scrolled (891, 399) with delta (0, 0)
Screenshot: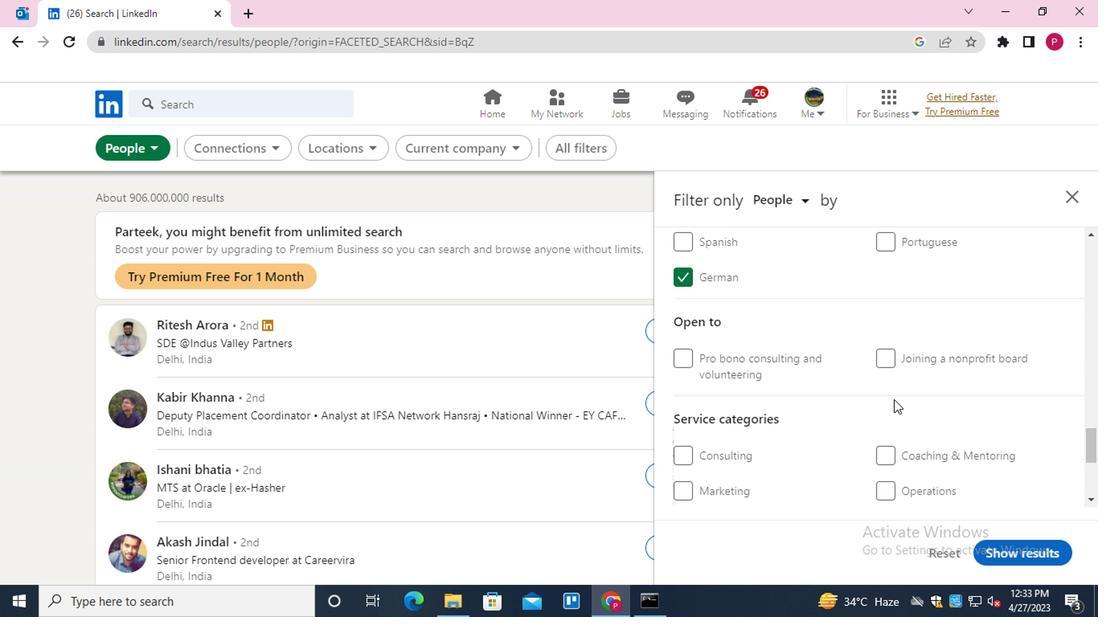 
Action: Mouse scrolled (891, 399) with delta (0, 0)
Screenshot: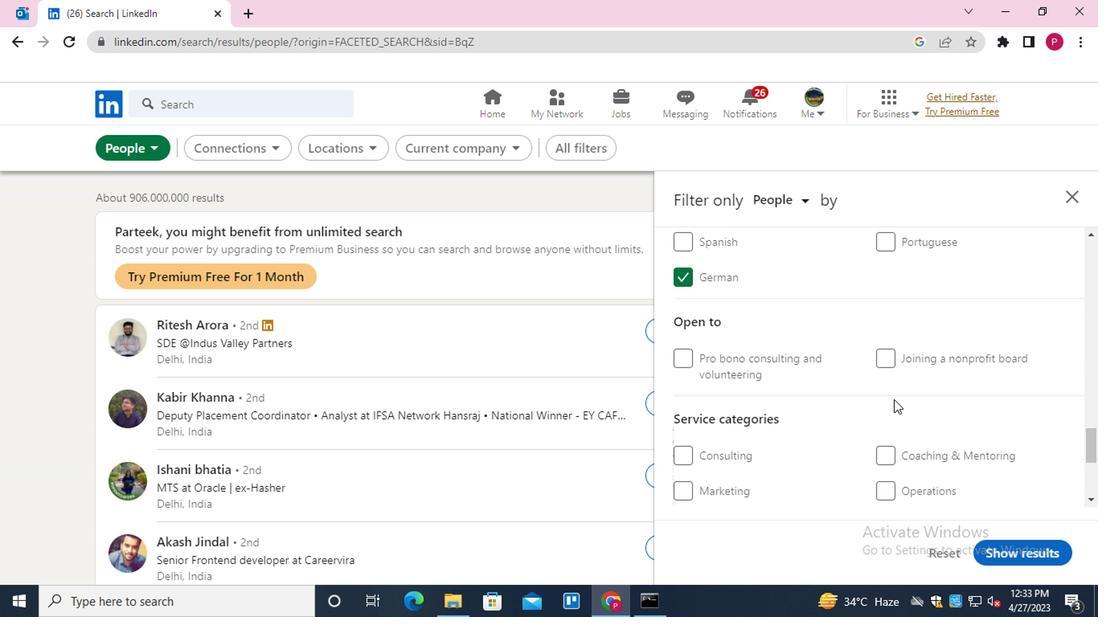 
Action: Mouse moved to (907, 290)
Screenshot: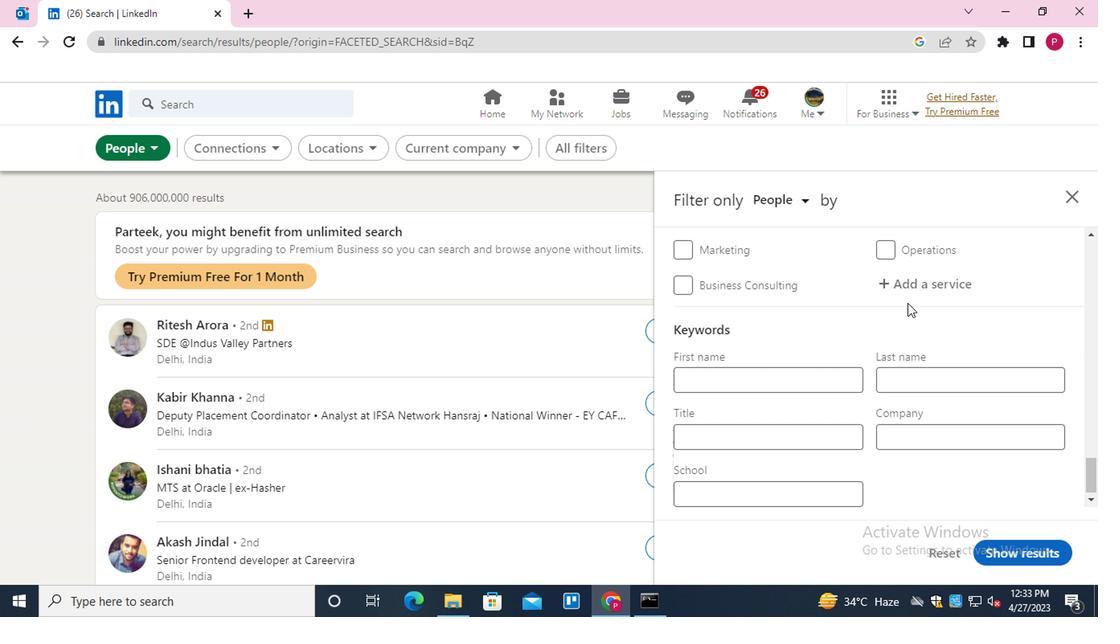 
Action: Mouse pressed left at (907, 290)
Screenshot: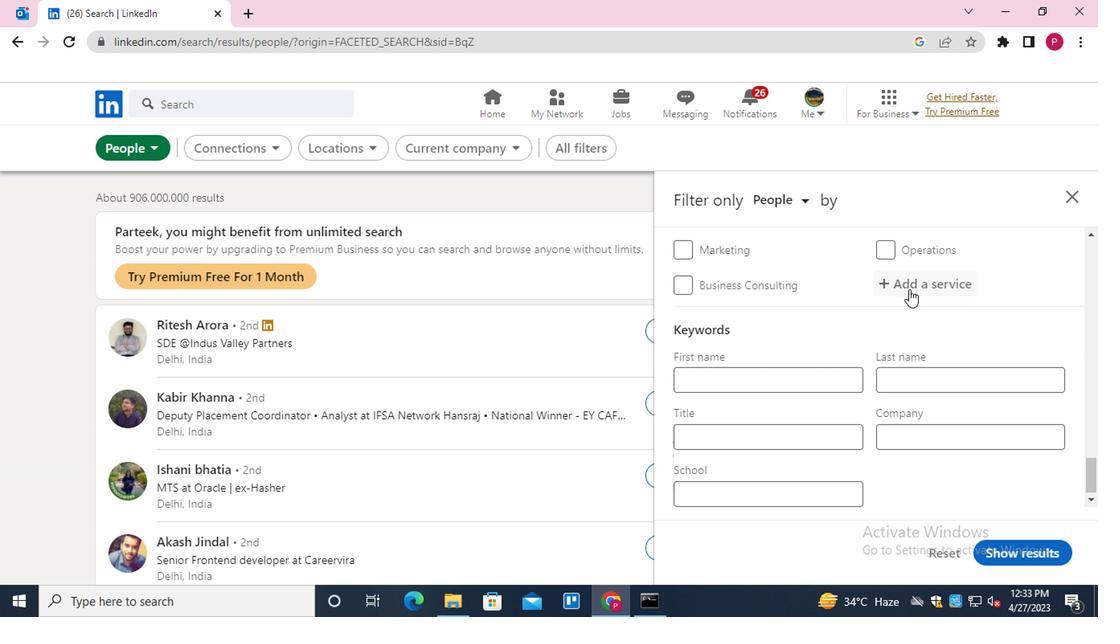 
Action: Key pressed <Key.shift>WEB<Key.down><Key.down><Key.down><Key.down><Key.up><Key.up><Key.enter>
Screenshot: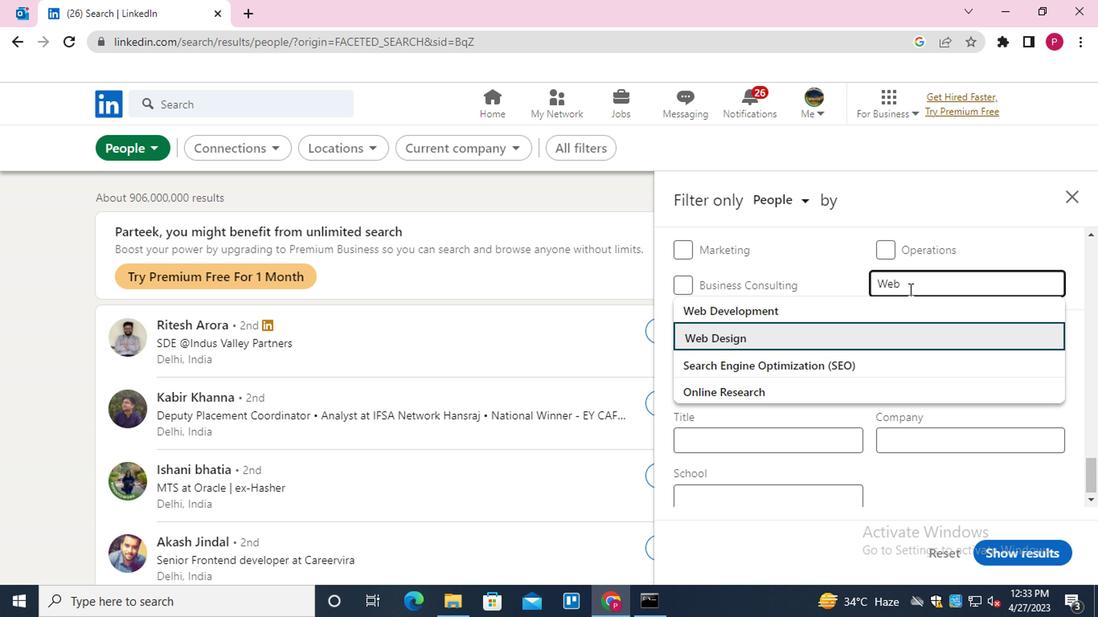 
Action: Mouse moved to (888, 315)
Screenshot: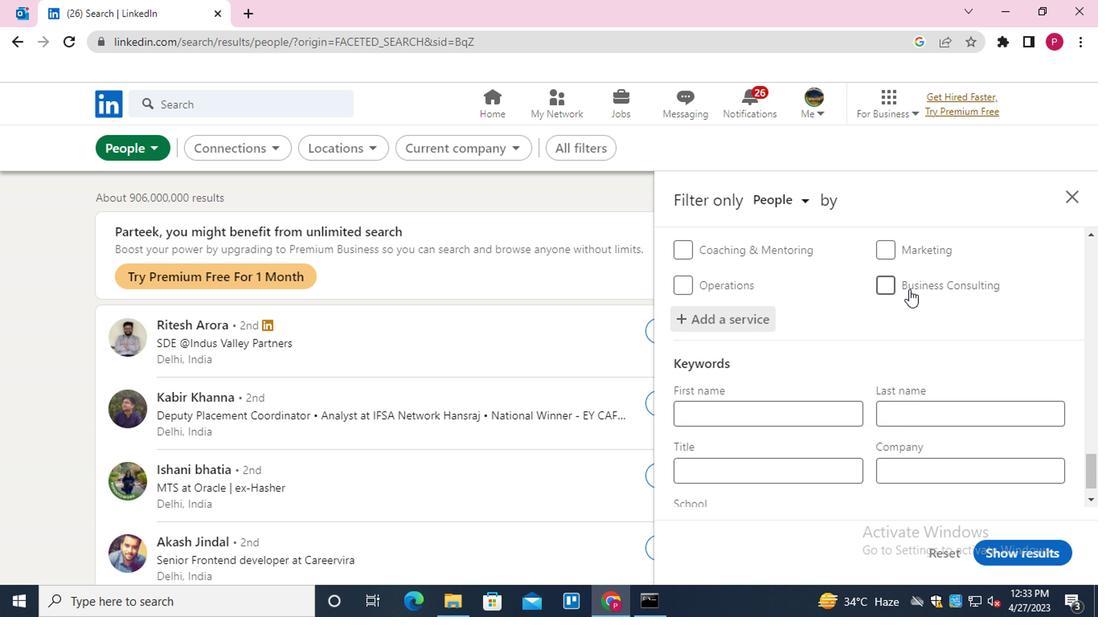 
Action: Mouse scrolled (888, 314) with delta (0, -1)
Screenshot: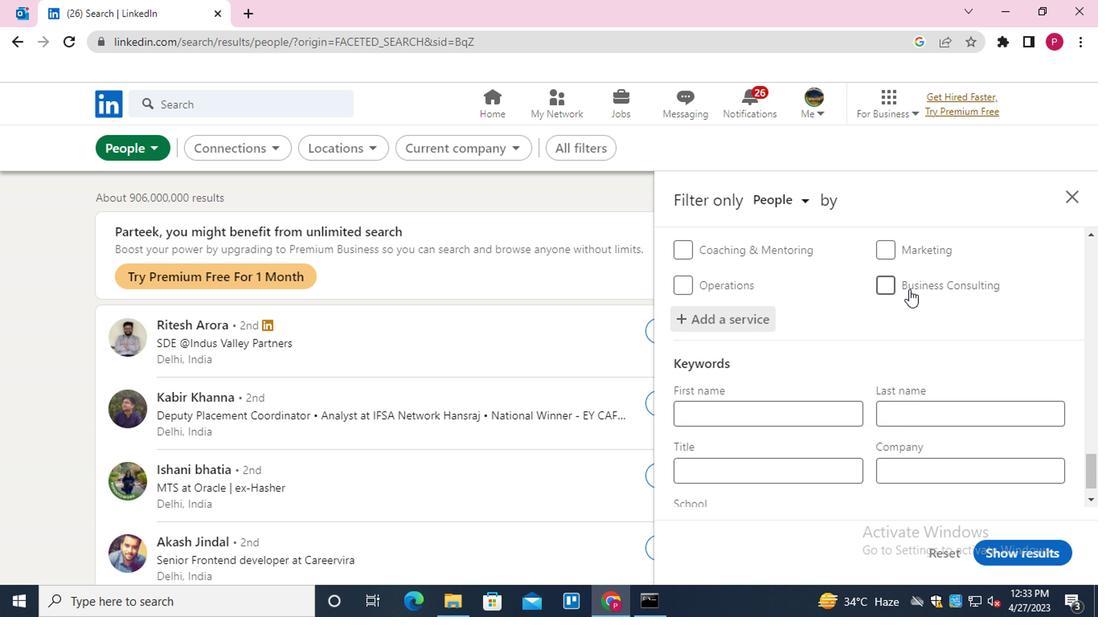 
Action: Mouse moved to (876, 324)
Screenshot: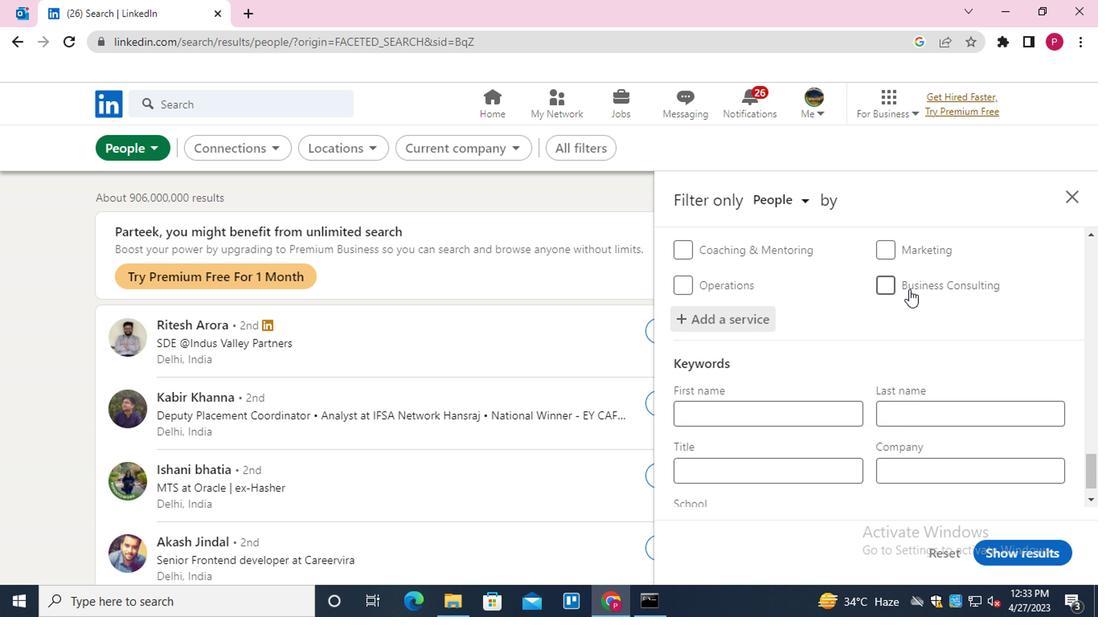 
Action: Mouse scrolled (876, 324) with delta (0, 0)
Screenshot: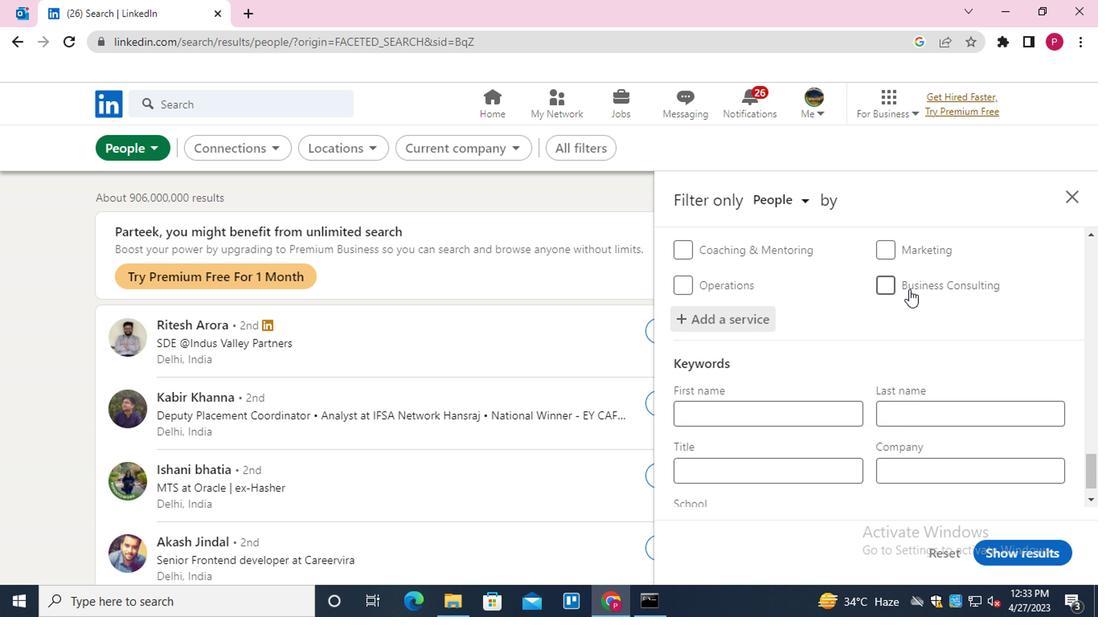 
Action: Mouse moved to (869, 336)
Screenshot: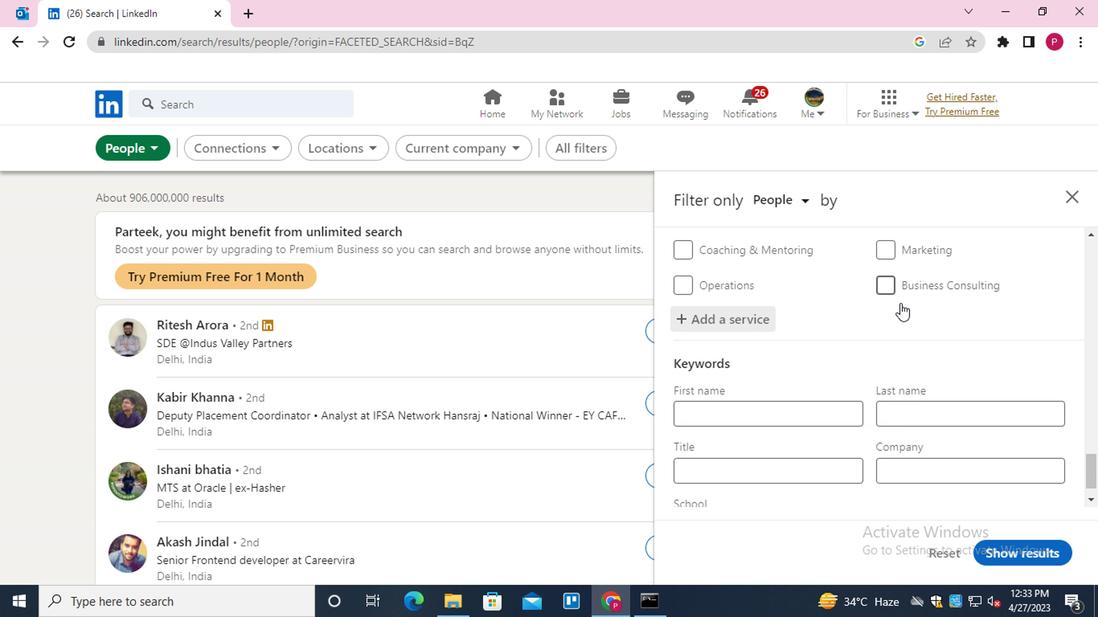 
Action: Mouse scrolled (869, 336) with delta (0, 0)
Screenshot: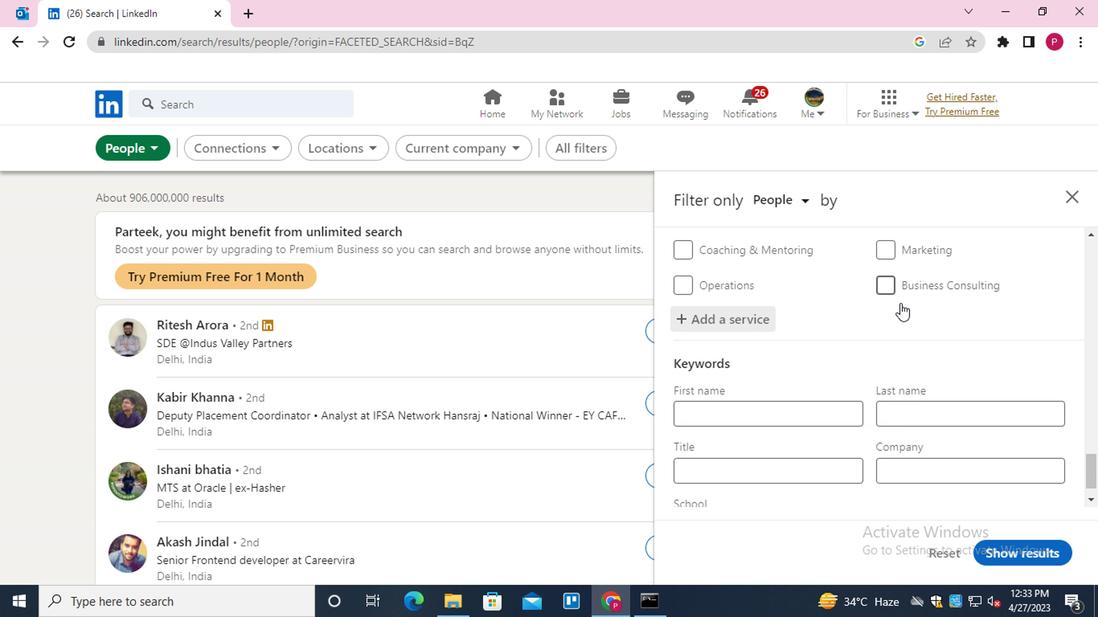 
Action: Mouse moved to (788, 426)
Screenshot: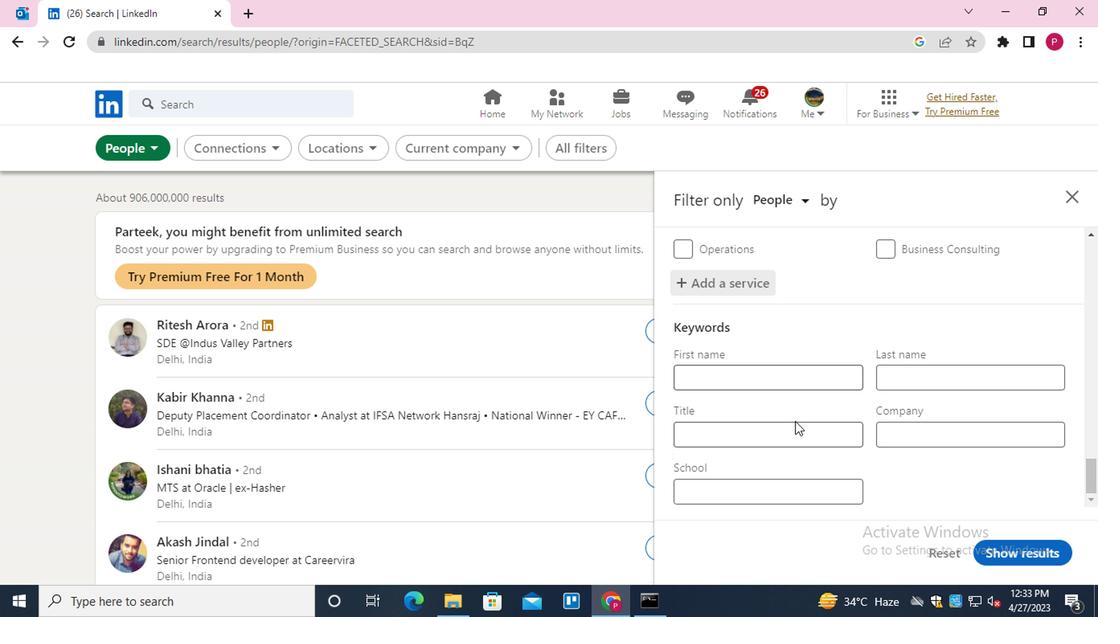 
Action: Mouse pressed left at (788, 426)
Screenshot: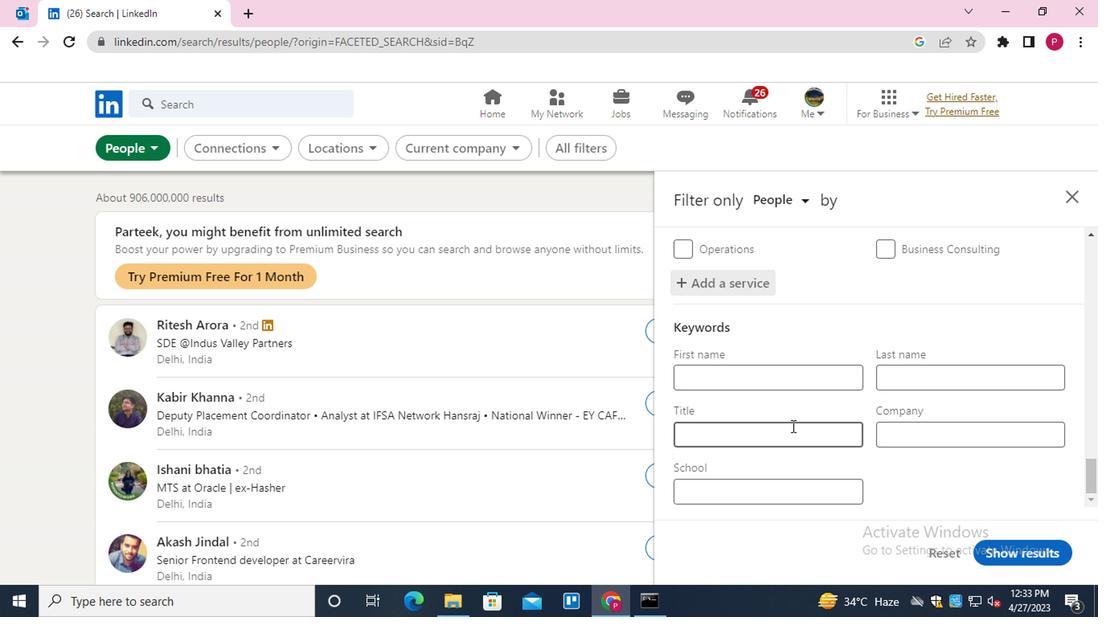 
Action: Key pressed <Key.shift>SPORTE<Key.space><Key.backspace><Key.backspace>S<Key.space><Key.shift><Key.shift><Key.shift><Key.shift><Key.shift><Key.shift><Key.shift><Key.shift><Key.shift>VOLUM<Key.backspace>NTEER
Screenshot: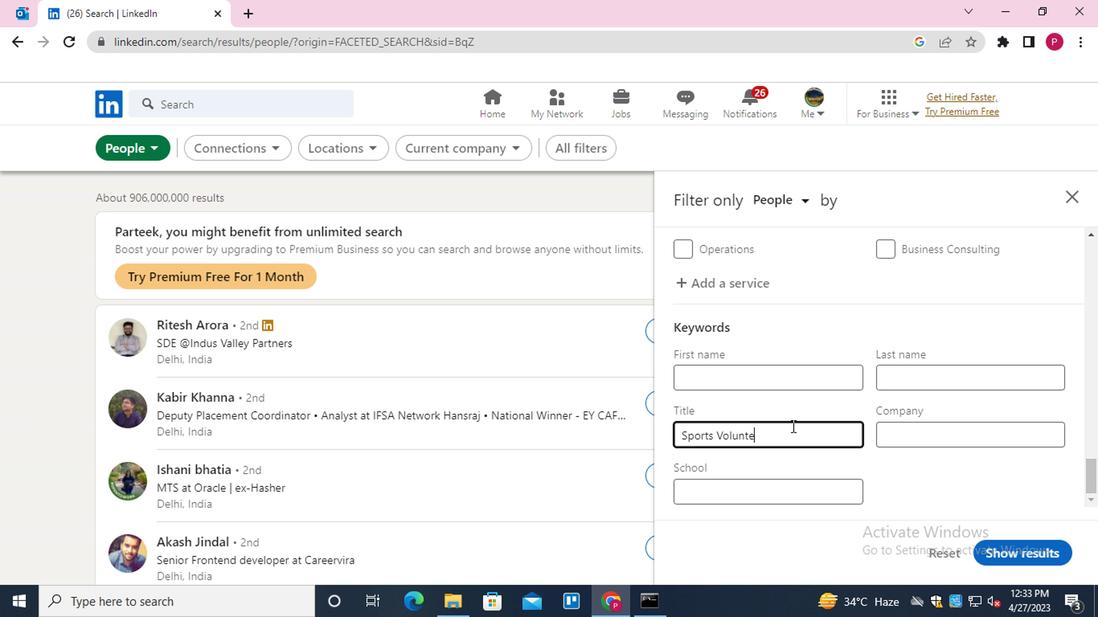 
Action: Mouse moved to (1037, 550)
Screenshot: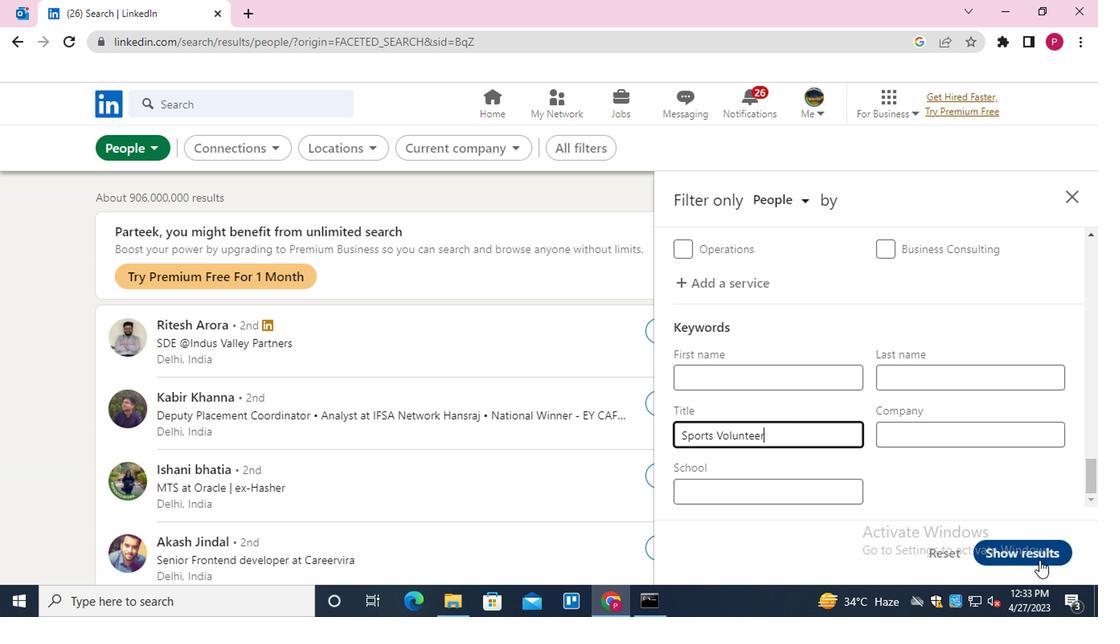 
Action: Mouse pressed left at (1037, 550)
Screenshot: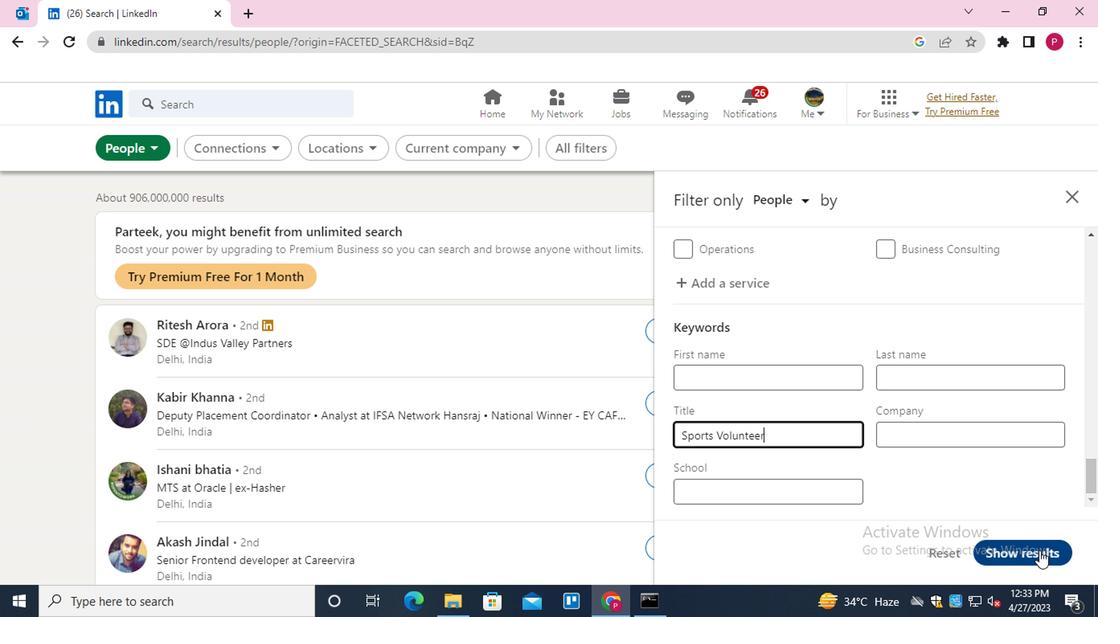 
